 Task: Look for space in Islington, United Kingdom from 5th July, 2023 to 11th July, 2023 for 2 adults in price range Rs.8000 to Rs.16000. Place can be entire place with 2 bedrooms having 2 beds and 1 bathroom. Property type can be house, flat, guest house. Booking option can be shelf check-in. Required host language is English.
Action: Mouse moved to (470, 73)
Screenshot: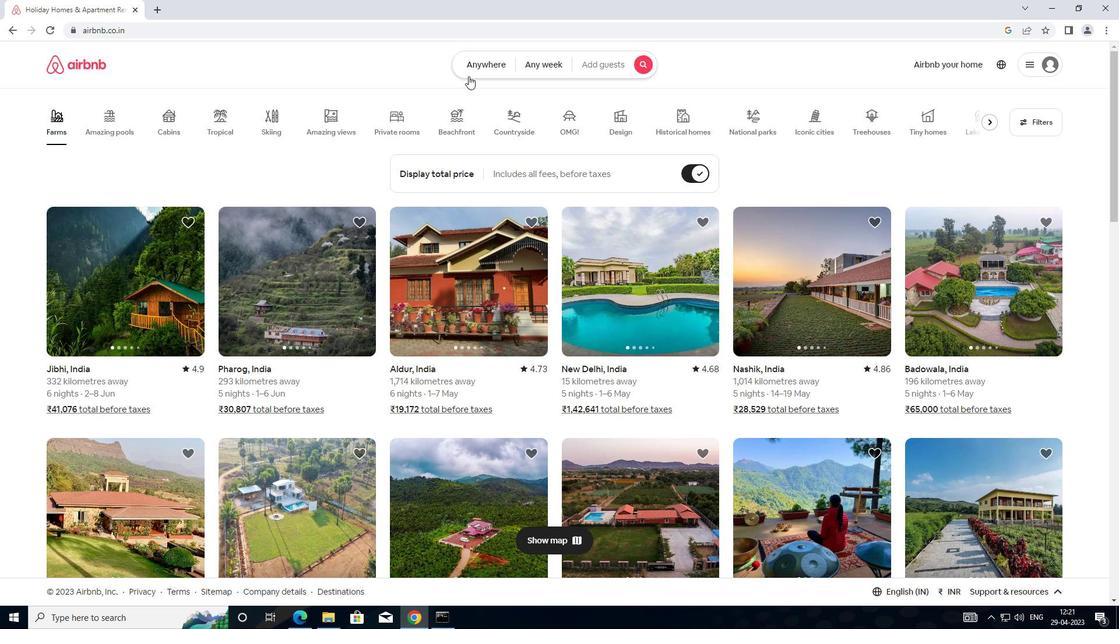 
Action: Mouse pressed left at (470, 73)
Screenshot: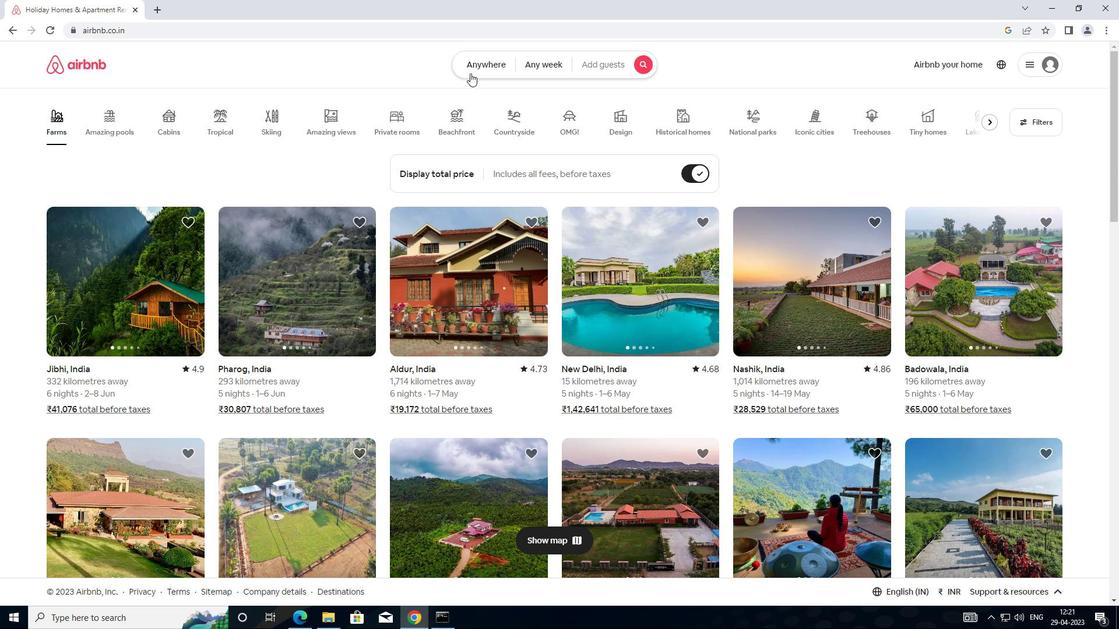 
Action: Mouse moved to (341, 116)
Screenshot: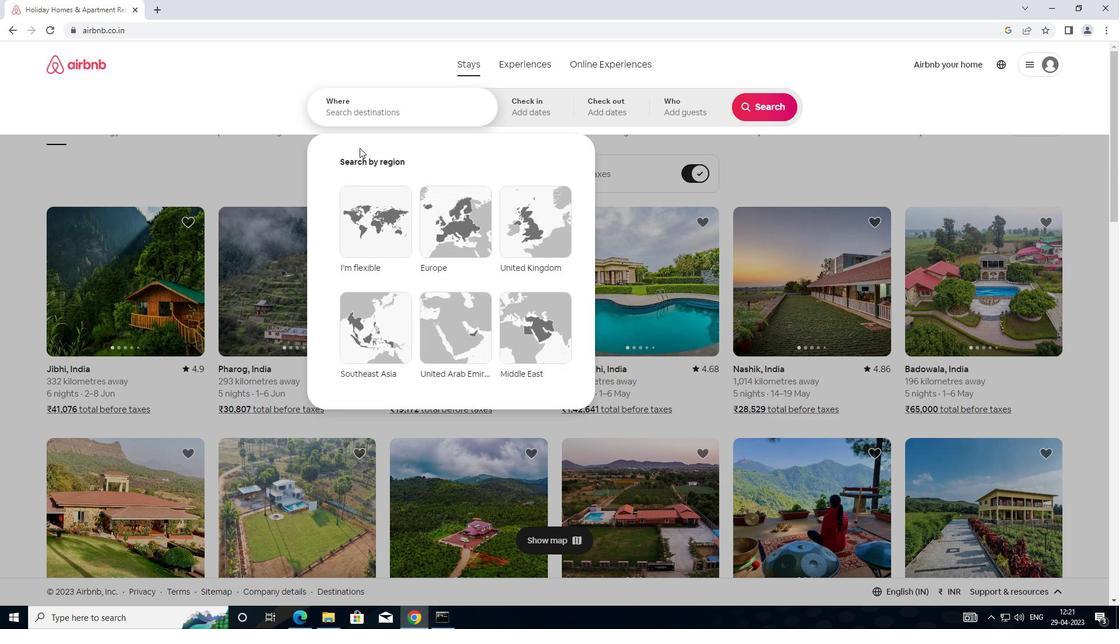
Action: Mouse pressed left at (341, 116)
Screenshot: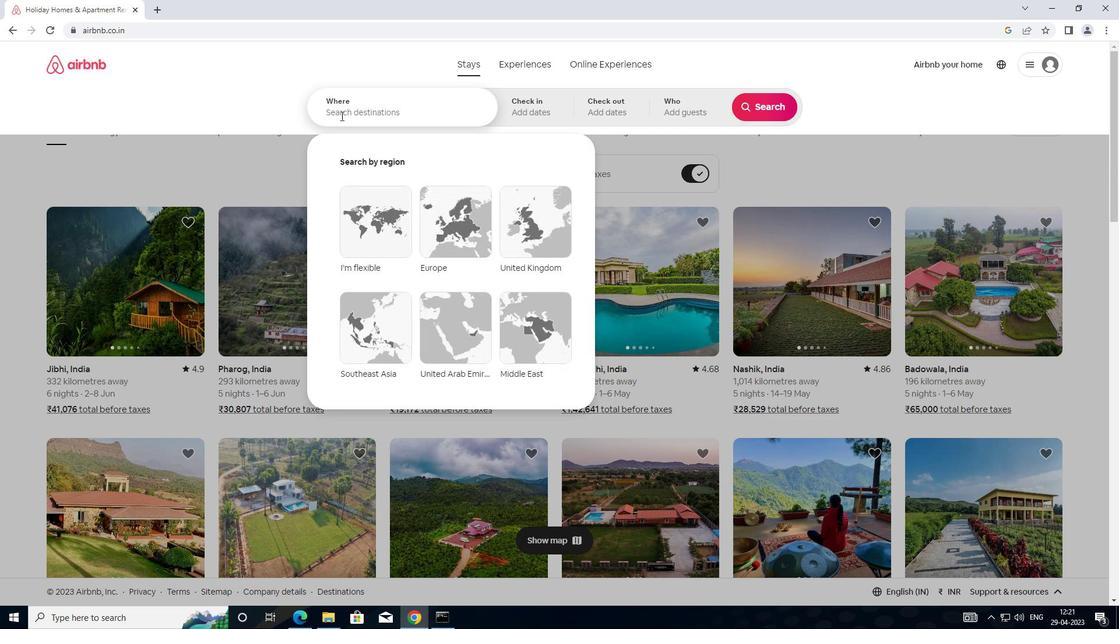 
Action: Mouse moved to (429, 114)
Screenshot: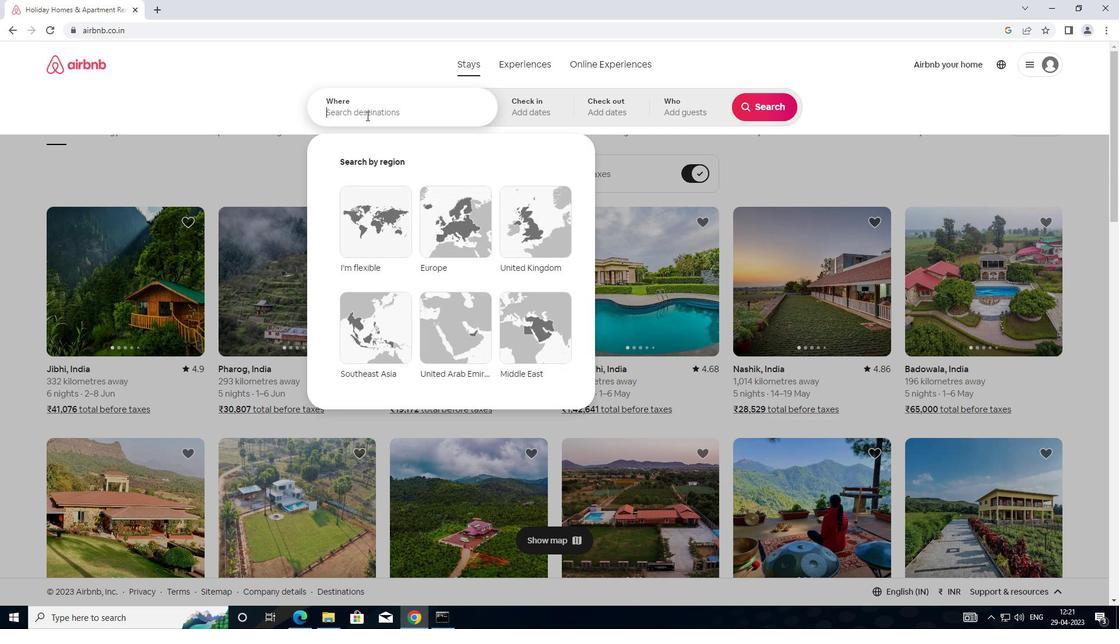 
Action: Key pressed <Key.shift>ISLINGTON,<Key.shift>UNITED<Key.space>KINGDOM
Screenshot: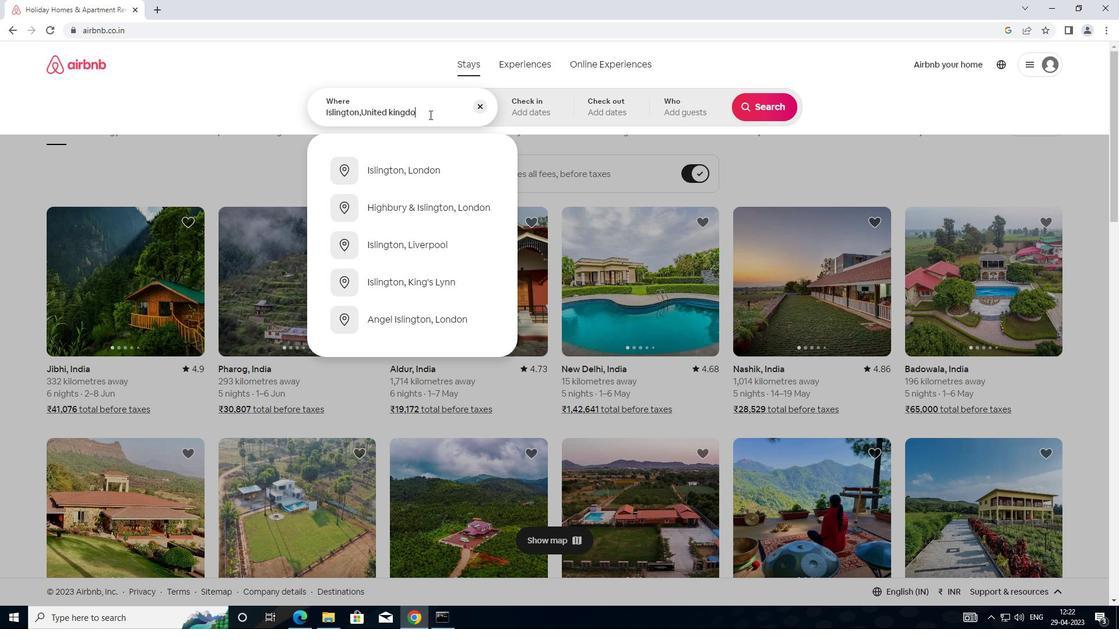 
Action: Mouse moved to (430, 165)
Screenshot: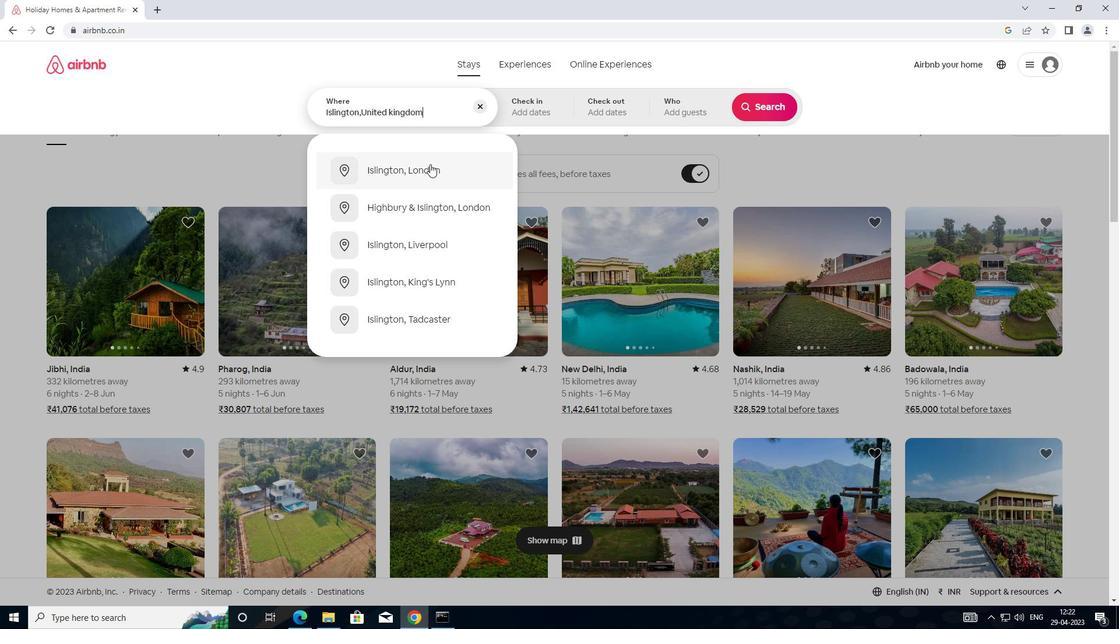 
Action: Mouse pressed left at (430, 165)
Screenshot: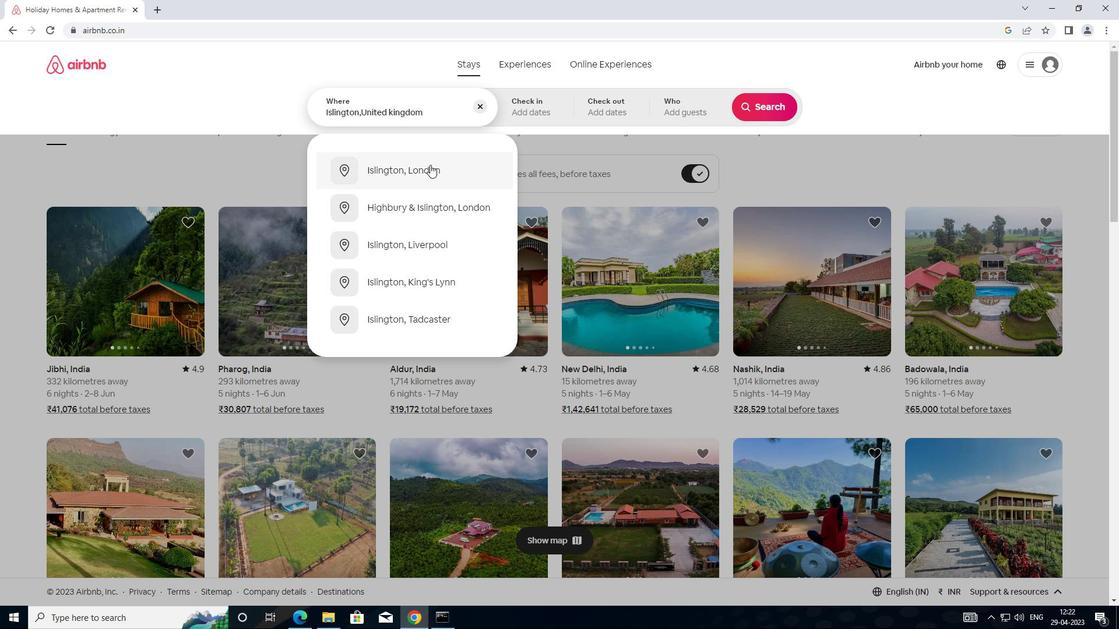 
Action: Mouse moved to (765, 202)
Screenshot: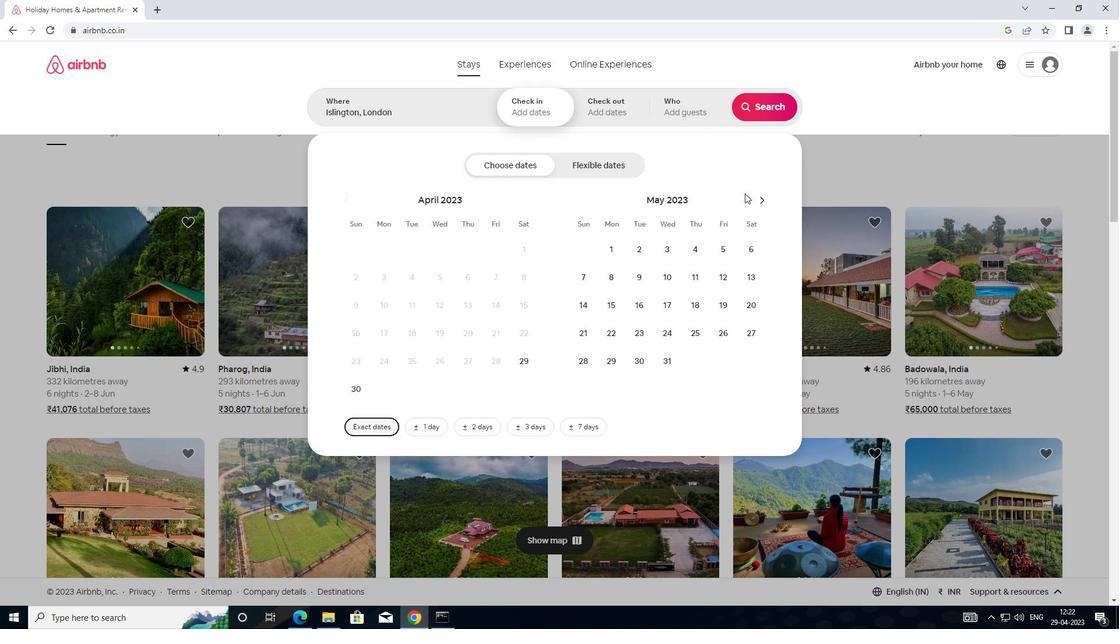 
Action: Mouse pressed left at (765, 202)
Screenshot: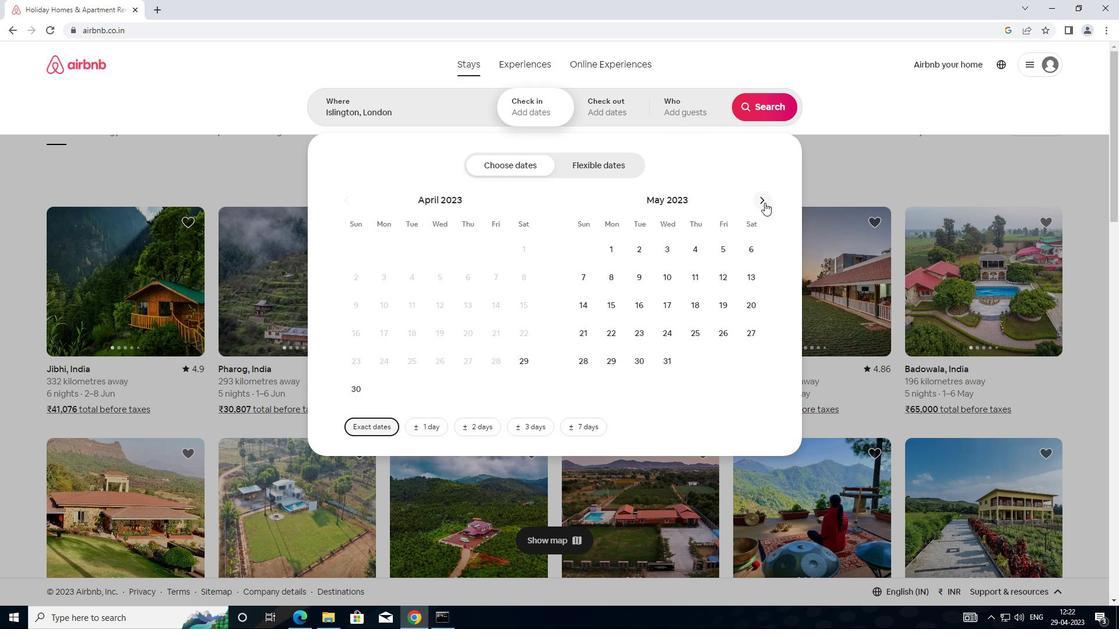 
Action: Mouse moved to (765, 202)
Screenshot: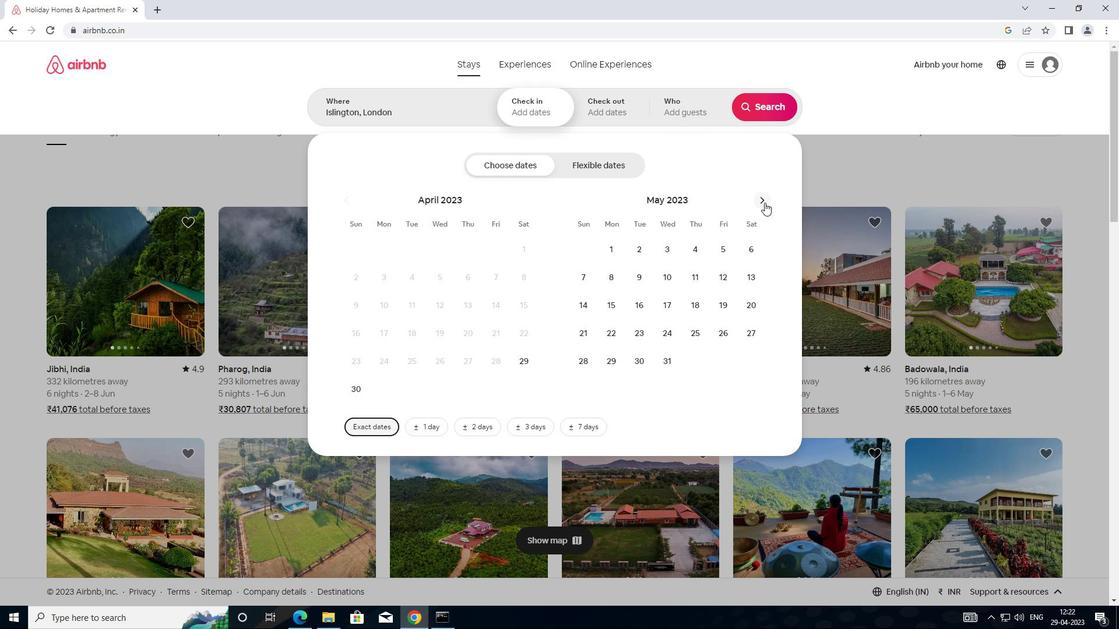 
Action: Mouse pressed left at (765, 202)
Screenshot: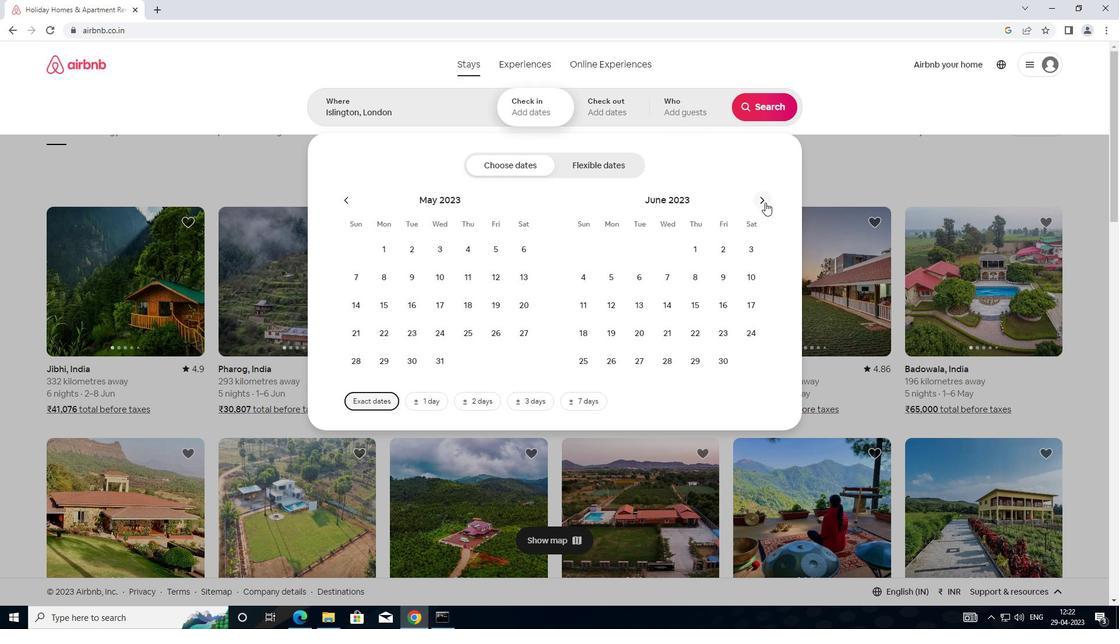 
Action: Mouse moved to (668, 279)
Screenshot: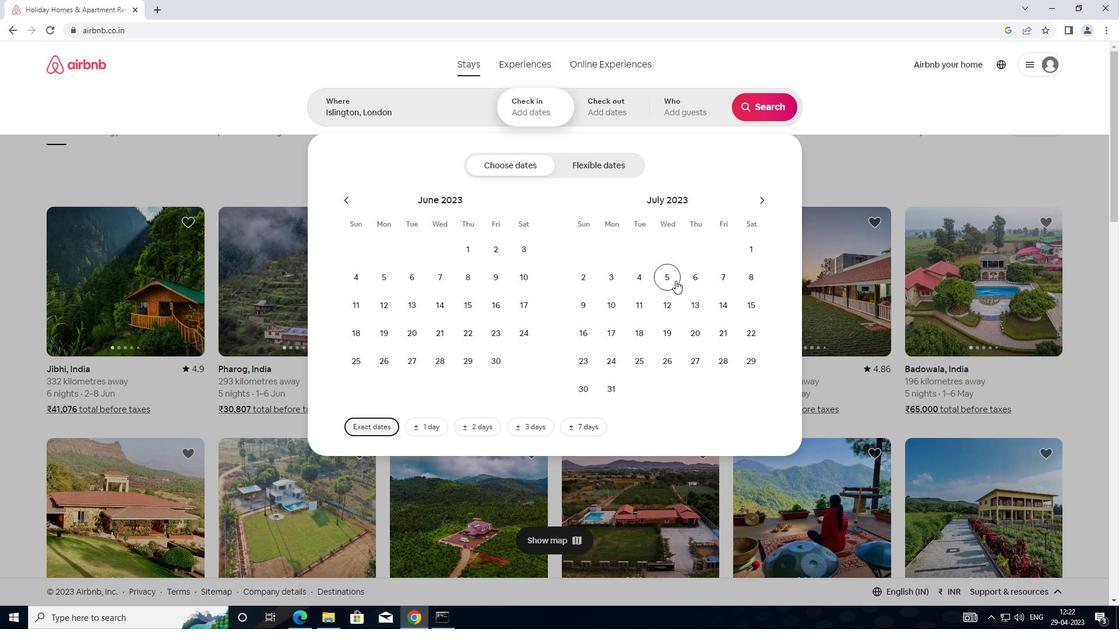 
Action: Mouse pressed left at (668, 279)
Screenshot: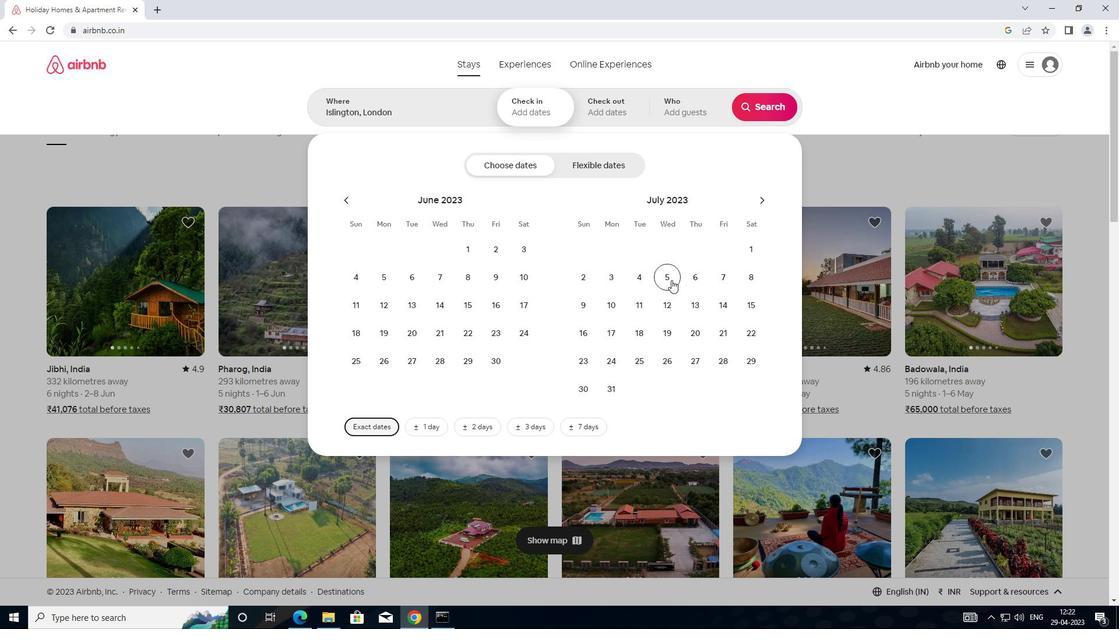 
Action: Mouse moved to (635, 314)
Screenshot: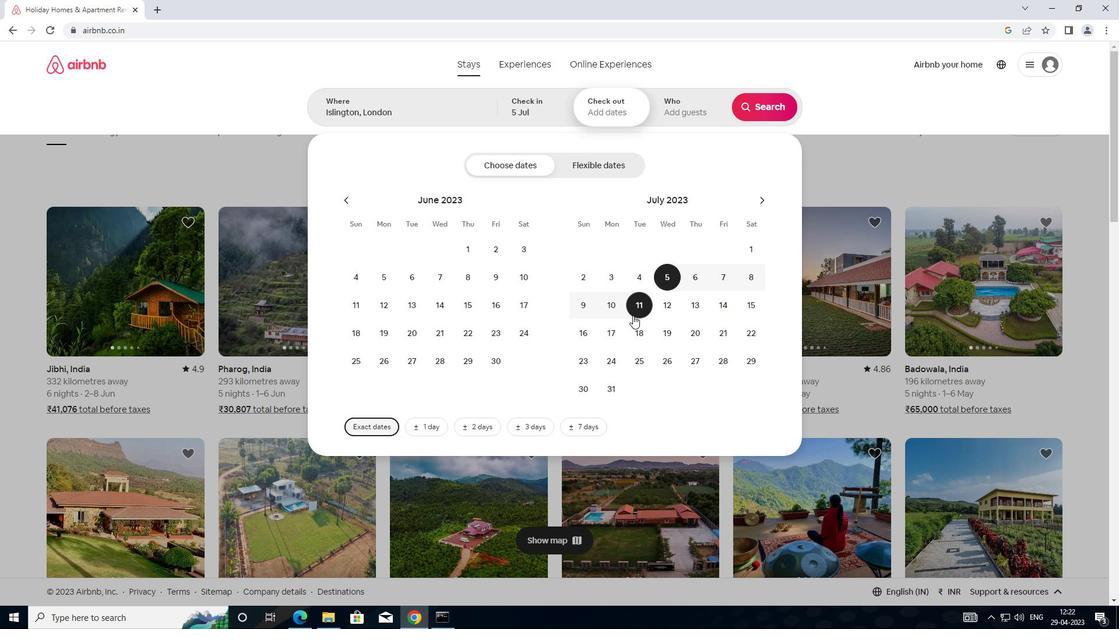 
Action: Mouse pressed left at (635, 314)
Screenshot: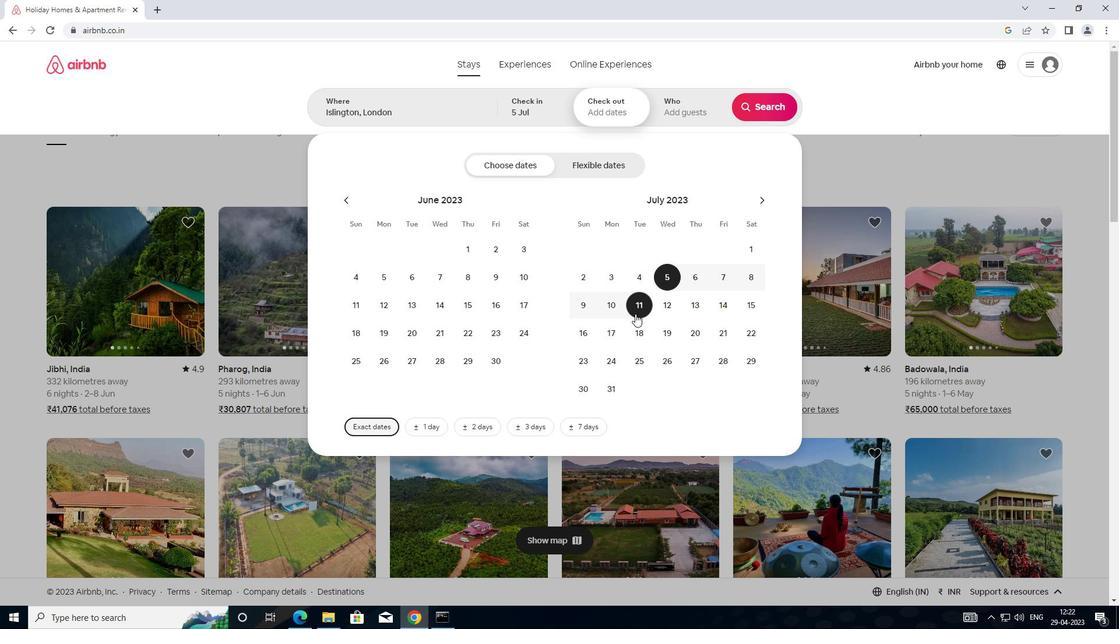 
Action: Mouse moved to (683, 103)
Screenshot: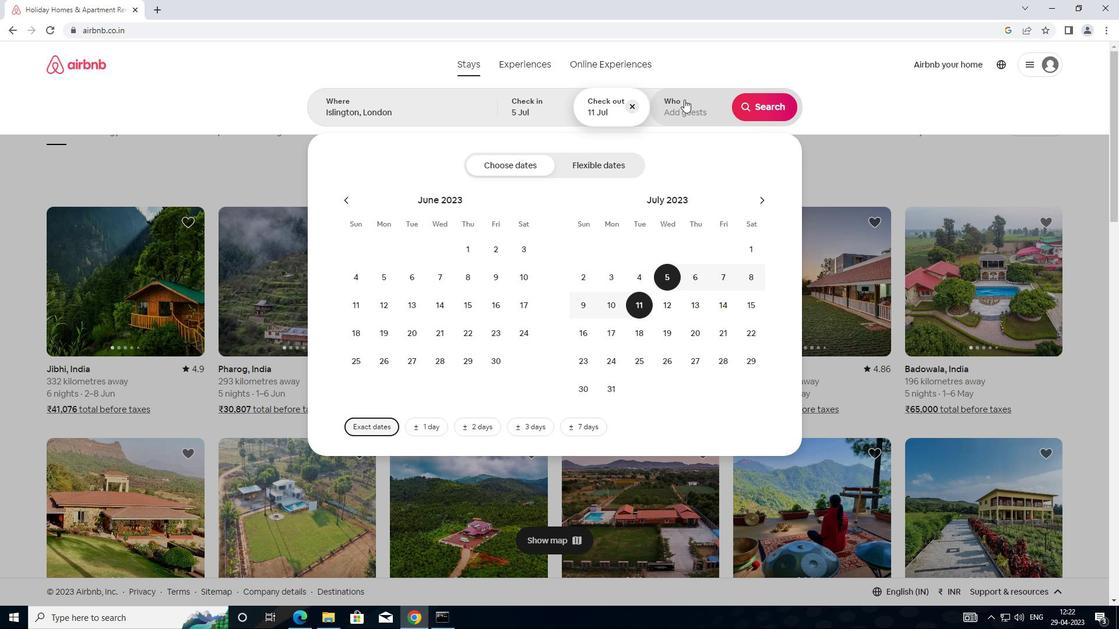 
Action: Mouse pressed left at (683, 103)
Screenshot: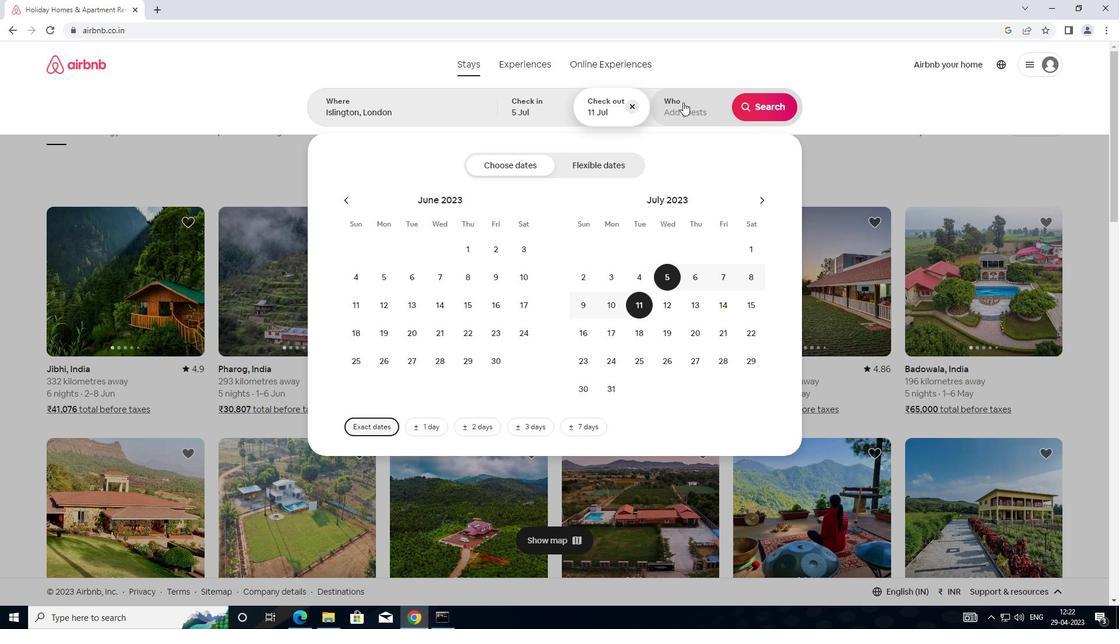 
Action: Mouse moved to (764, 162)
Screenshot: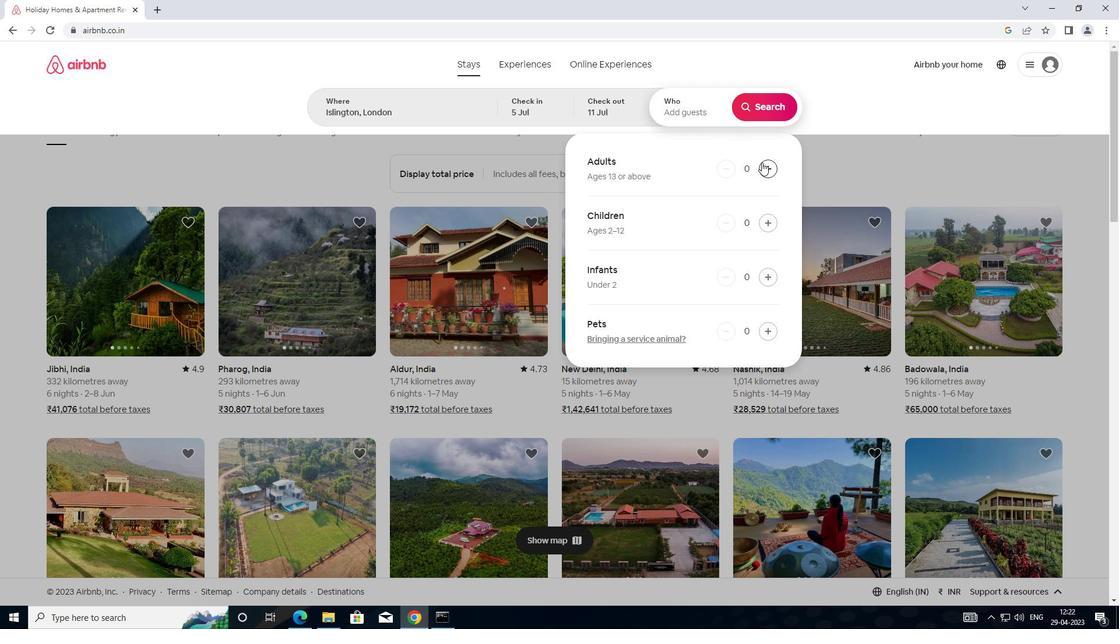 
Action: Mouse pressed left at (764, 162)
Screenshot: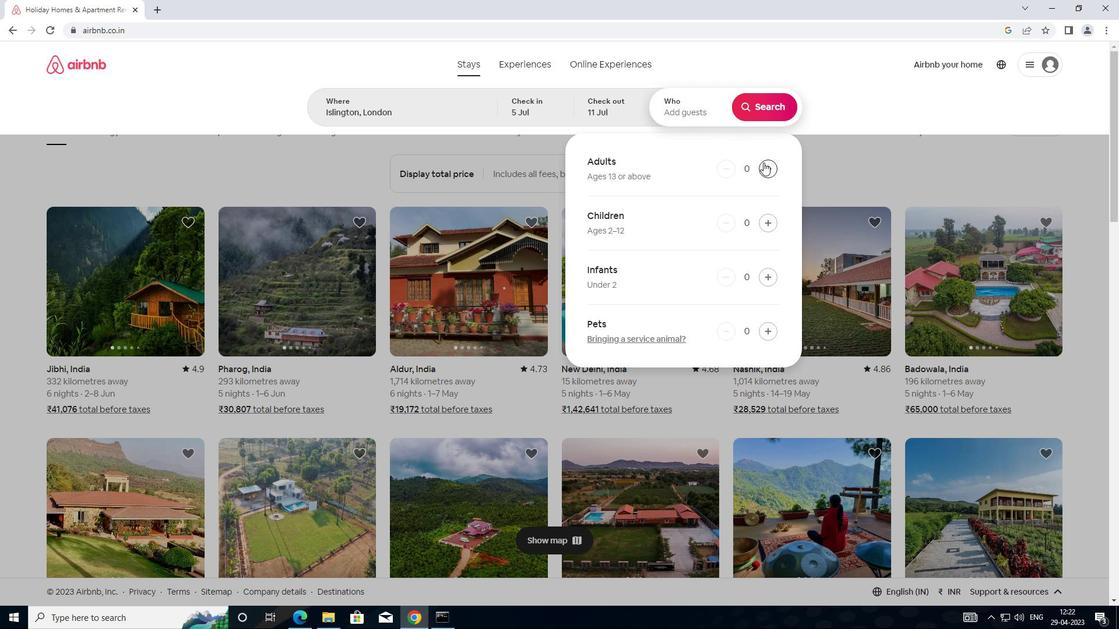 
Action: Mouse moved to (766, 163)
Screenshot: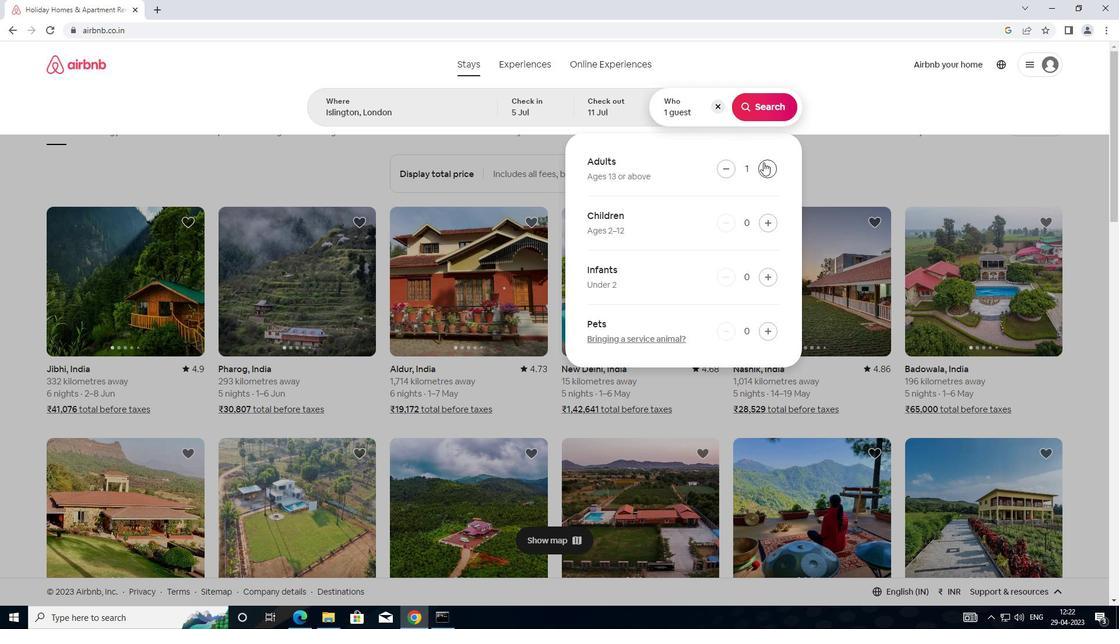 
Action: Mouse pressed left at (766, 163)
Screenshot: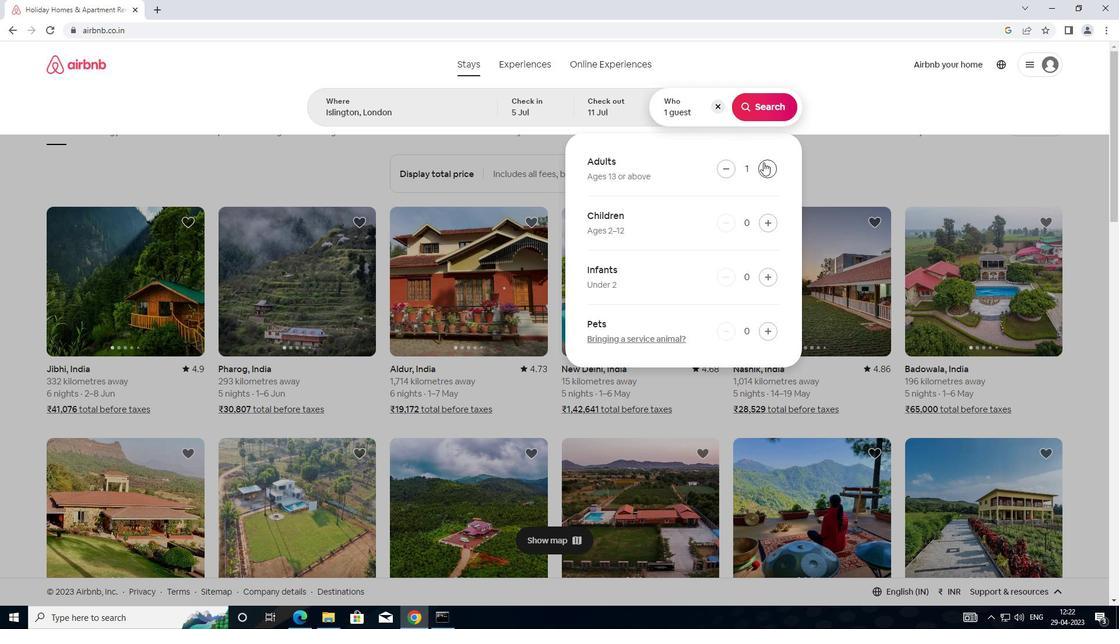 
Action: Mouse moved to (763, 113)
Screenshot: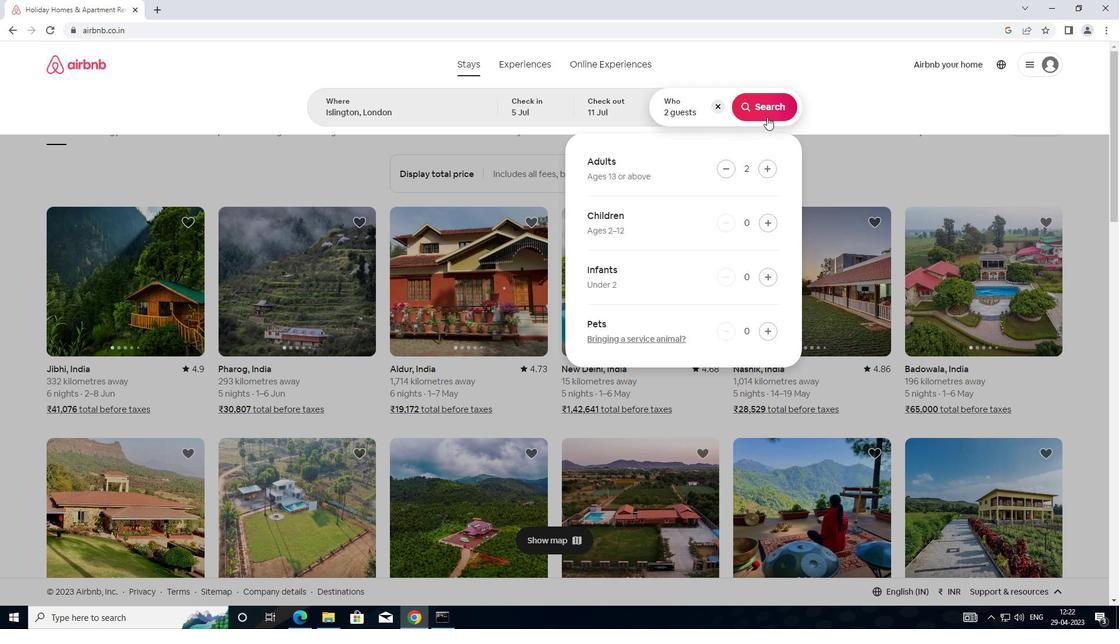 
Action: Mouse pressed left at (763, 113)
Screenshot: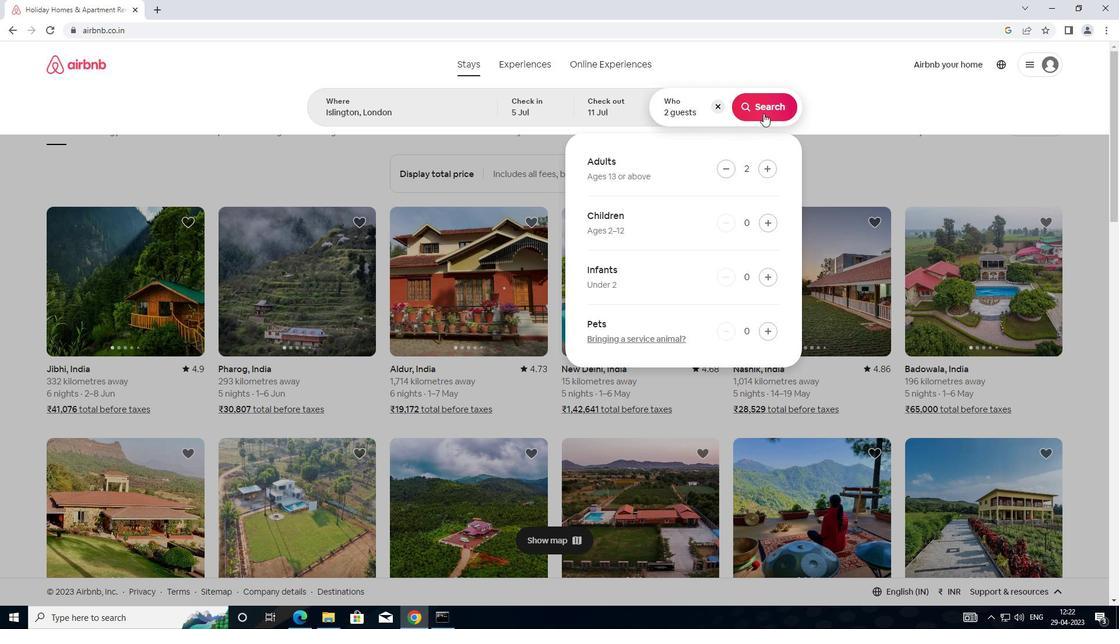 
Action: Mouse moved to (1081, 117)
Screenshot: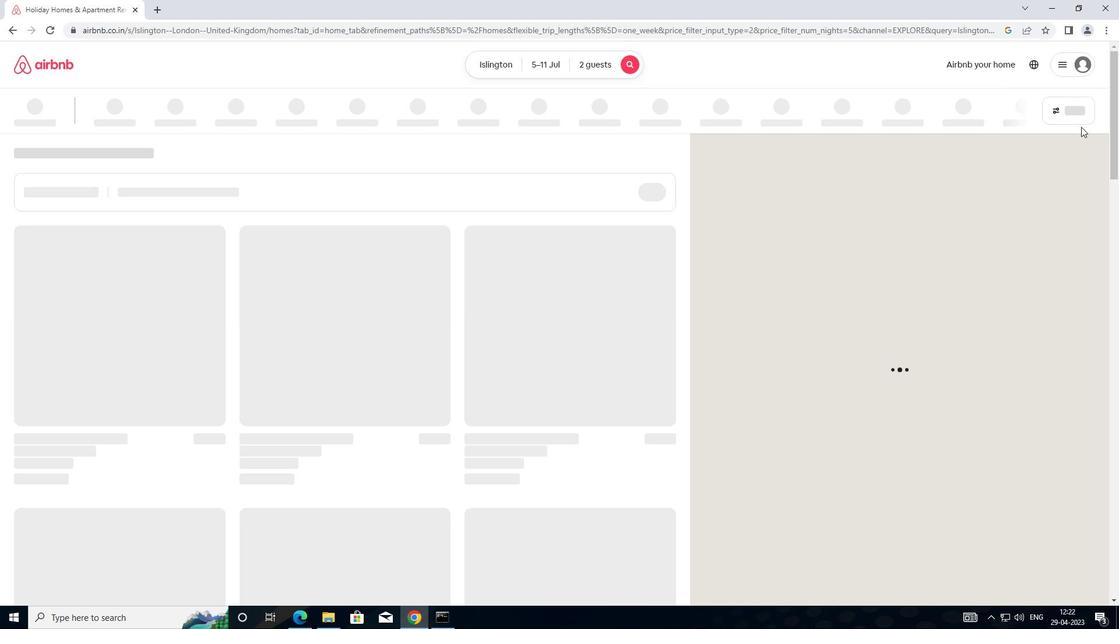 
Action: Mouse pressed left at (1081, 117)
Screenshot: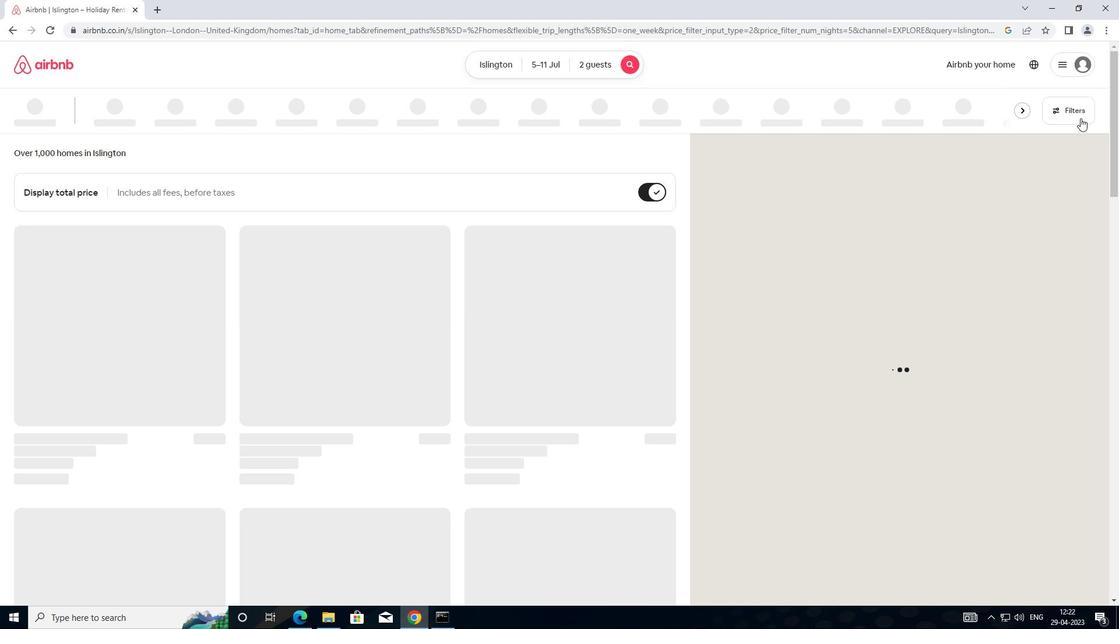 
Action: Mouse moved to (425, 255)
Screenshot: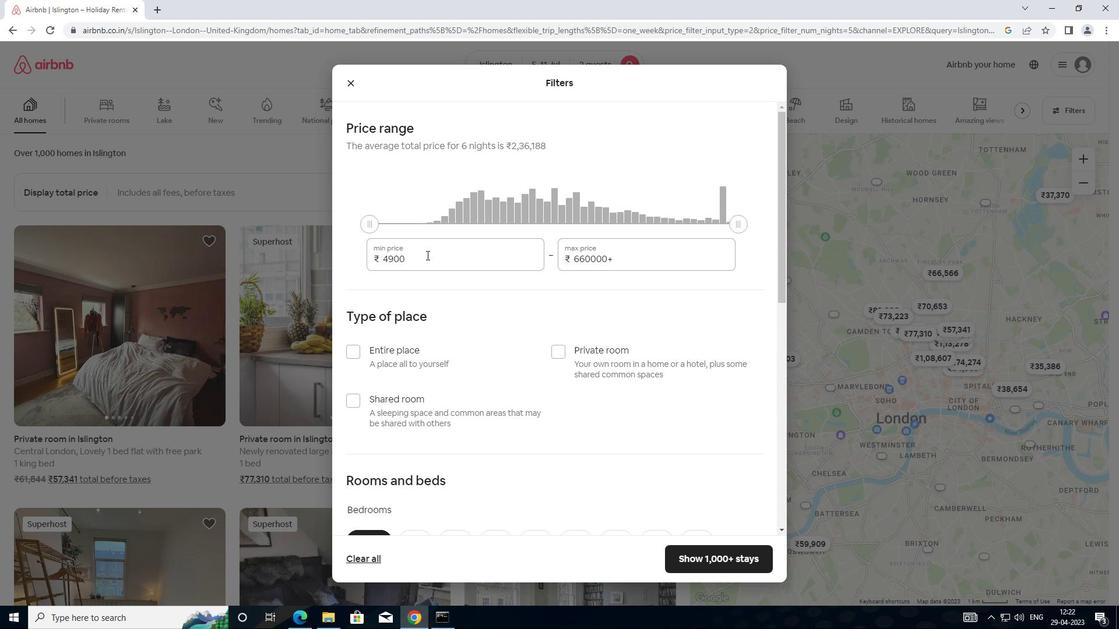 
Action: Mouse pressed left at (425, 255)
Screenshot: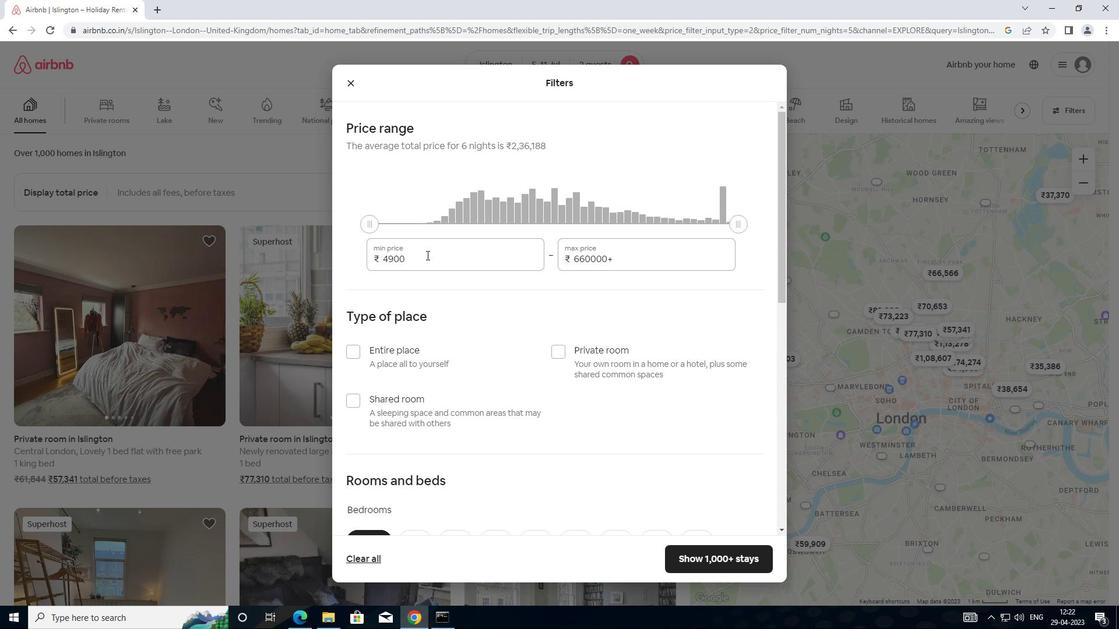 
Action: Mouse moved to (383, 247)
Screenshot: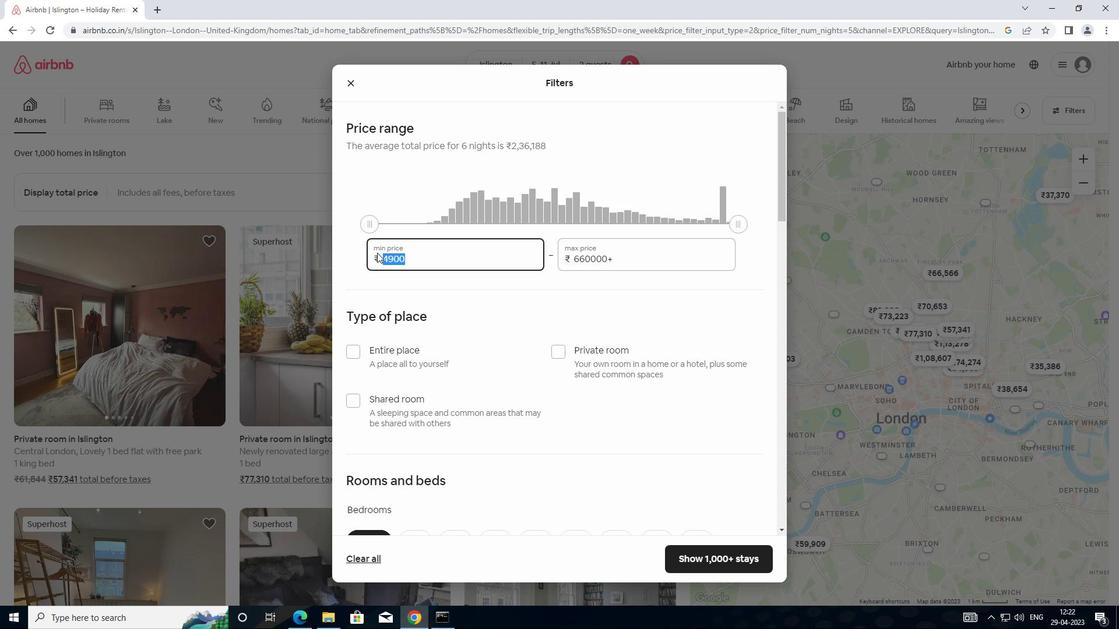 
Action: Key pressed 8000
Screenshot: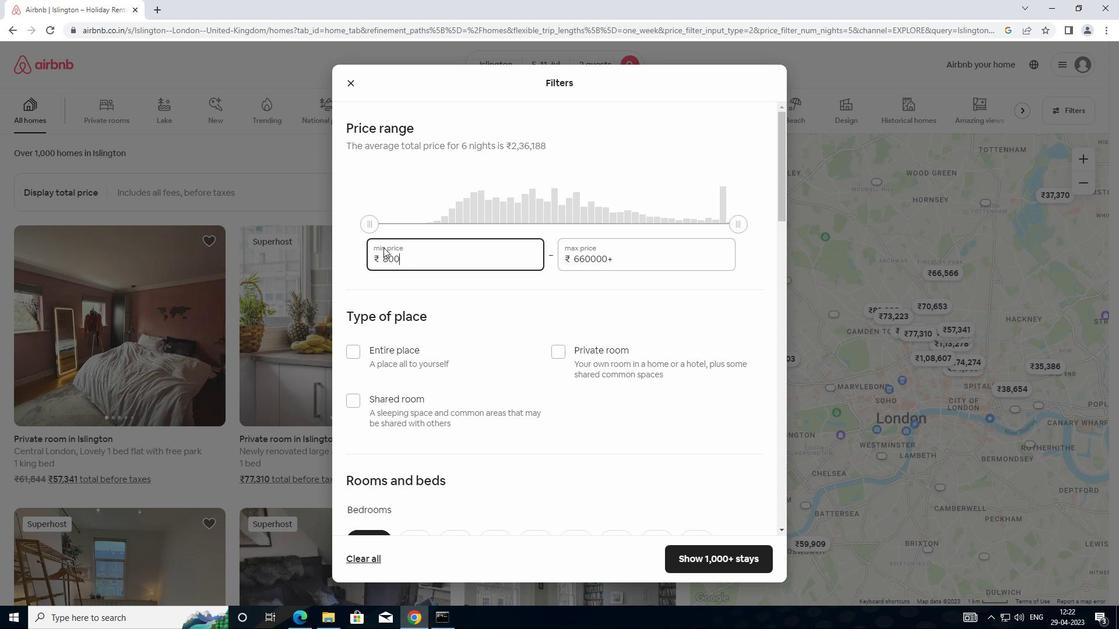 
Action: Mouse moved to (623, 264)
Screenshot: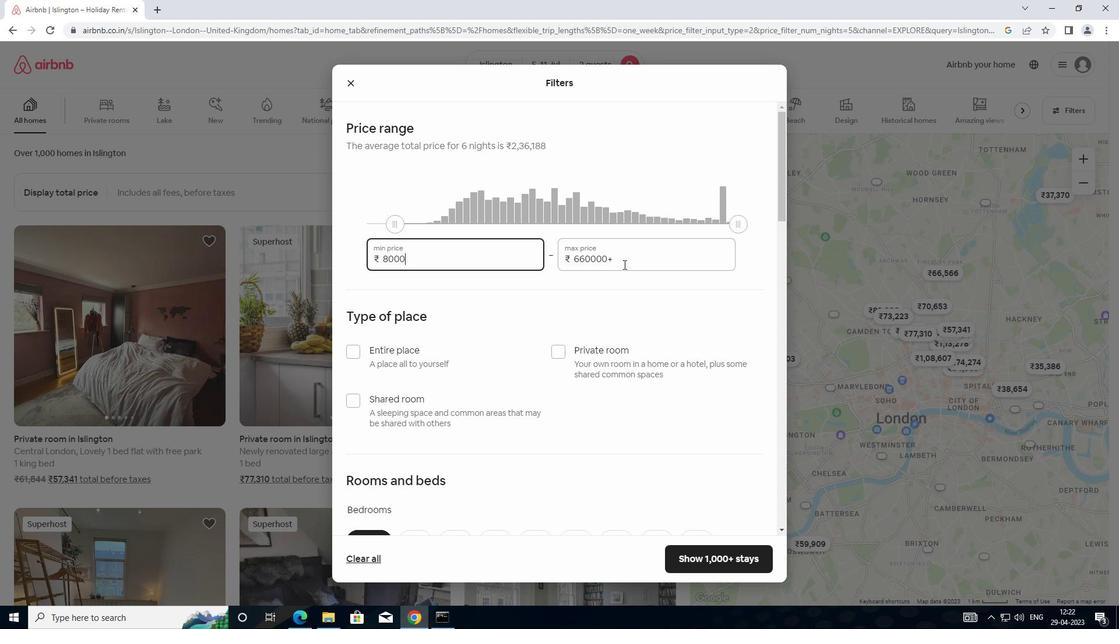 
Action: Mouse pressed left at (623, 264)
Screenshot: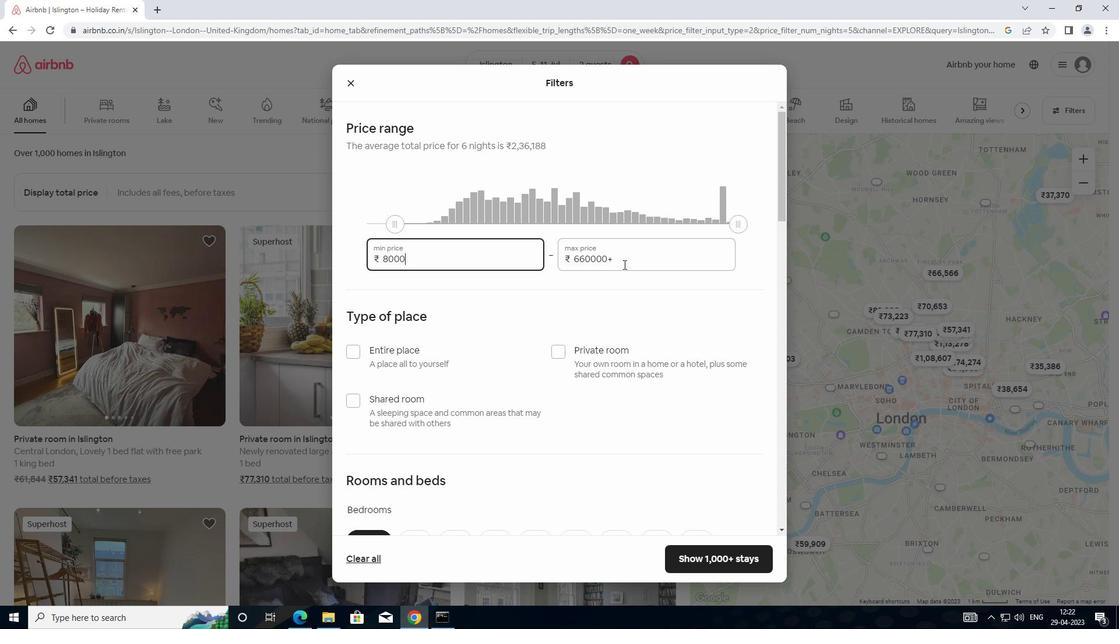 
Action: Mouse moved to (562, 269)
Screenshot: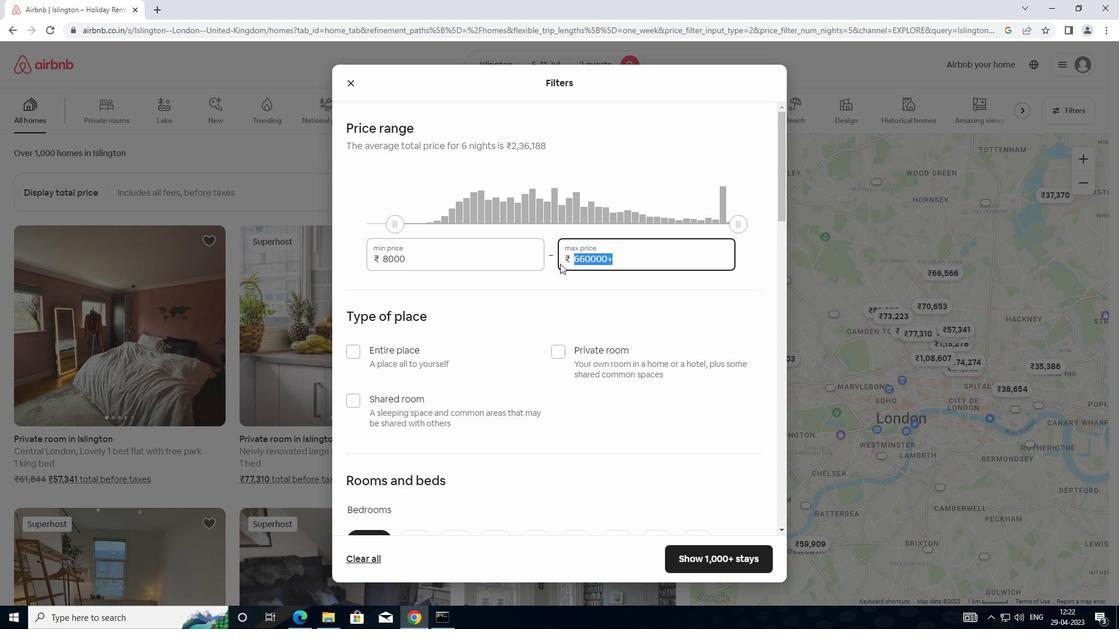 
Action: Key pressed 16000
Screenshot: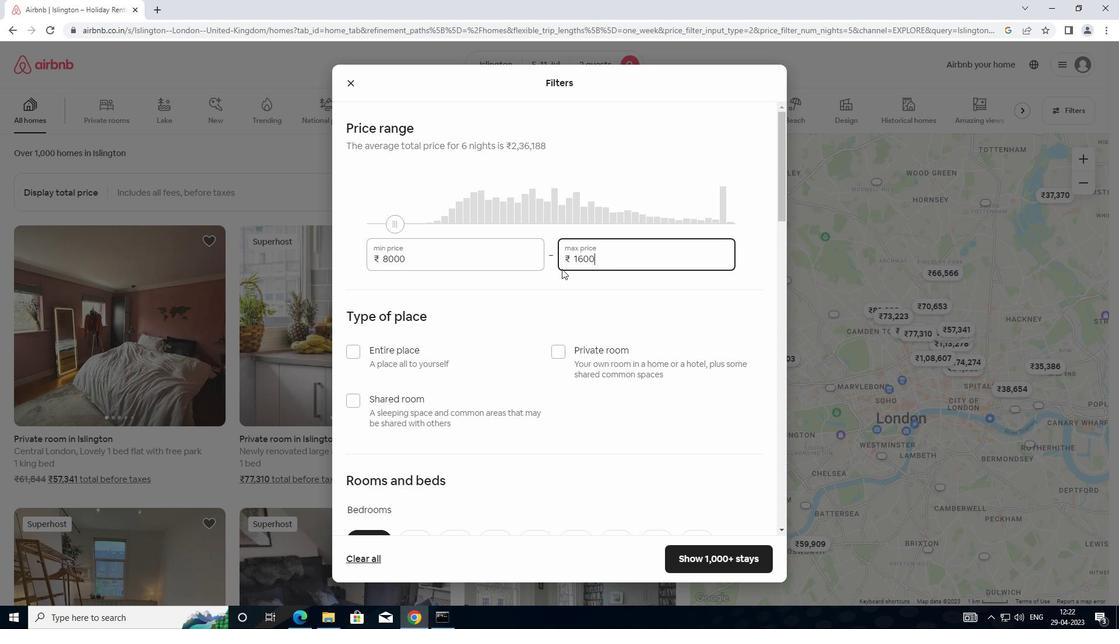 
Action: Mouse moved to (408, 320)
Screenshot: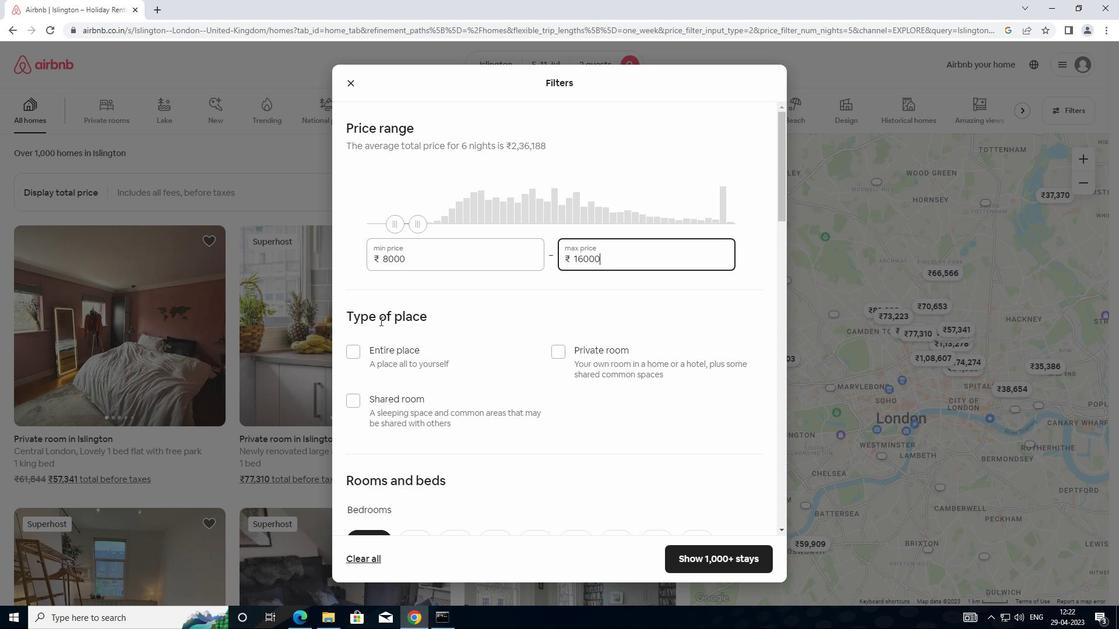 
Action: Mouse scrolled (408, 320) with delta (0, 0)
Screenshot: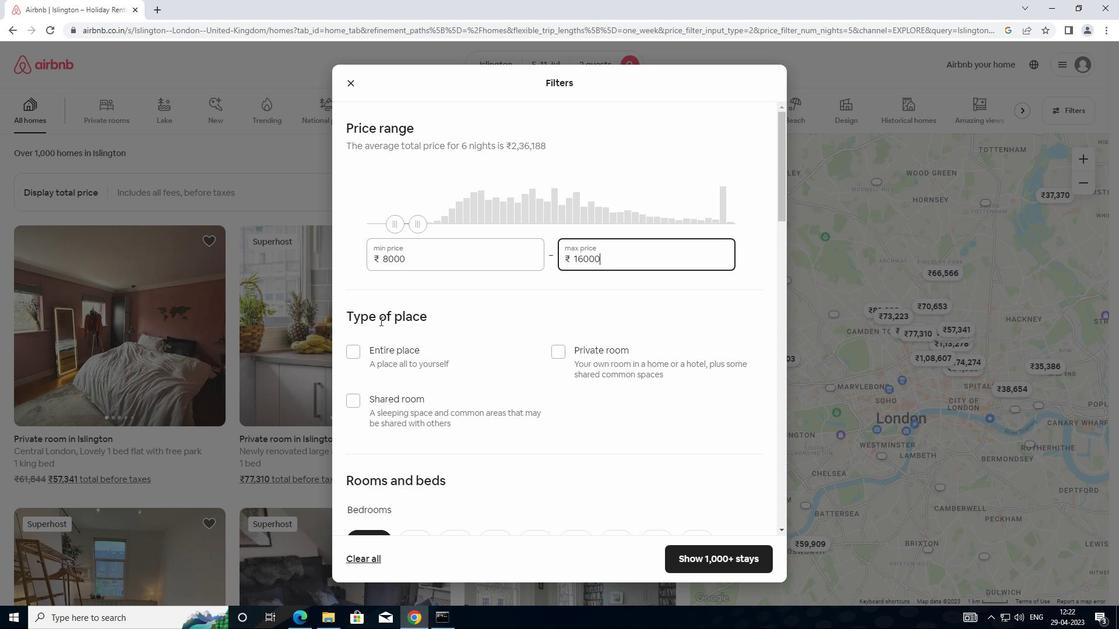 
Action: Mouse moved to (547, 289)
Screenshot: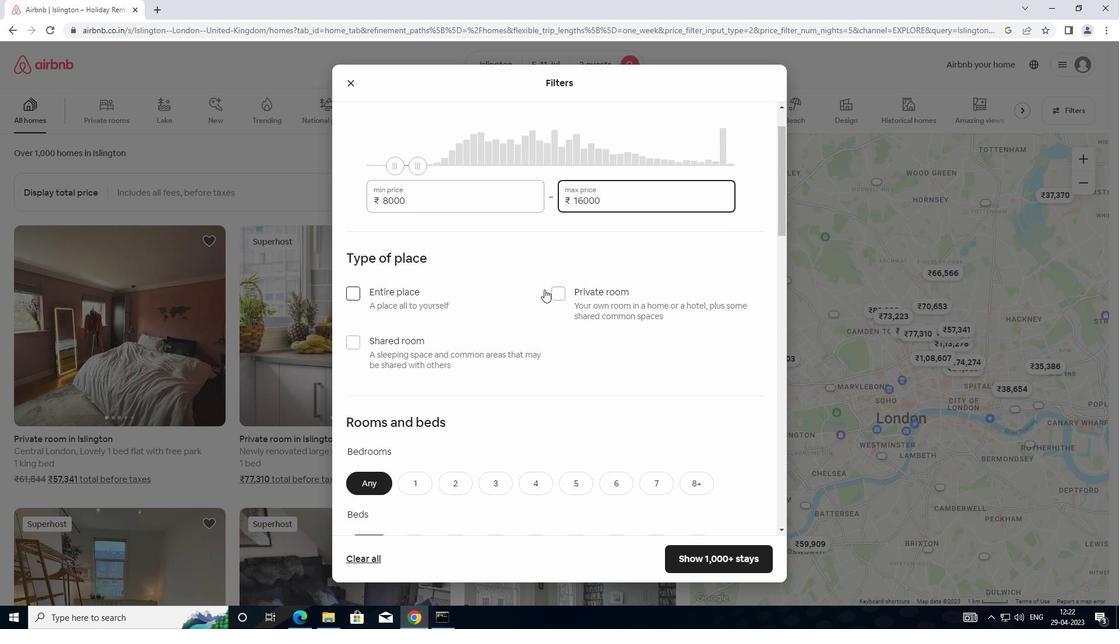
Action: Mouse scrolled (547, 289) with delta (0, 0)
Screenshot: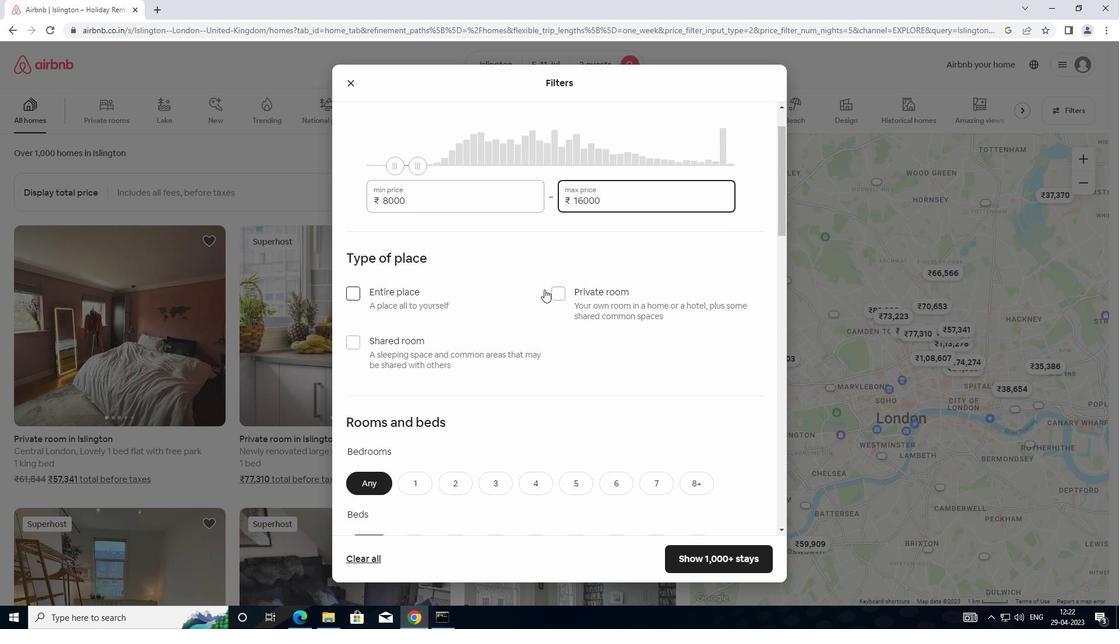 
Action: Mouse moved to (354, 237)
Screenshot: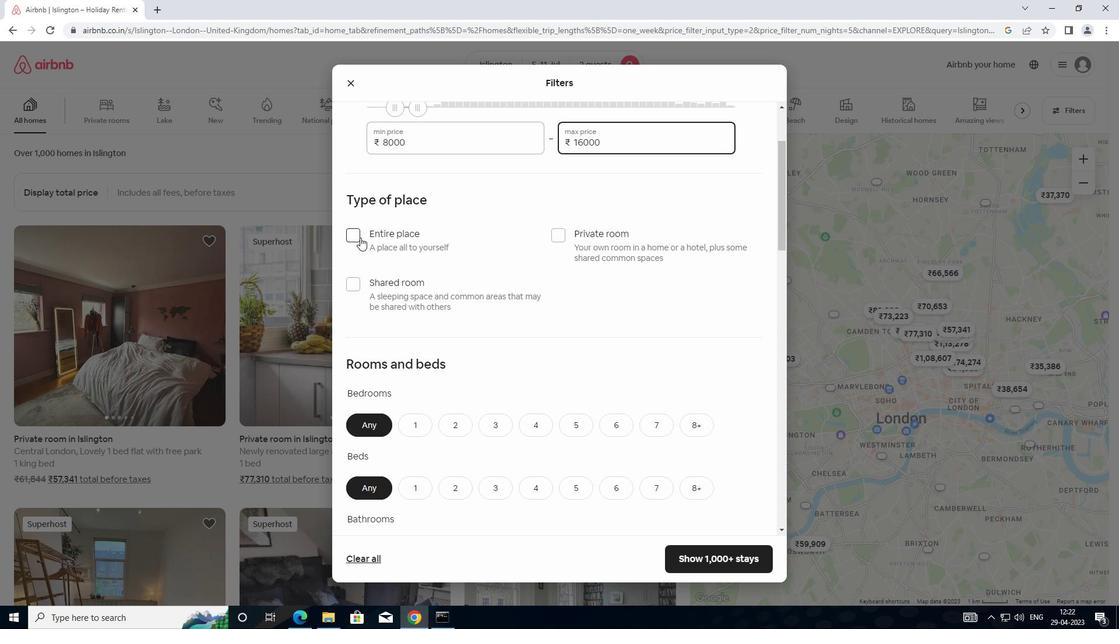 
Action: Mouse pressed left at (354, 237)
Screenshot: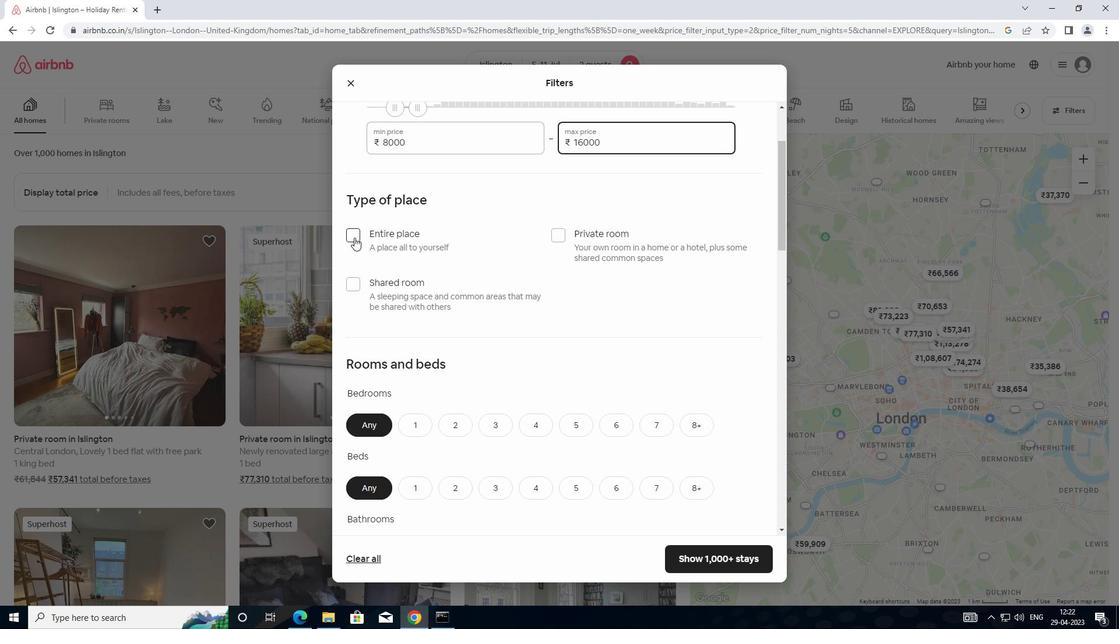 
Action: Mouse moved to (456, 250)
Screenshot: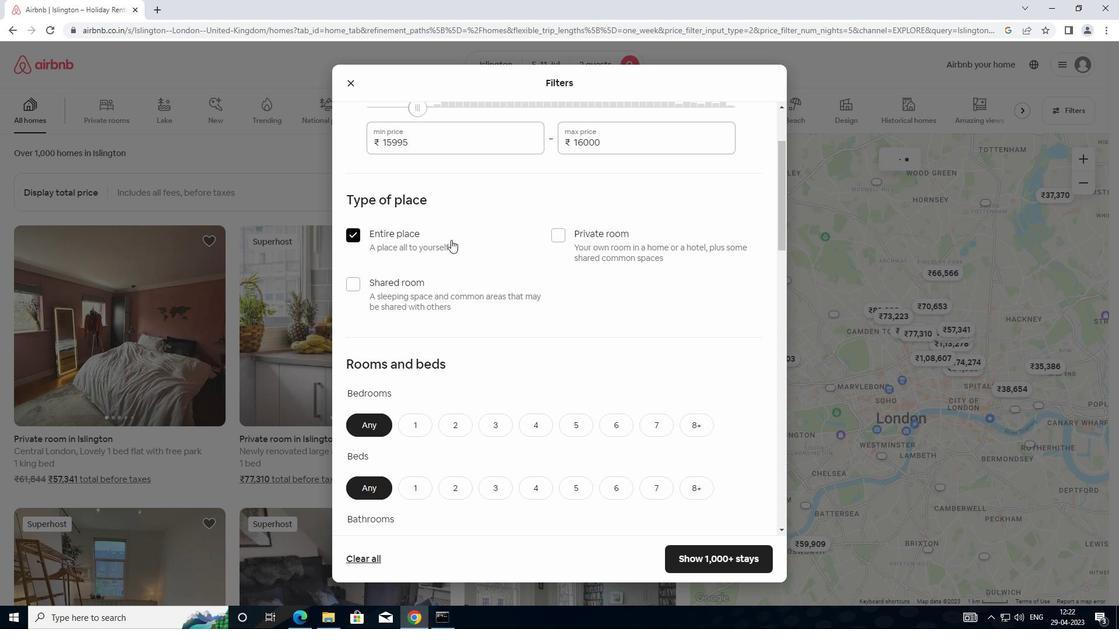 
Action: Mouse scrolled (456, 249) with delta (0, 0)
Screenshot: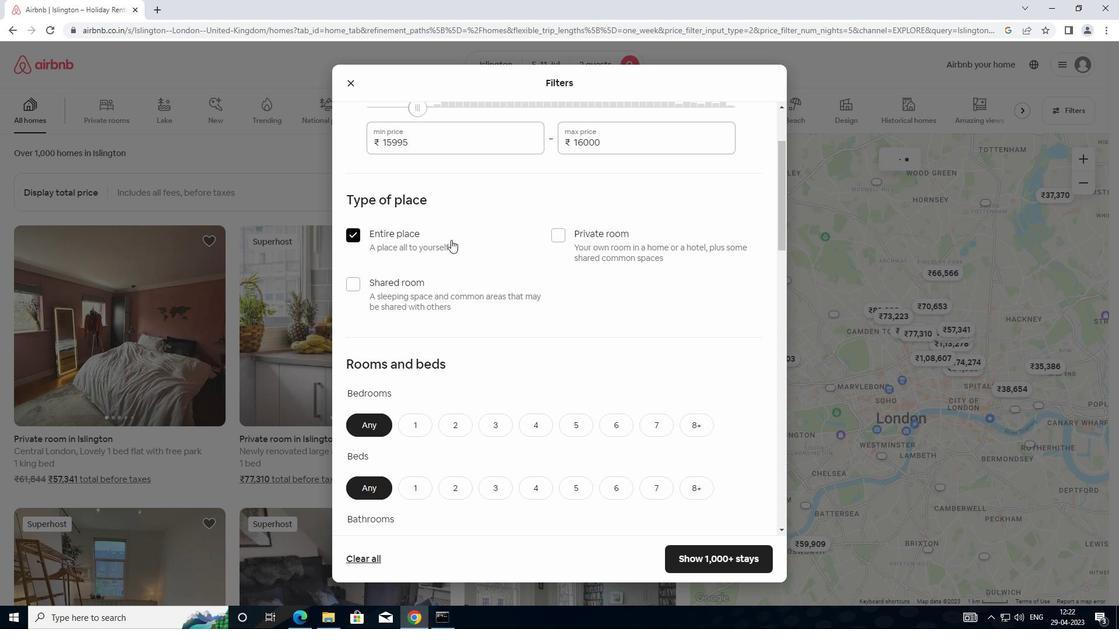 
Action: Mouse moved to (456, 250)
Screenshot: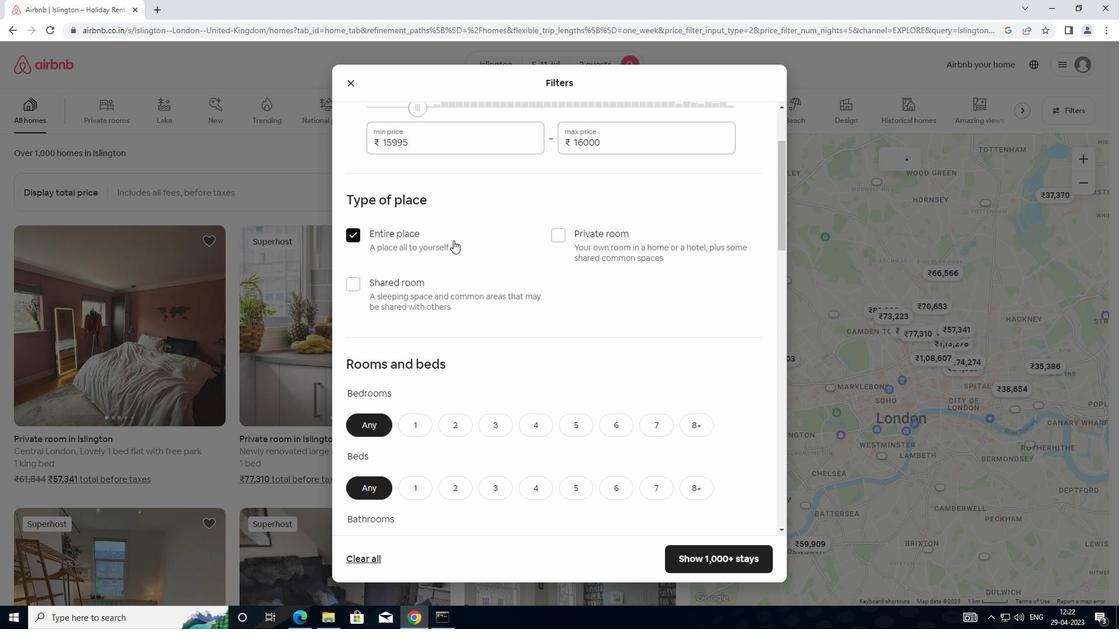 
Action: Mouse scrolled (456, 249) with delta (0, 0)
Screenshot: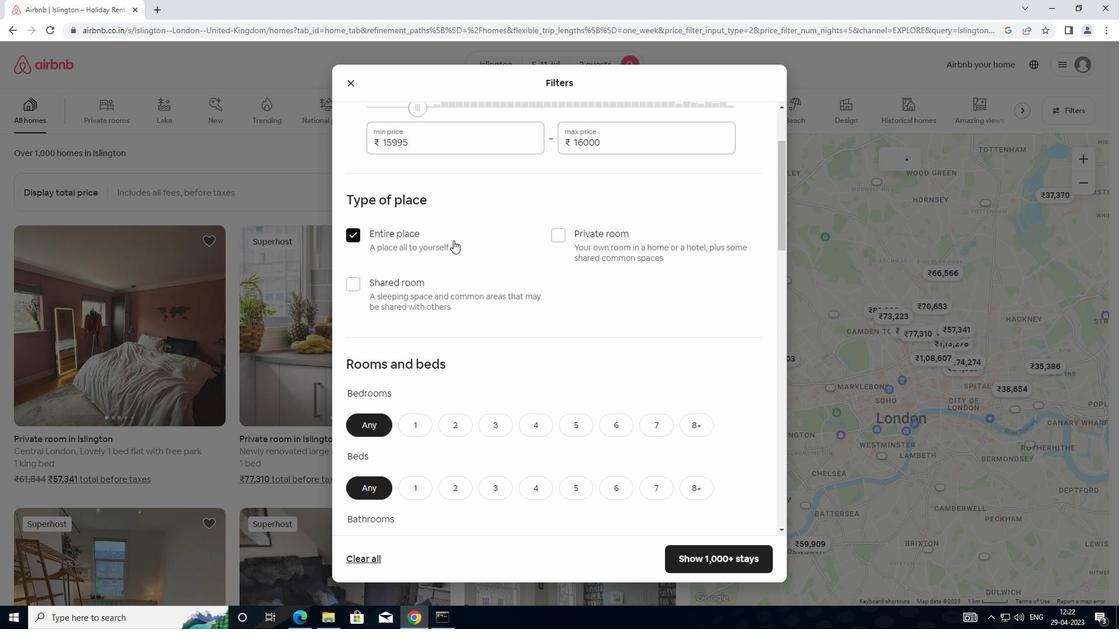 
Action: Mouse moved to (457, 251)
Screenshot: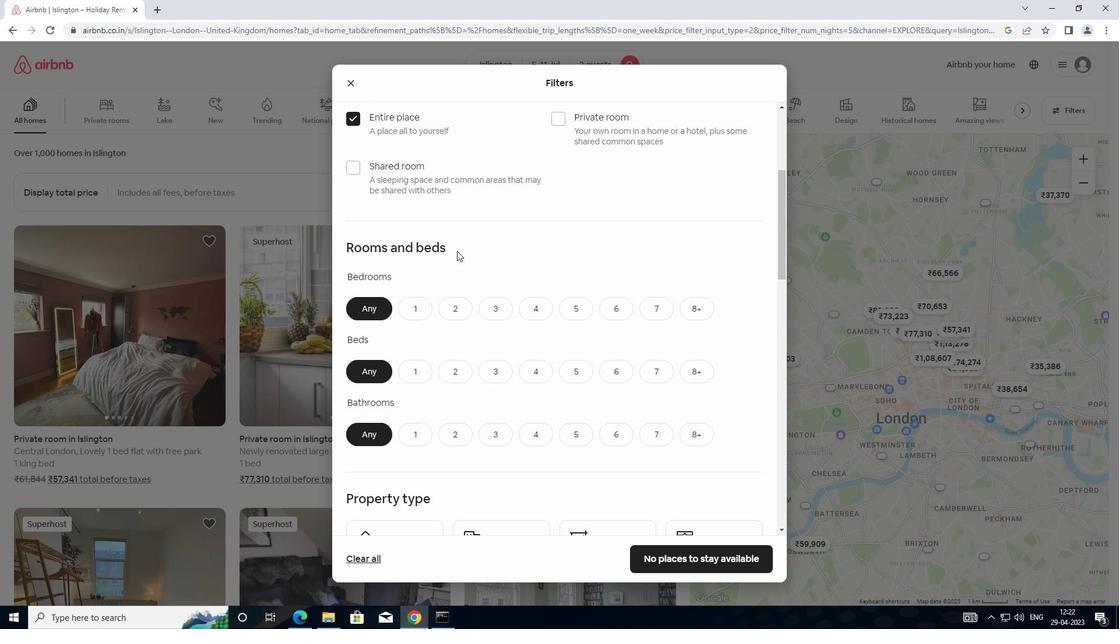 
Action: Mouse scrolled (457, 250) with delta (0, 0)
Screenshot: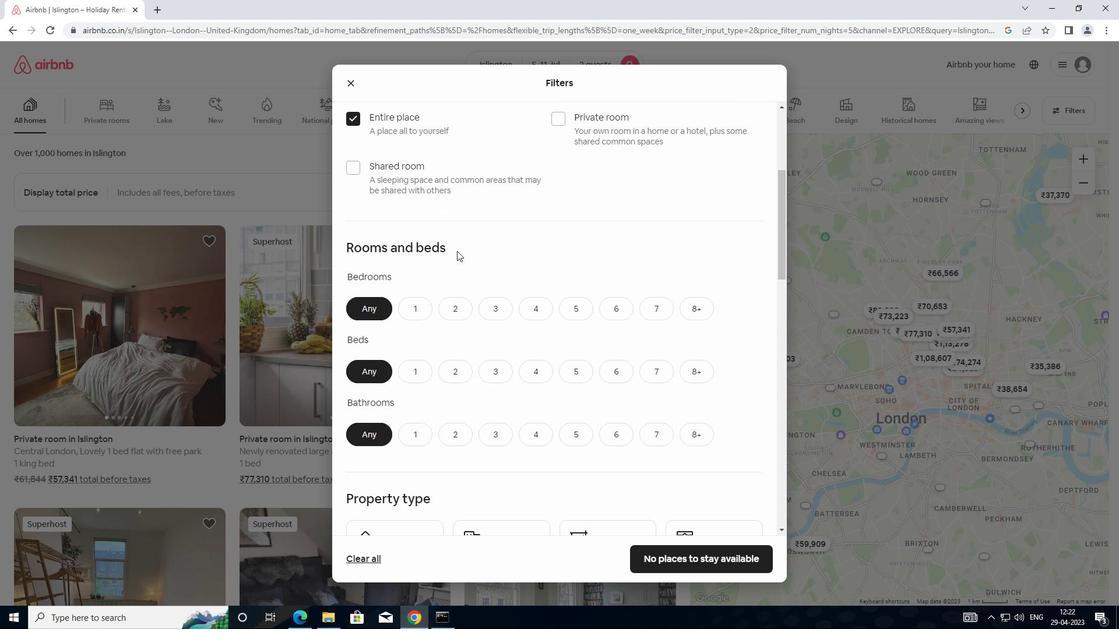 
Action: Mouse scrolled (457, 250) with delta (0, 0)
Screenshot: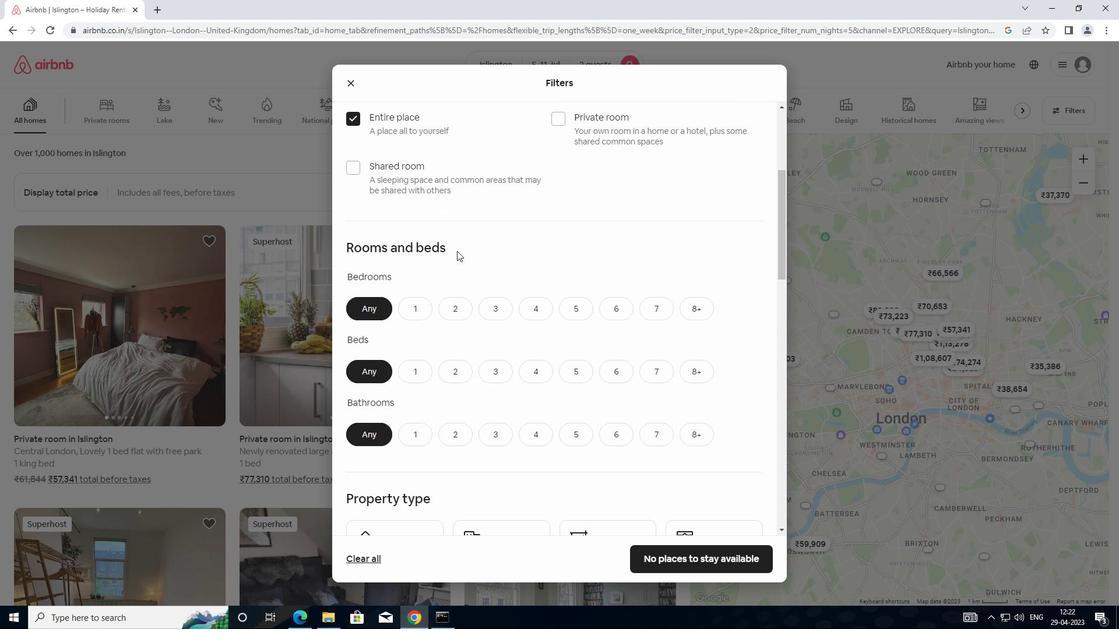 
Action: Mouse moved to (453, 196)
Screenshot: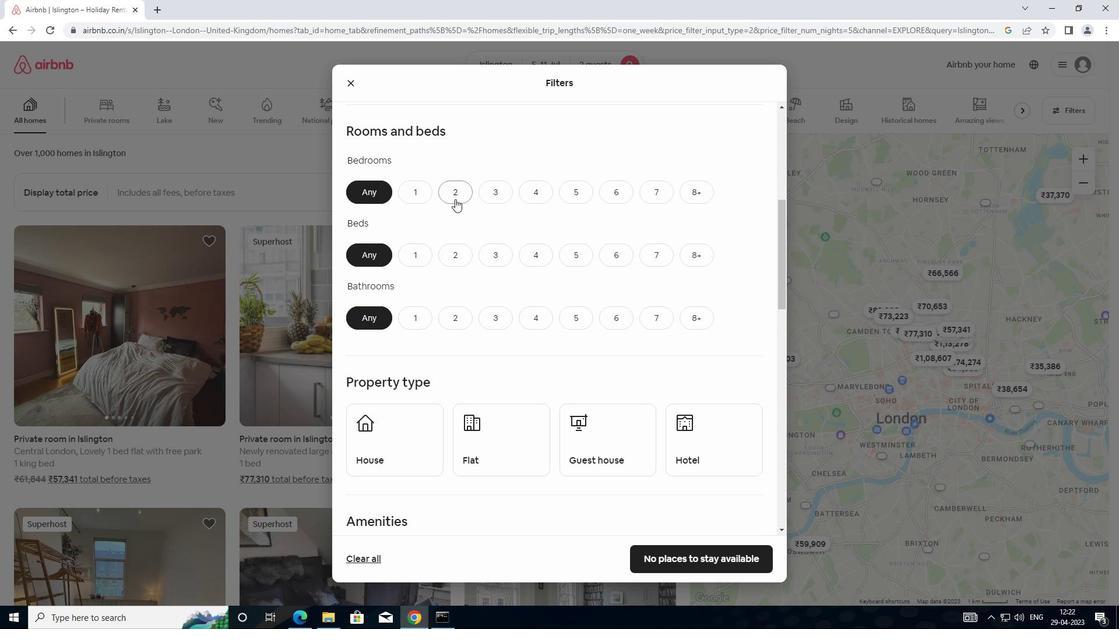 
Action: Mouse pressed left at (453, 196)
Screenshot: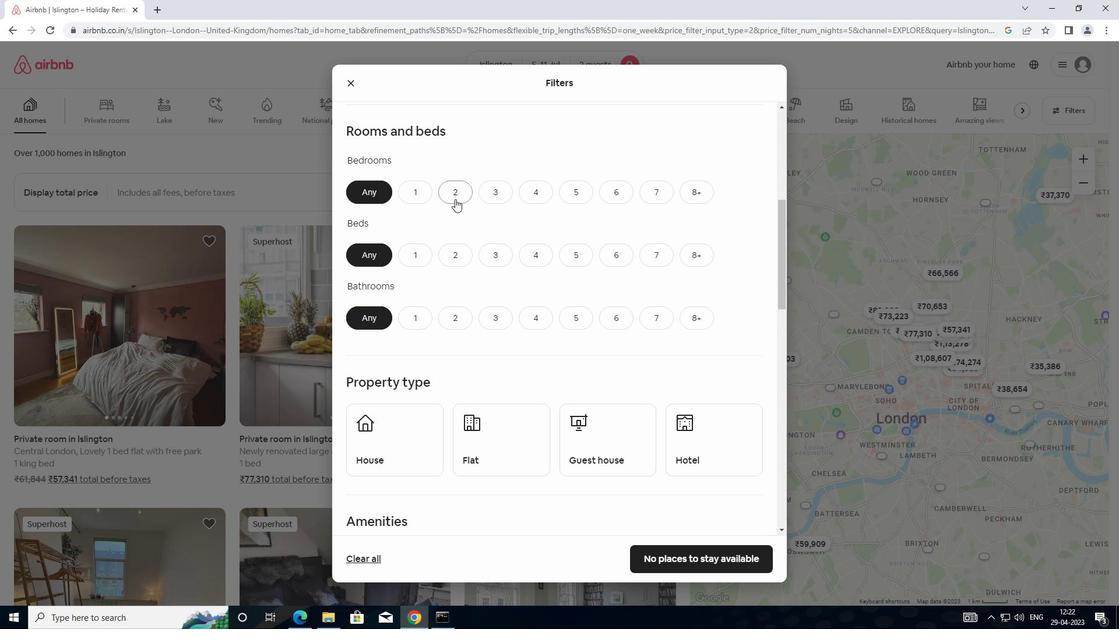 
Action: Mouse moved to (451, 253)
Screenshot: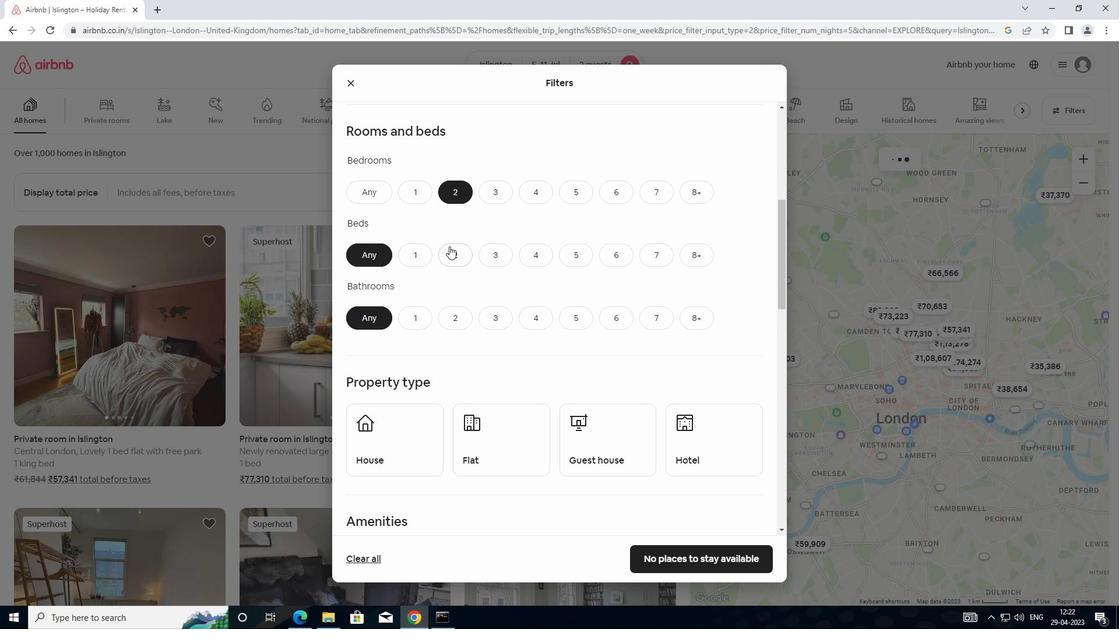 
Action: Mouse pressed left at (451, 253)
Screenshot: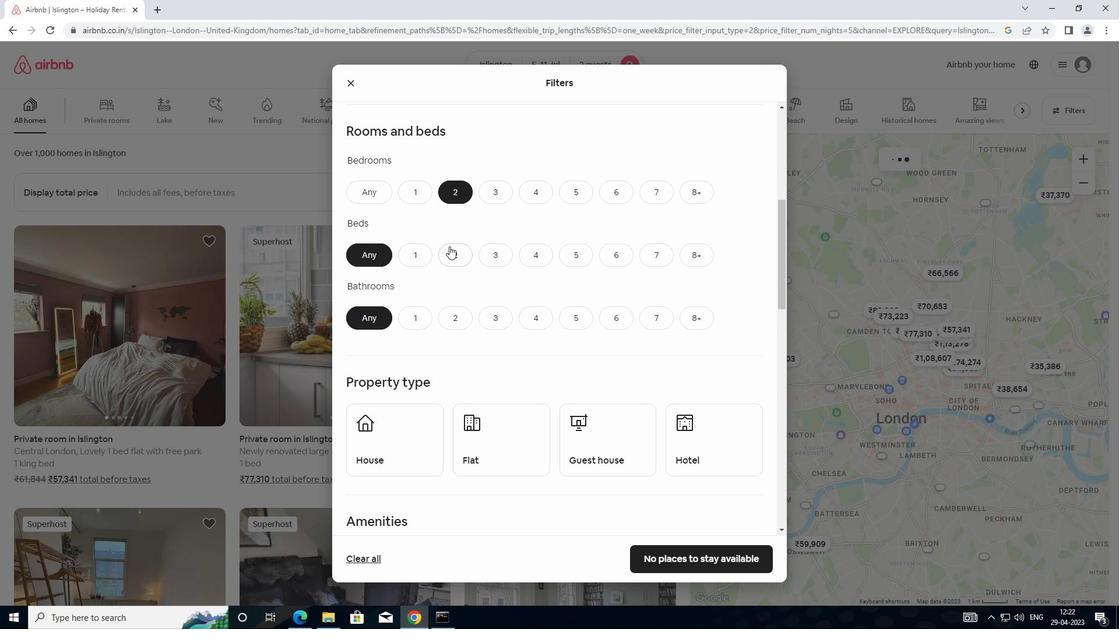
Action: Mouse moved to (418, 317)
Screenshot: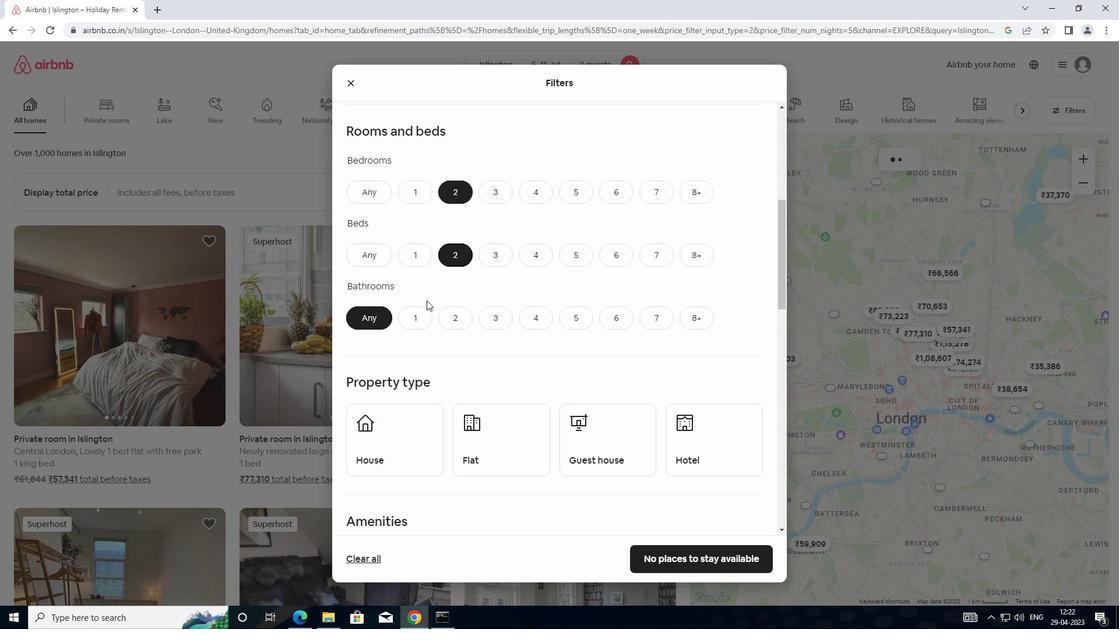 
Action: Mouse pressed left at (418, 317)
Screenshot: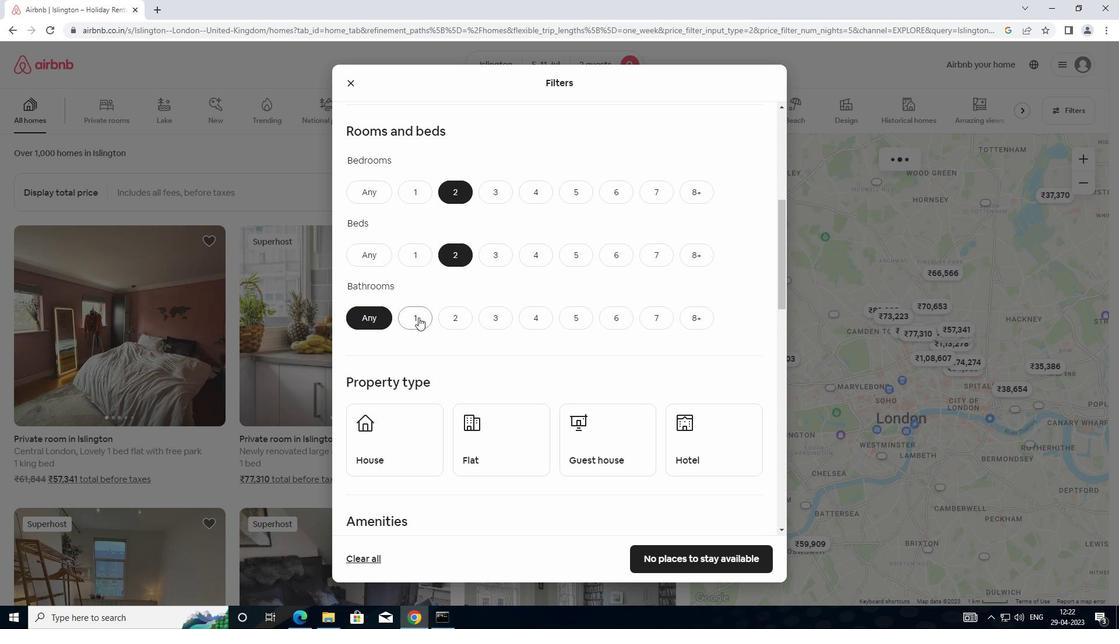
Action: Mouse moved to (435, 289)
Screenshot: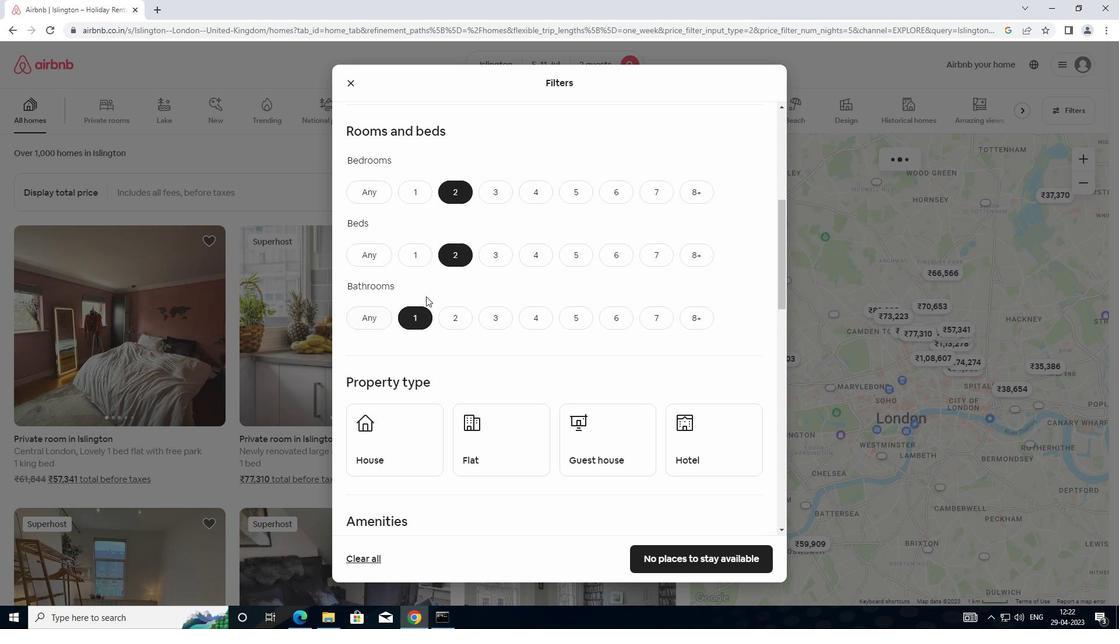 
Action: Mouse scrolled (435, 289) with delta (0, 0)
Screenshot: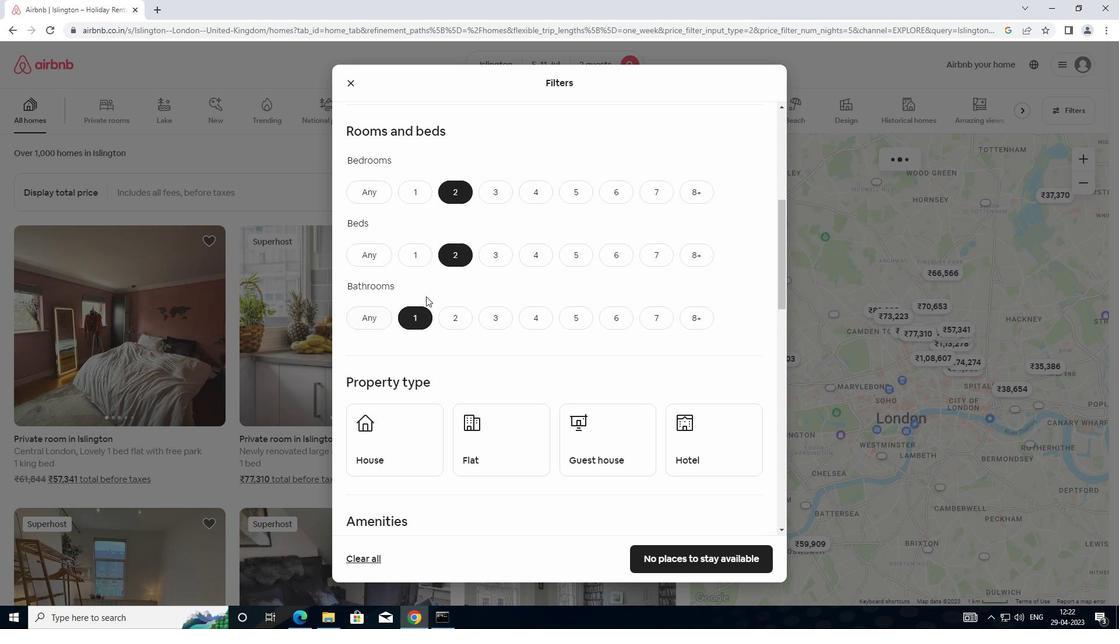 
Action: Mouse moved to (453, 284)
Screenshot: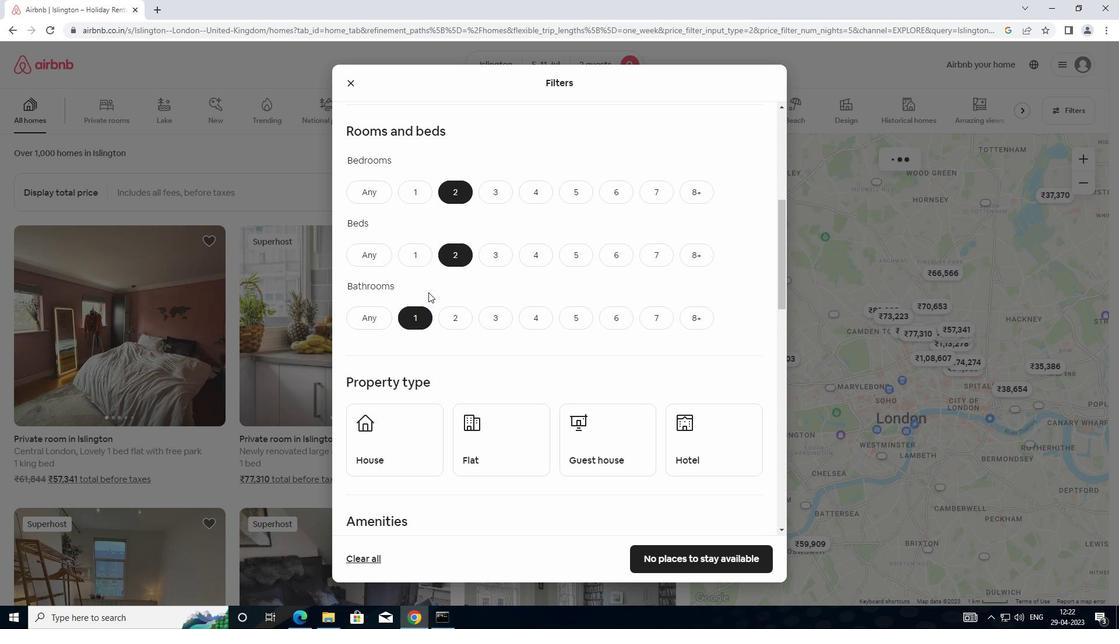 
Action: Mouse scrolled (453, 283) with delta (0, 0)
Screenshot: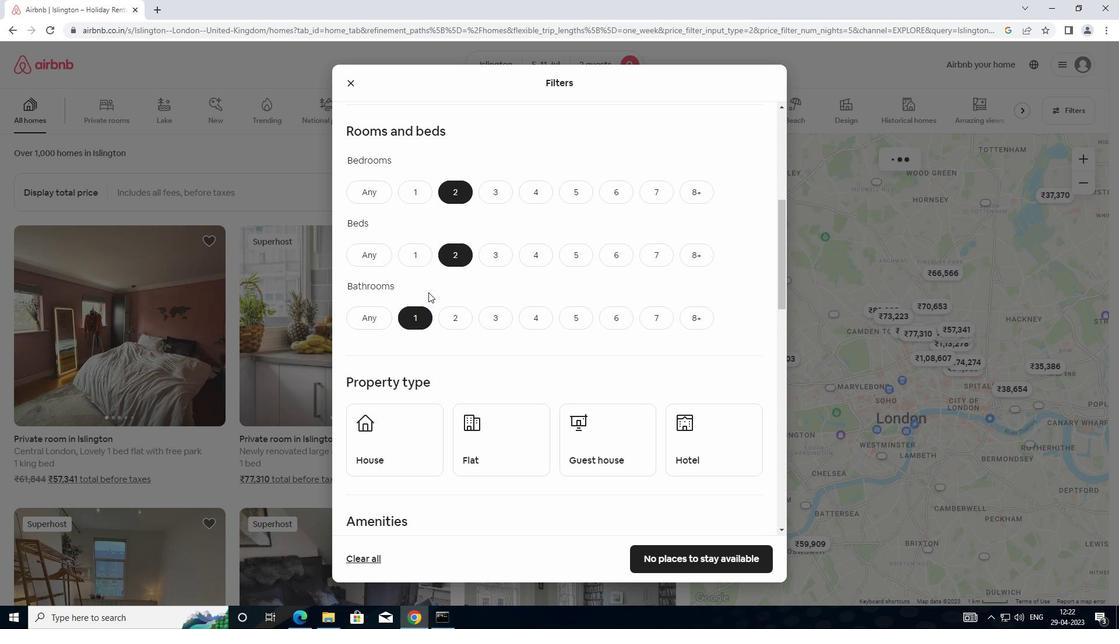 
Action: Mouse moved to (475, 276)
Screenshot: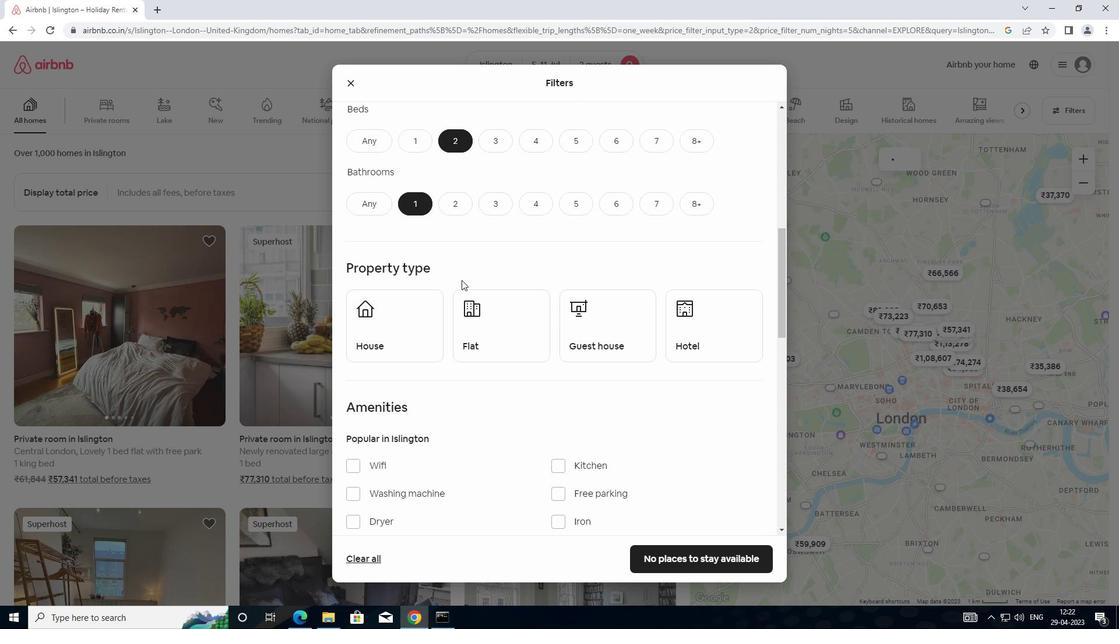
Action: Mouse scrolled (475, 275) with delta (0, 0)
Screenshot: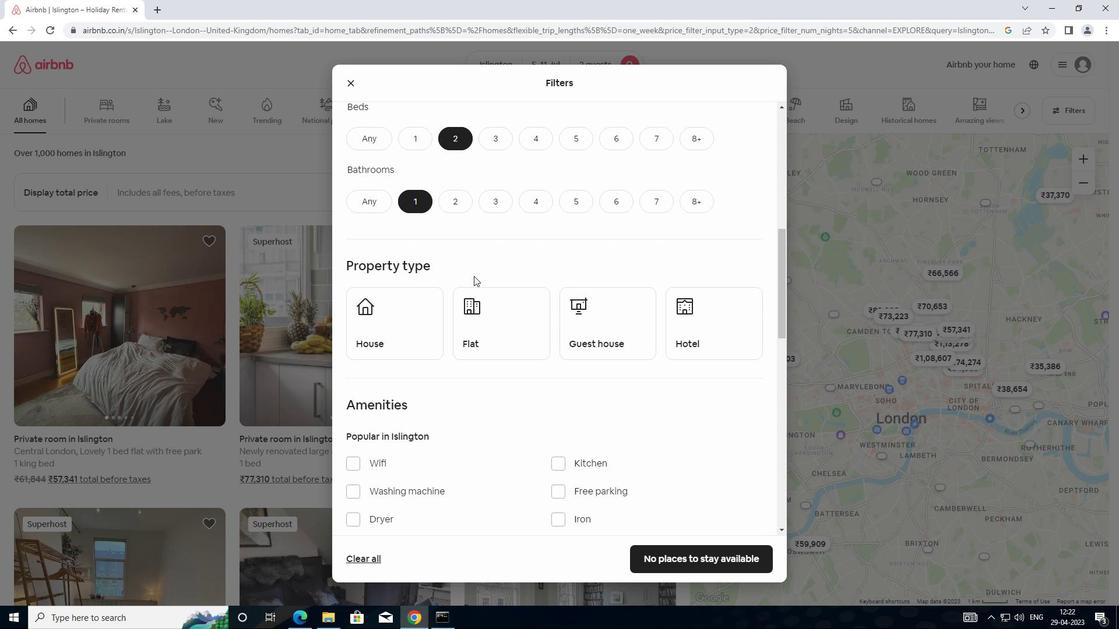 
Action: Mouse moved to (397, 284)
Screenshot: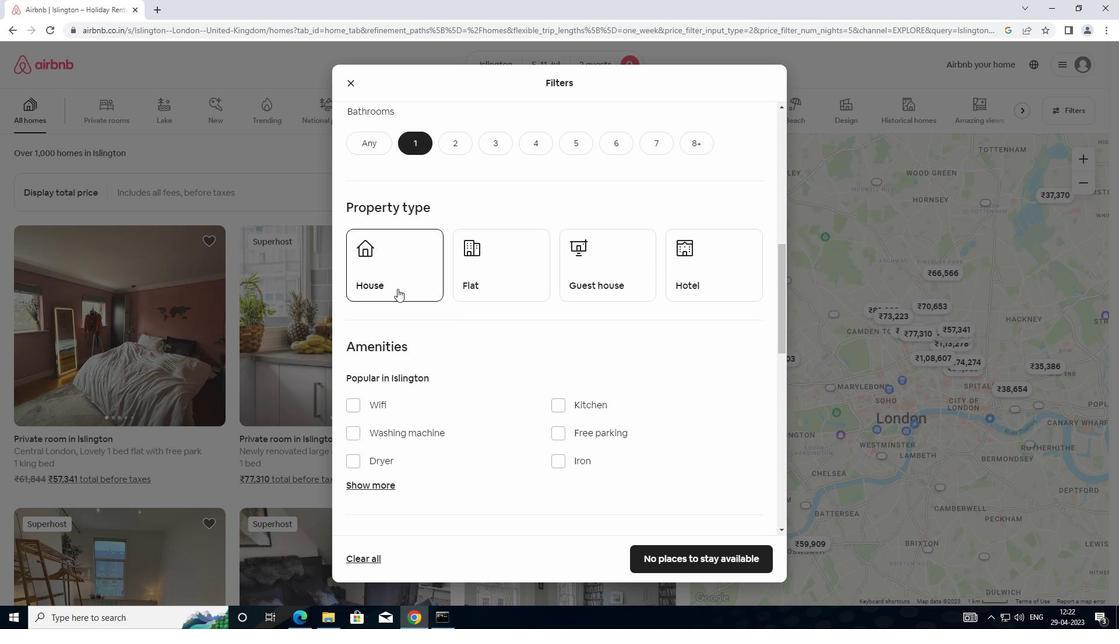 
Action: Mouse pressed left at (397, 284)
Screenshot: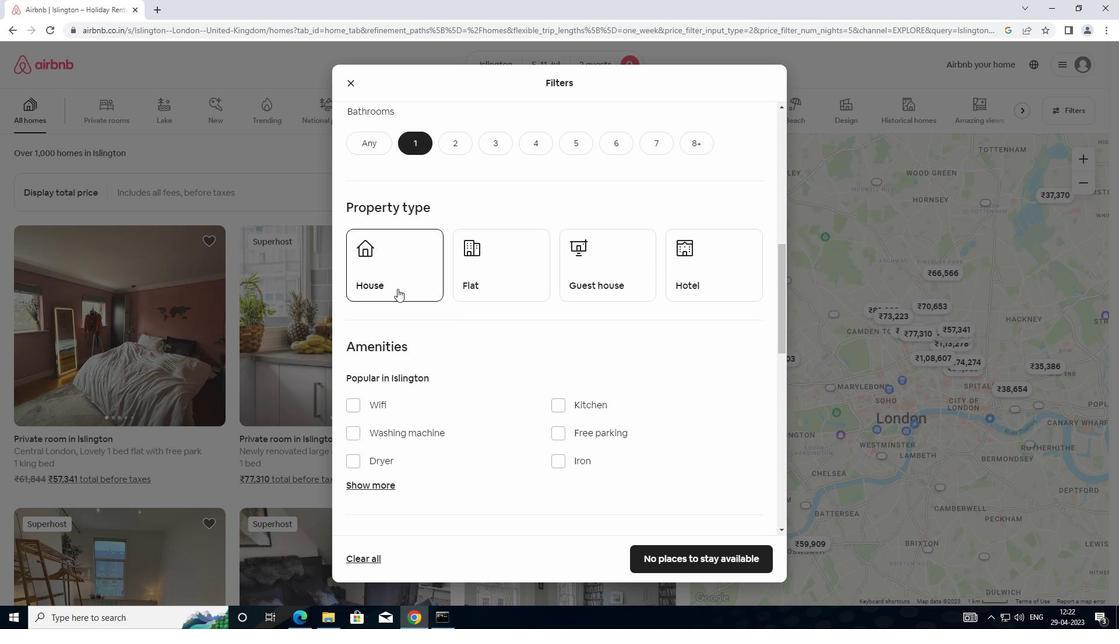 
Action: Mouse moved to (508, 289)
Screenshot: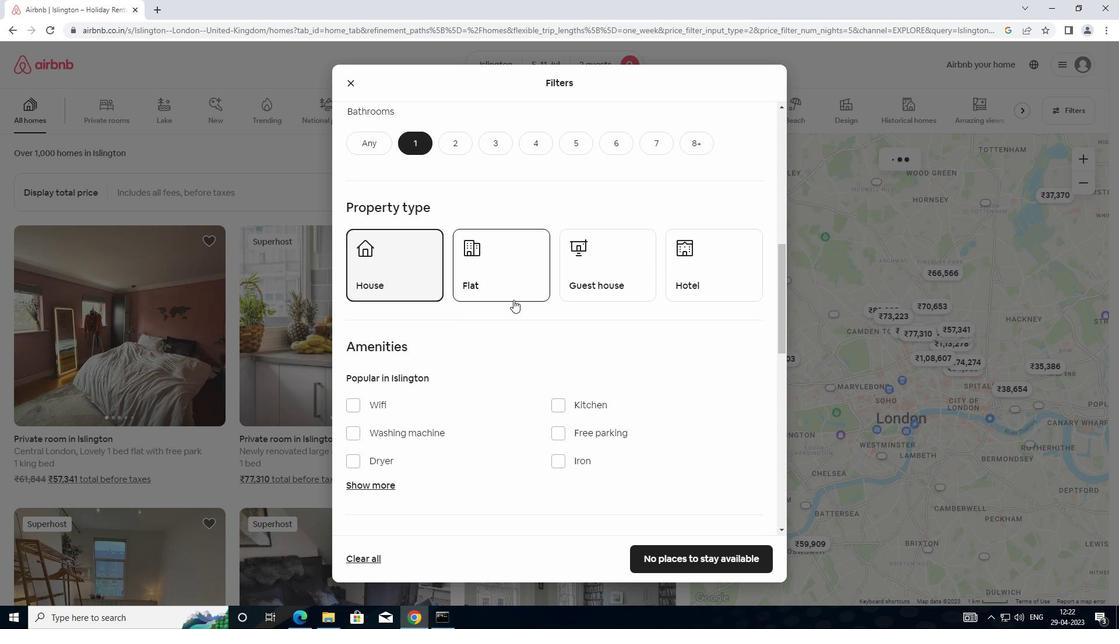 
Action: Mouse pressed left at (508, 289)
Screenshot: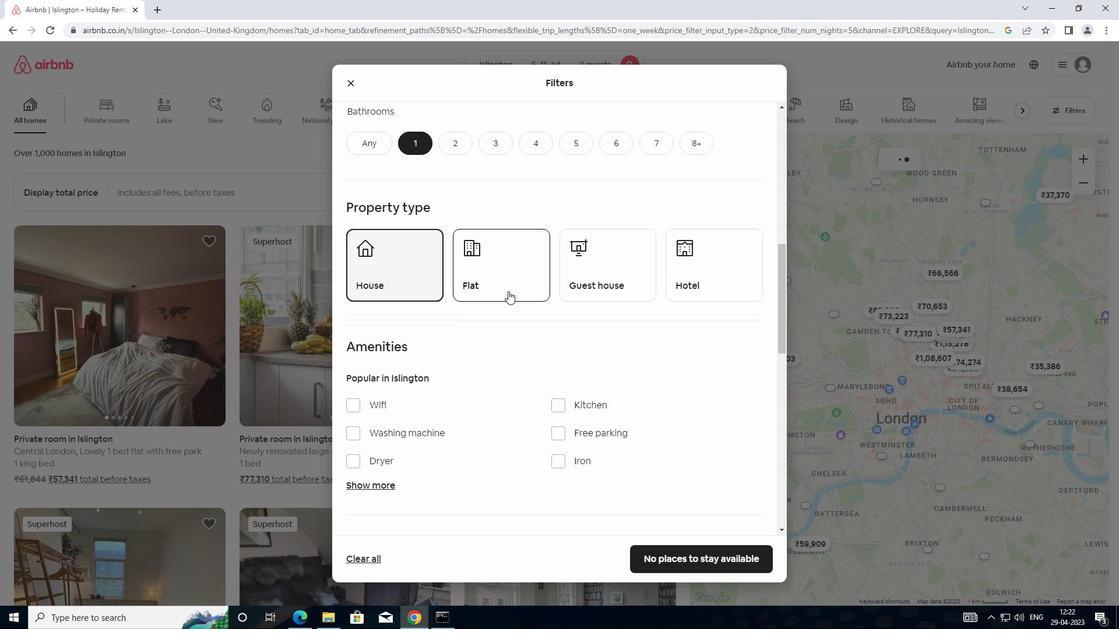 
Action: Mouse moved to (597, 275)
Screenshot: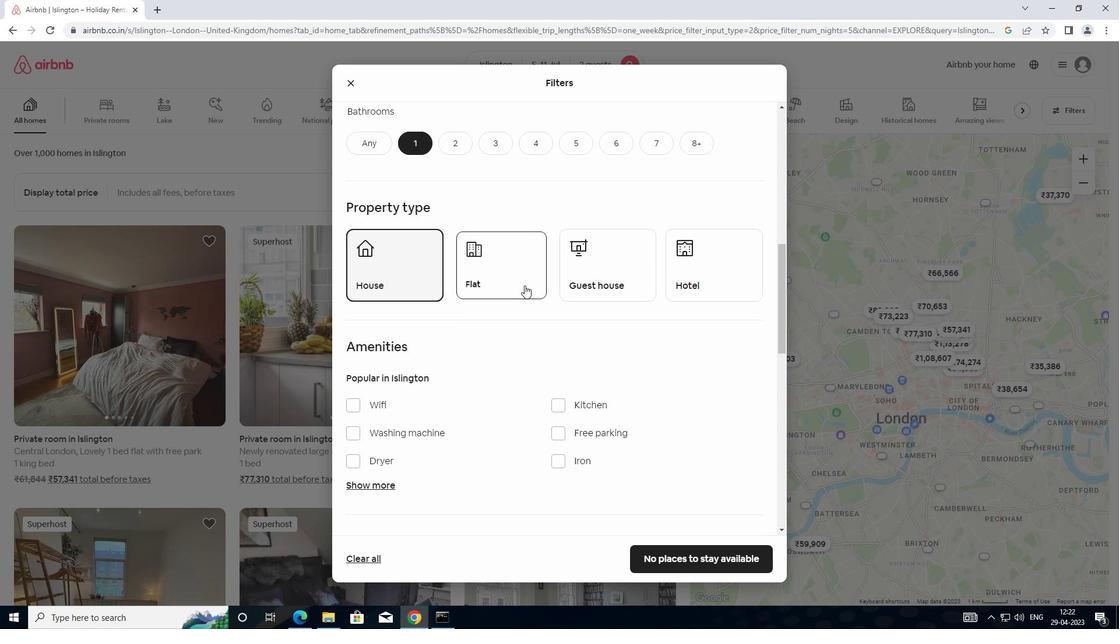 
Action: Mouse pressed left at (597, 275)
Screenshot: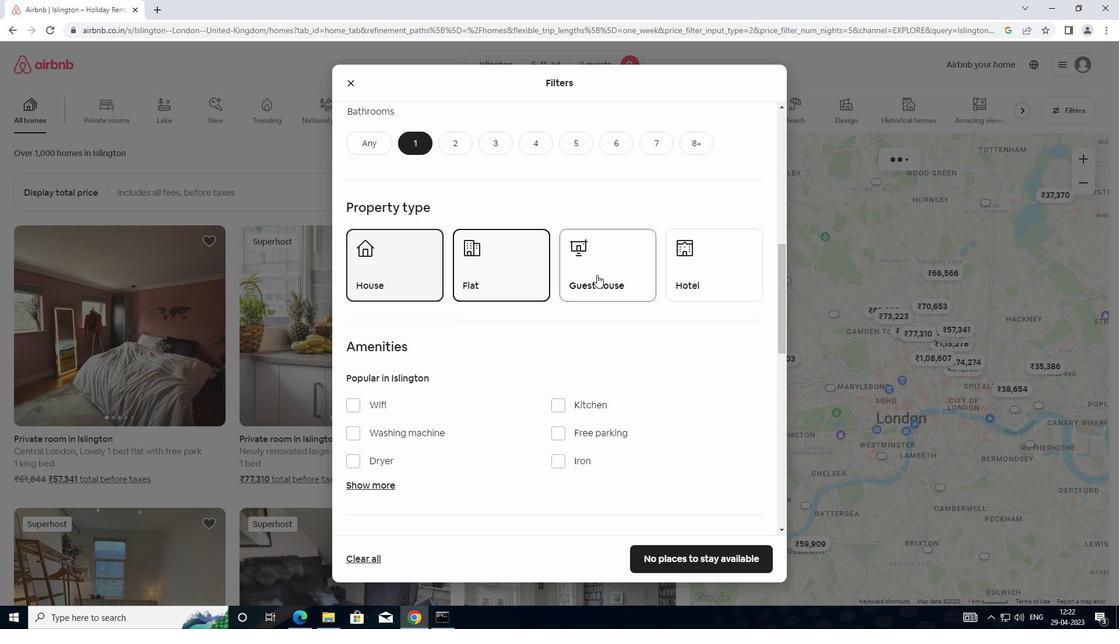 
Action: Mouse moved to (568, 323)
Screenshot: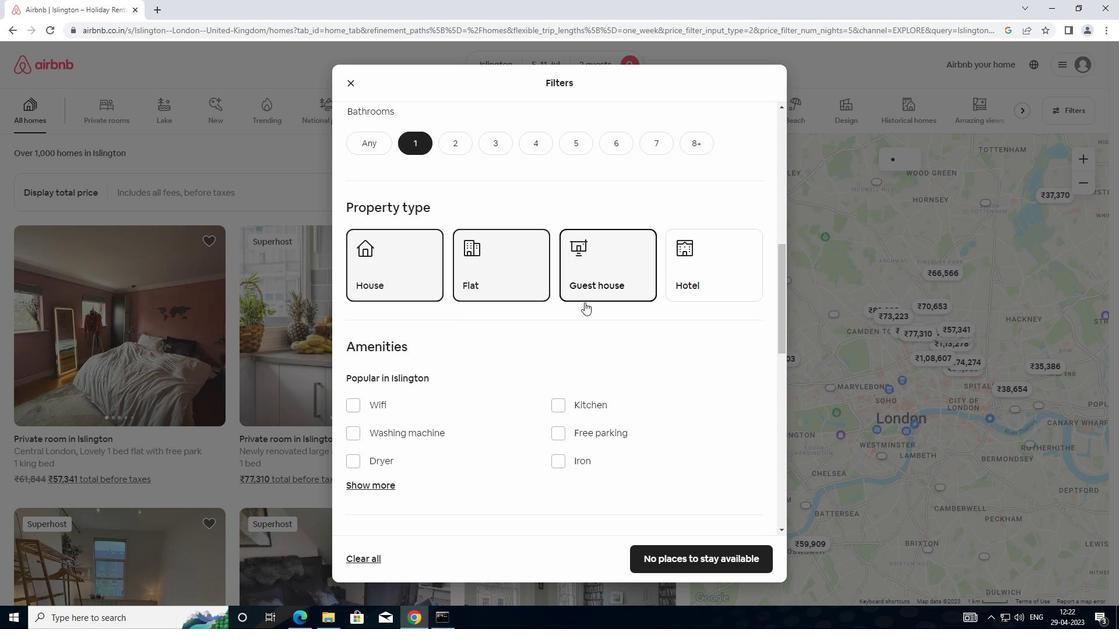 
Action: Mouse scrolled (568, 322) with delta (0, 0)
Screenshot: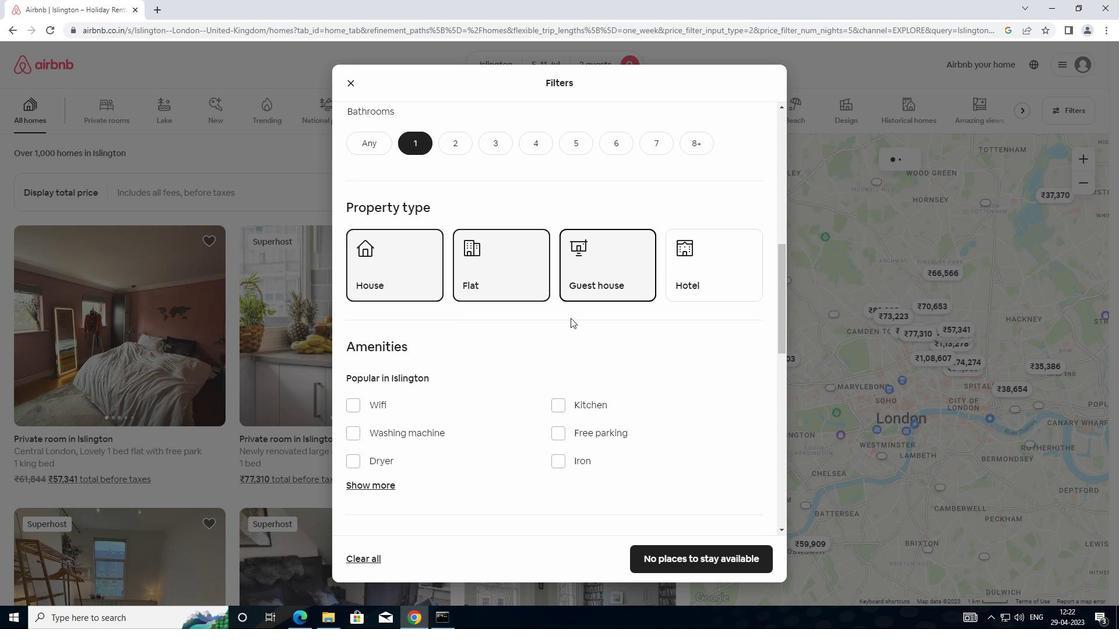 
Action: Mouse scrolled (568, 322) with delta (0, 0)
Screenshot: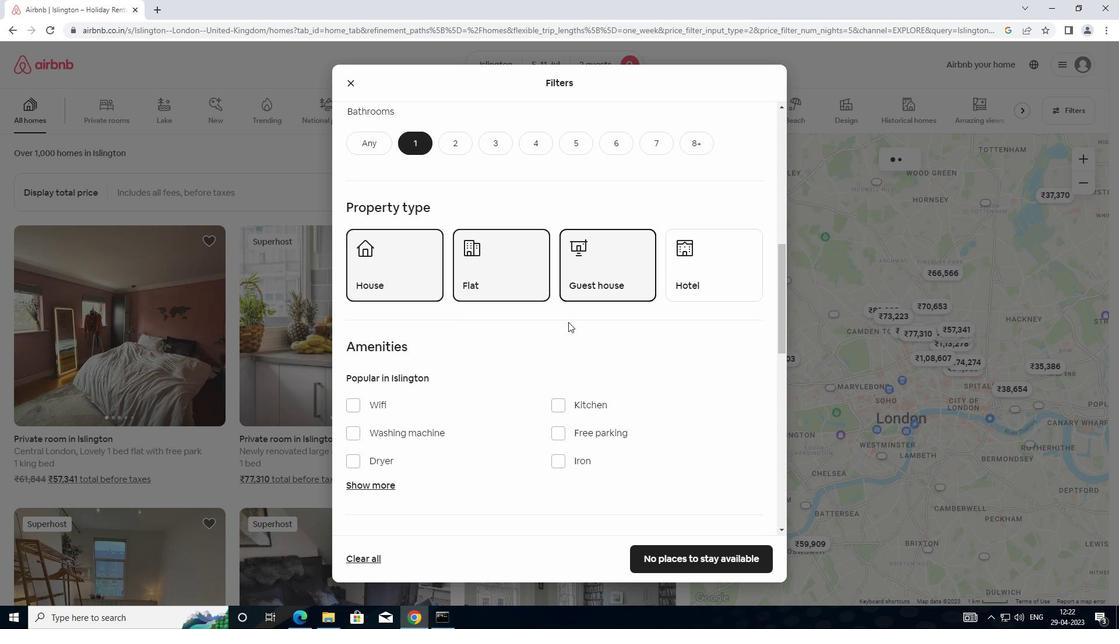 
Action: Mouse scrolled (568, 322) with delta (0, 0)
Screenshot: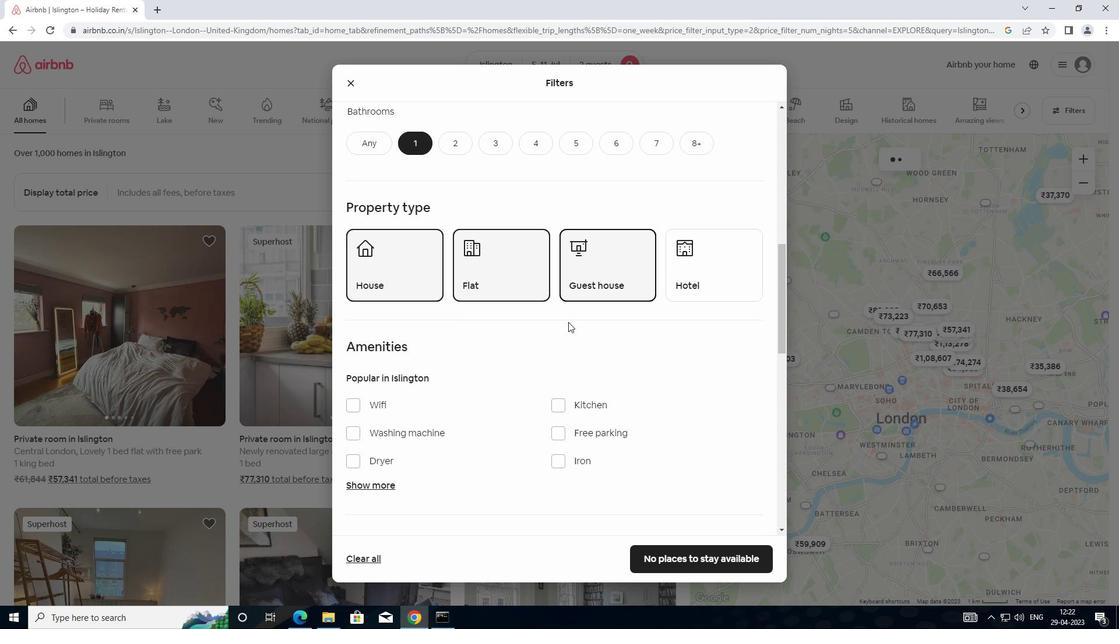 
Action: Mouse moved to (347, 234)
Screenshot: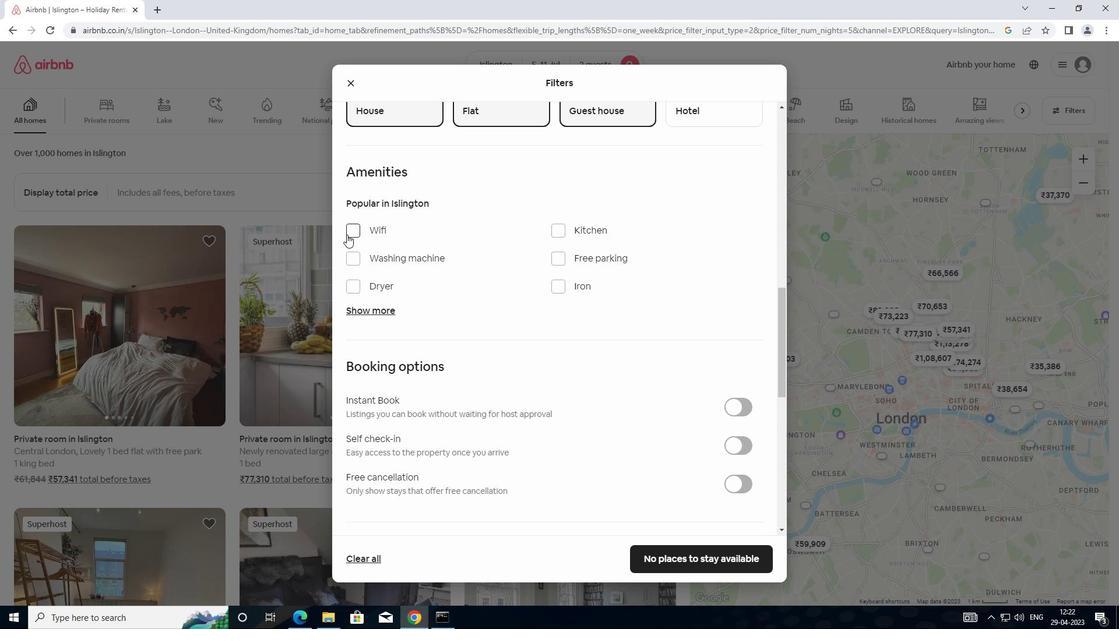 
Action: Mouse pressed left at (347, 234)
Screenshot: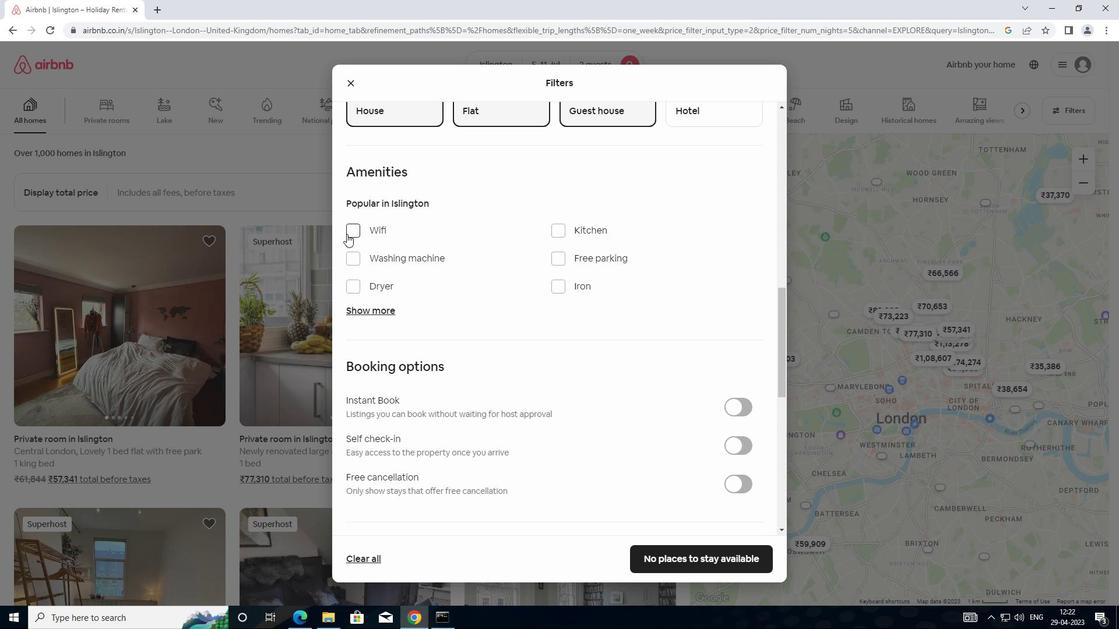 
Action: Mouse moved to (612, 348)
Screenshot: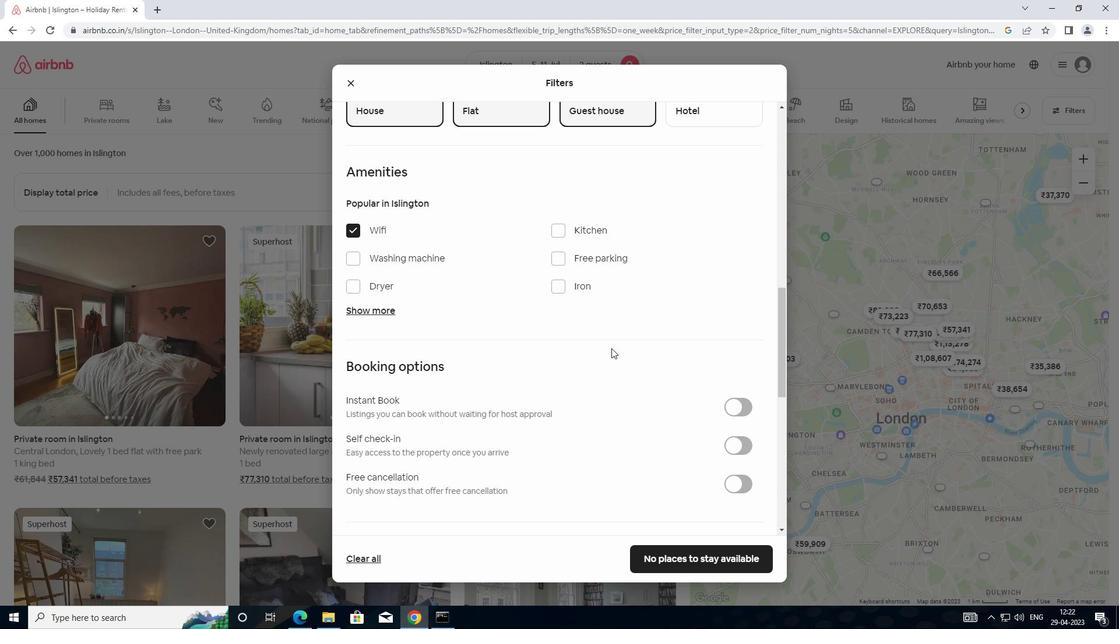 
Action: Mouse scrolled (612, 348) with delta (0, 0)
Screenshot: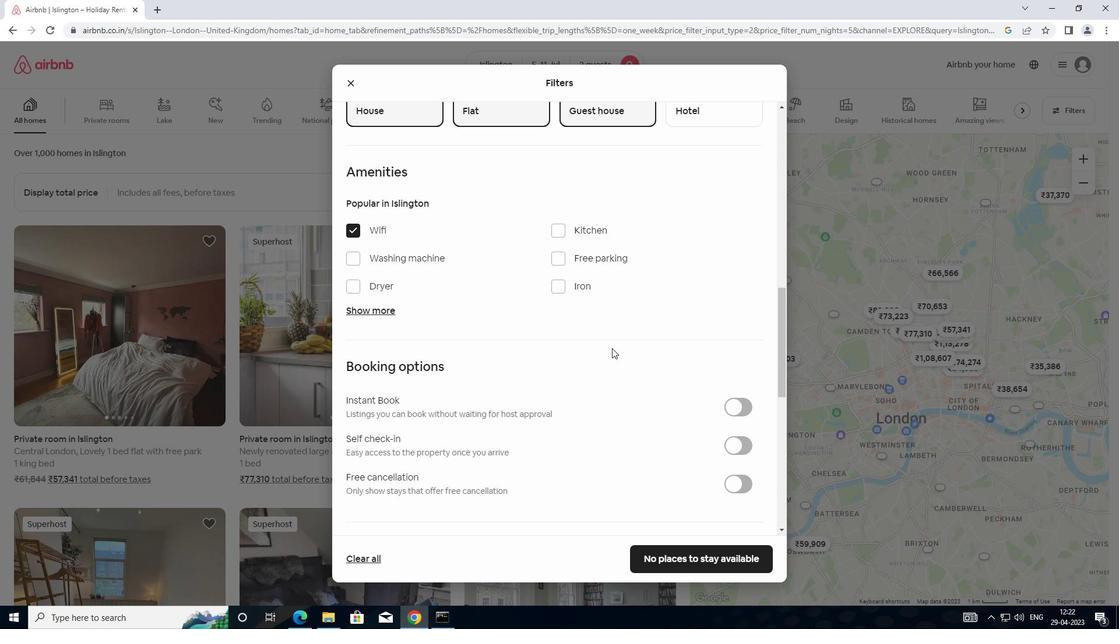 
Action: Mouse moved to (351, 169)
Screenshot: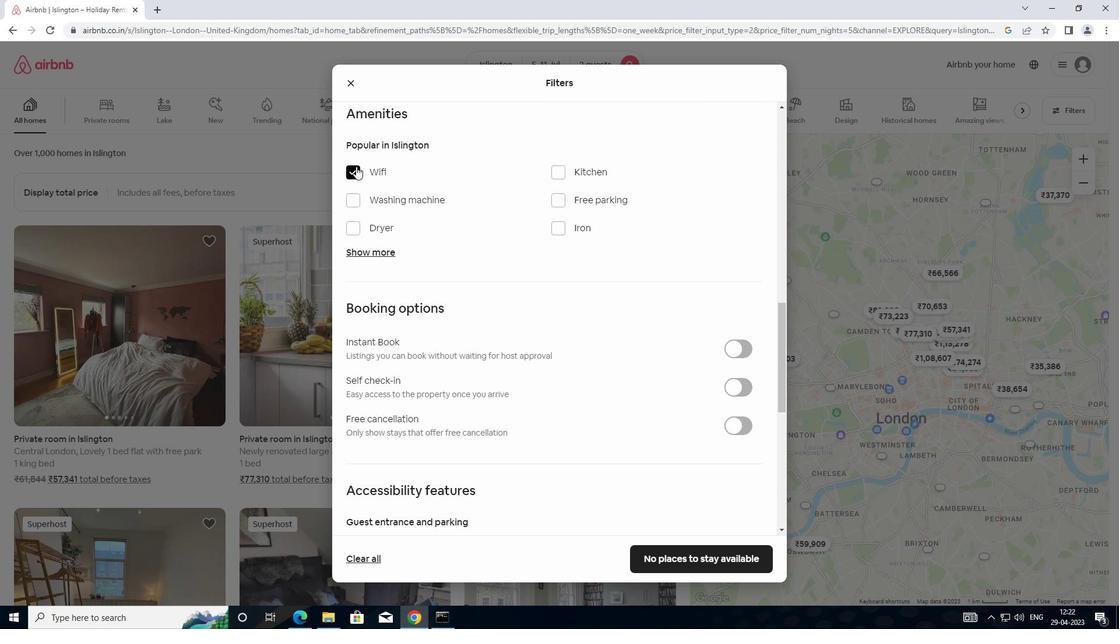 
Action: Mouse pressed left at (351, 169)
Screenshot: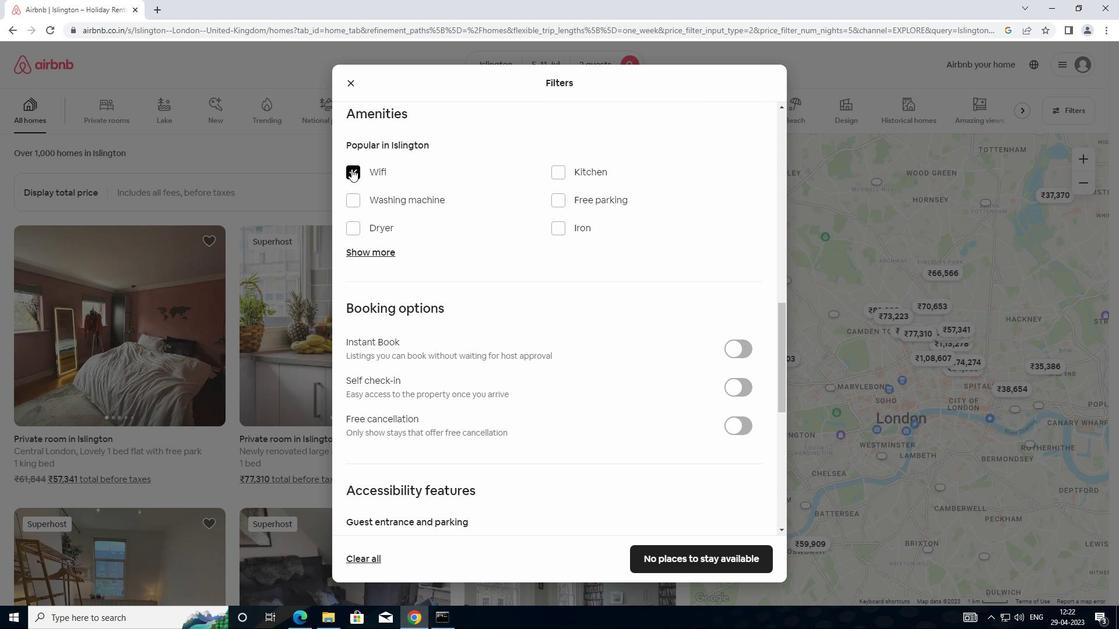 
Action: Mouse moved to (748, 395)
Screenshot: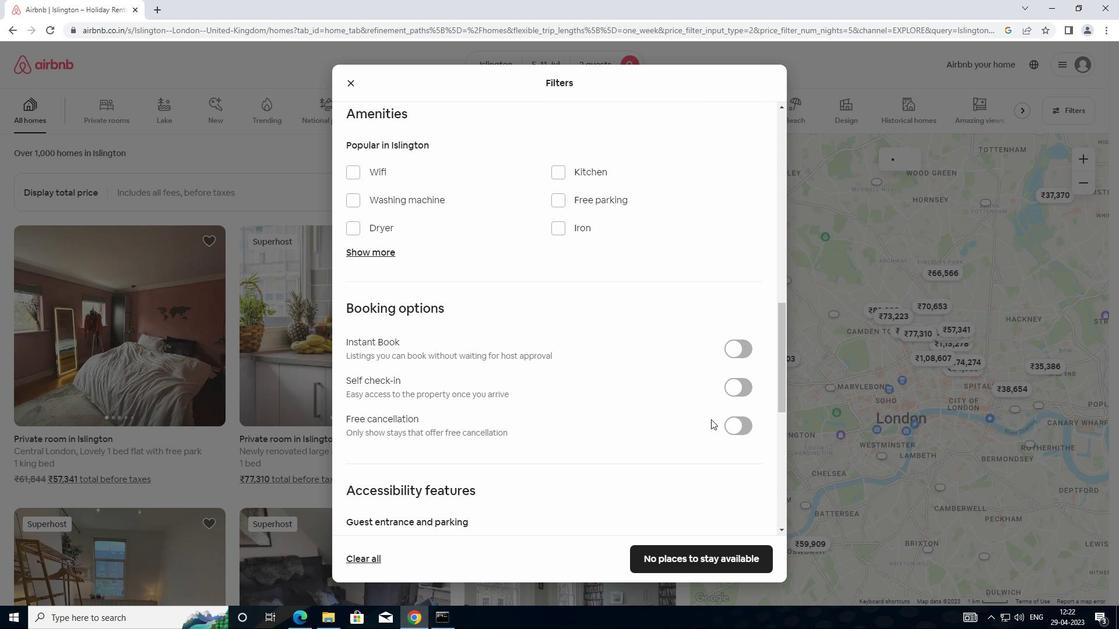 
Action: Mouse pressed left at (748, 395)
Screenshot: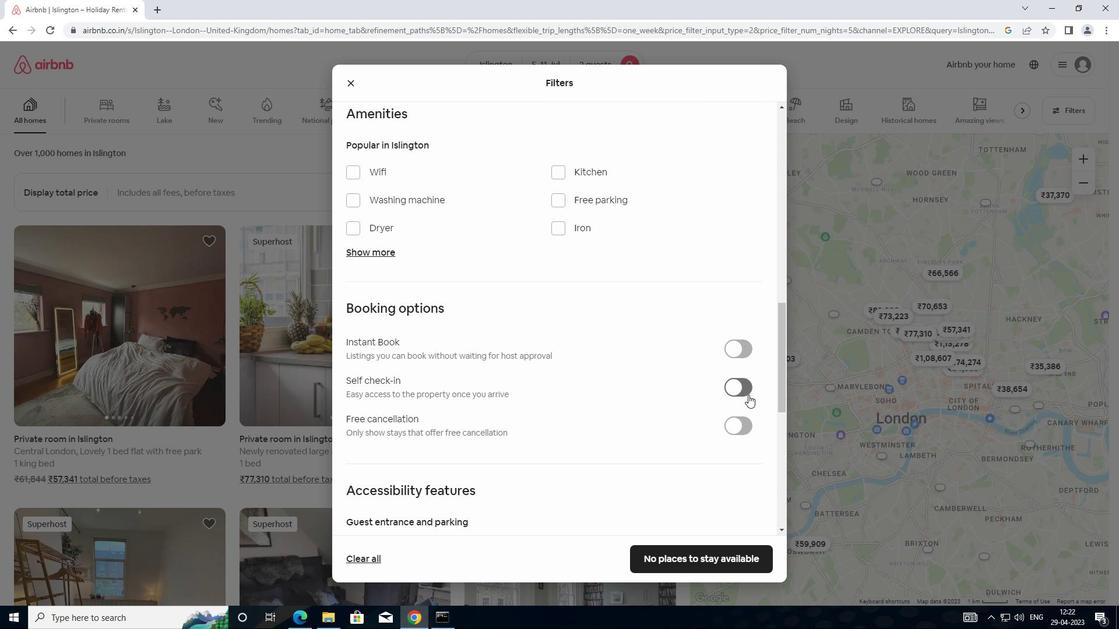 
Action: Mouse moved to (653, 430)
Screenshot: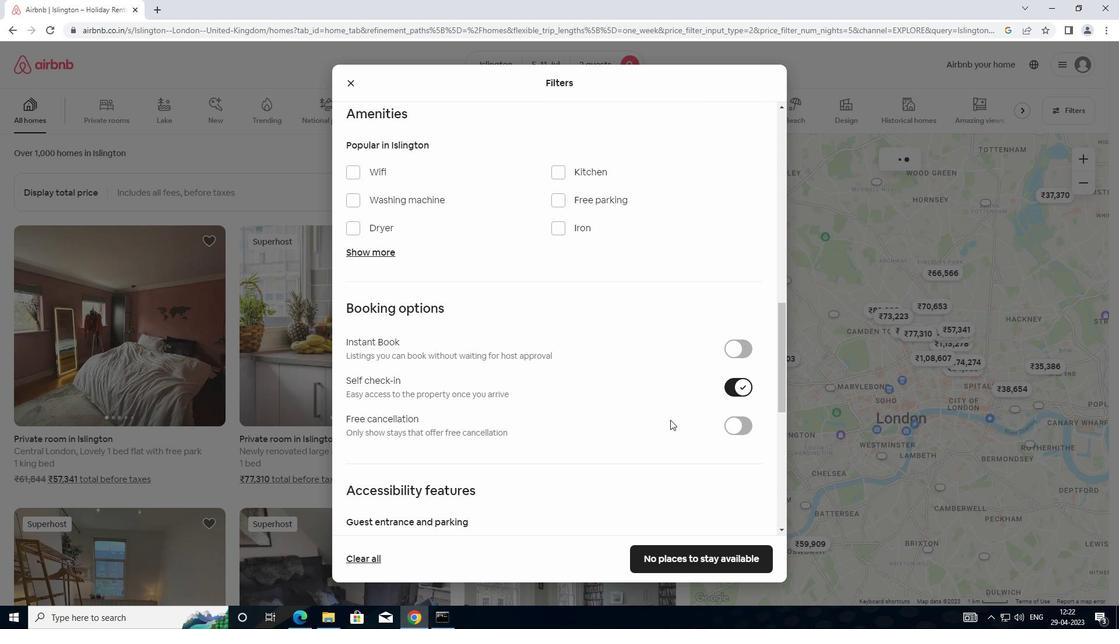 
Action: Mouse scrolled (653, 429) with delta (0, 0)
Screenshot: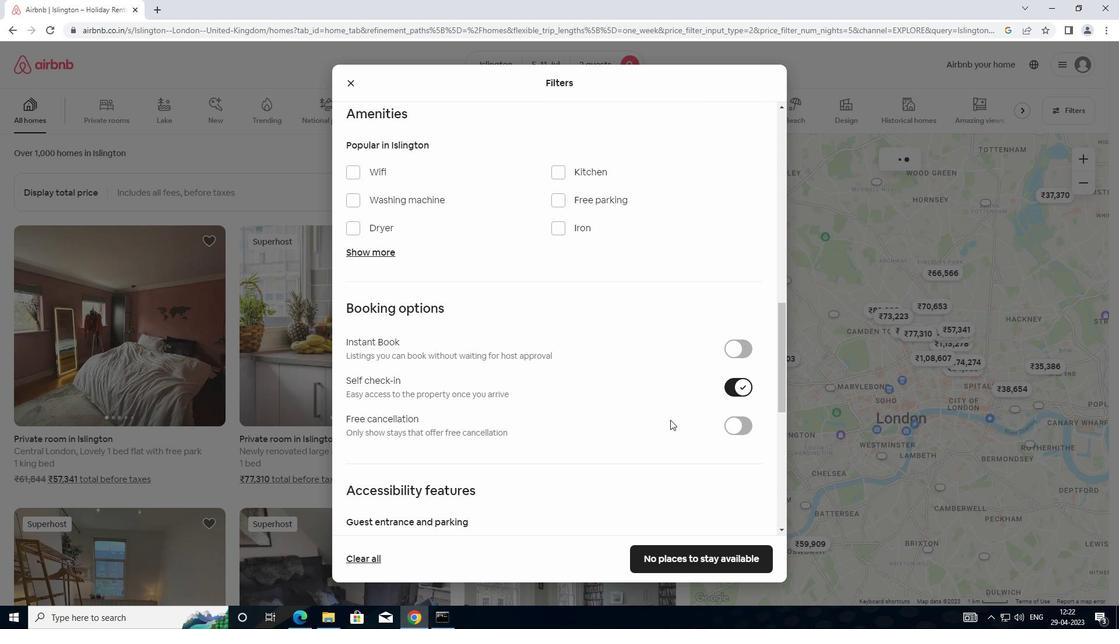 
Action: Mouse scrolled (653, 429) with delta (0, 0)
Screenshot: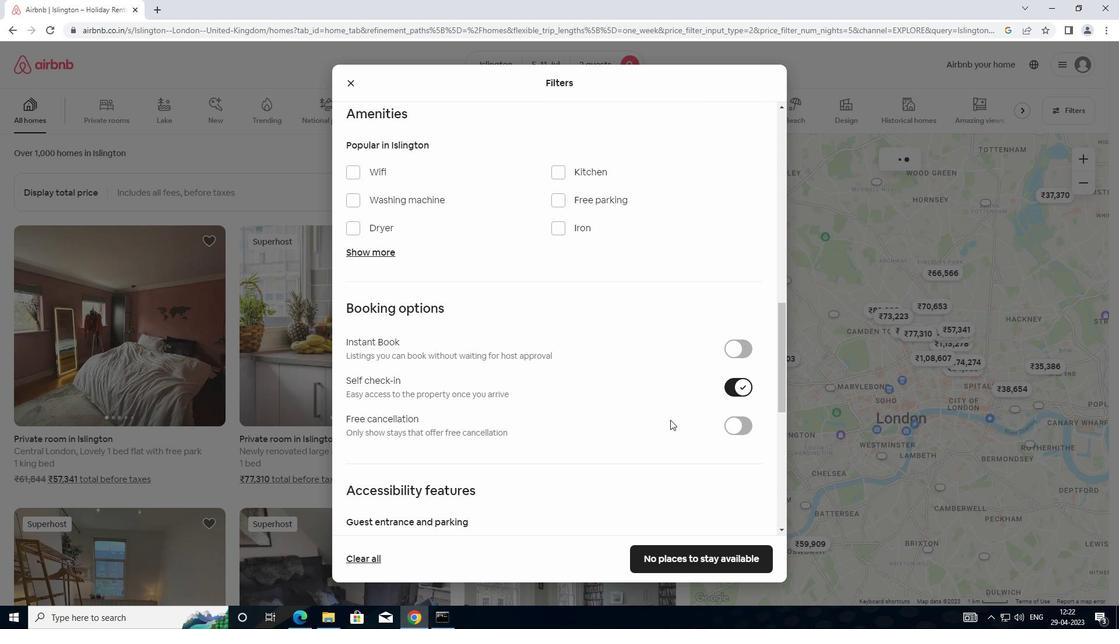 
Action: Mouse moved to (652, 431)
Screenshot: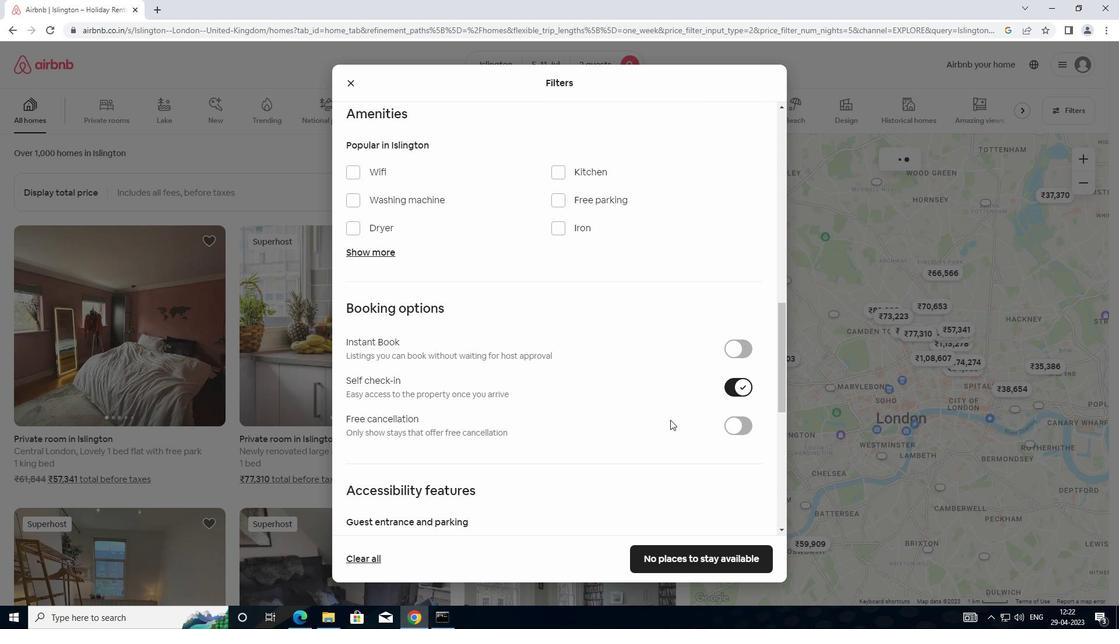 
Action: Mouse scrolled (652, 431) with delta (0, 0)
Screenshot: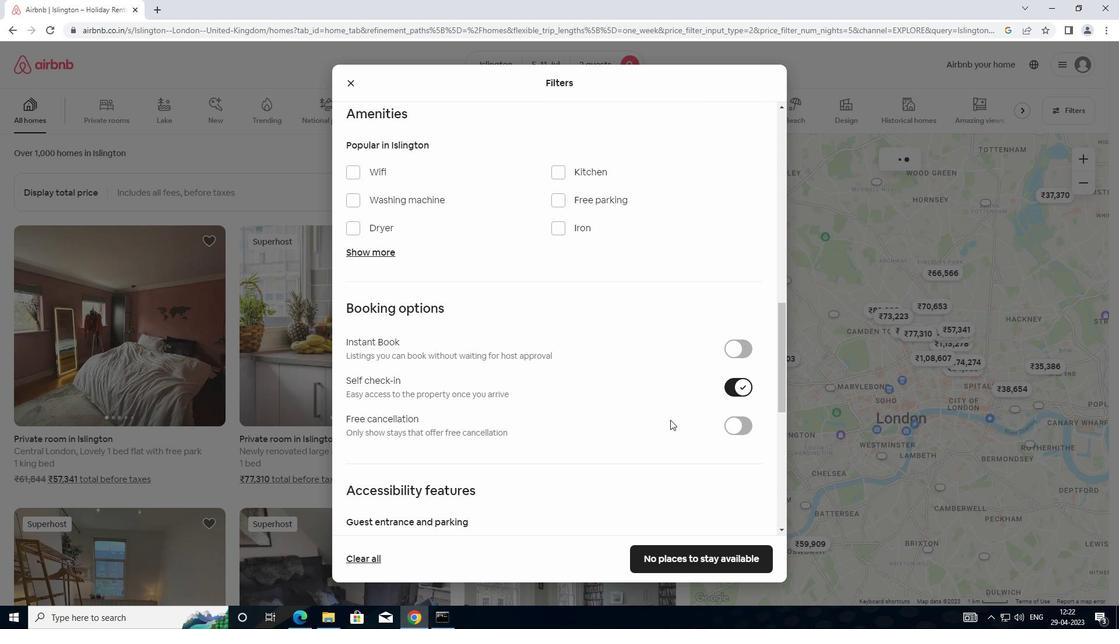 
Action: Mouse moved to (667, 387)
Screenshot: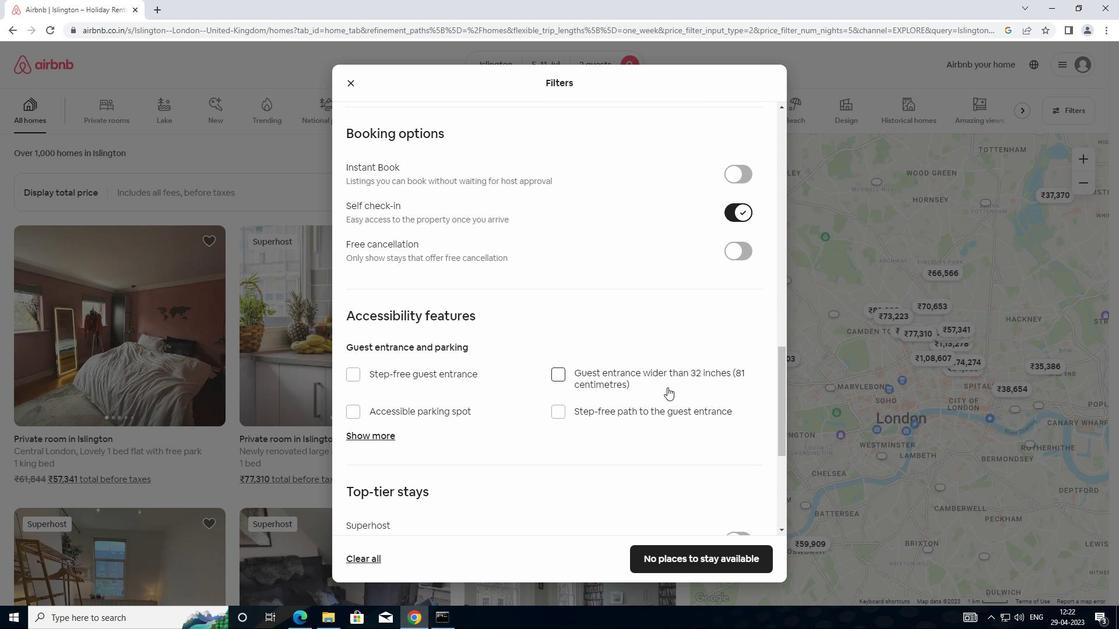 
Action: Mouse scrolled (667, 387) with delta (0, 0)
Screenshot: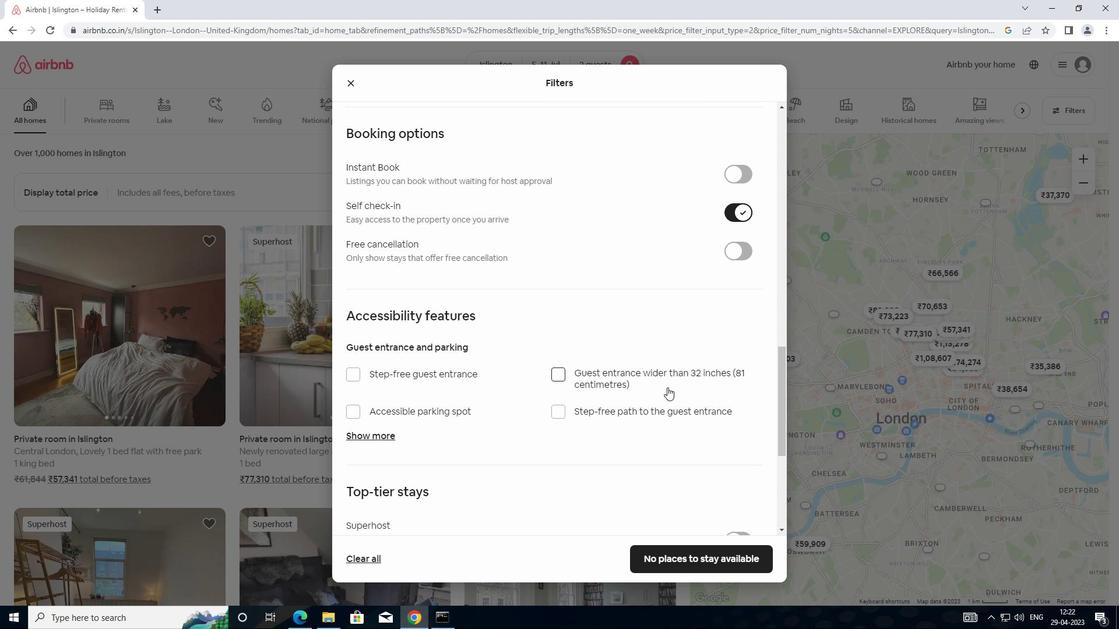 
Action: Mouse moved to (667, 387)
Screenshot: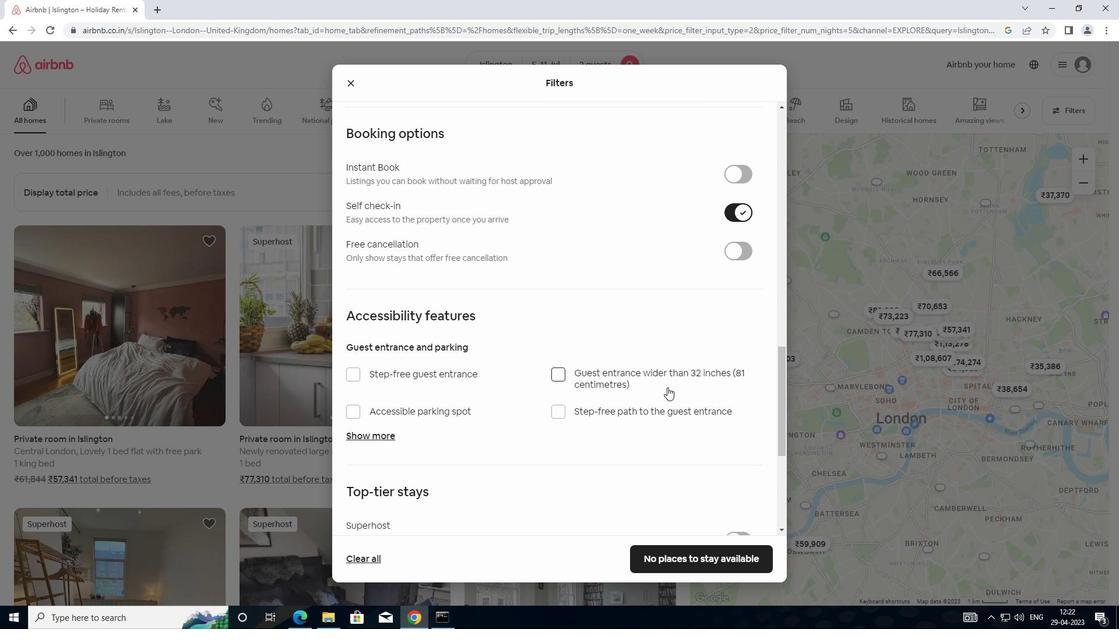 
Action: Mouse scrolled (667, 387) with delta (0, 0)
Screenshot: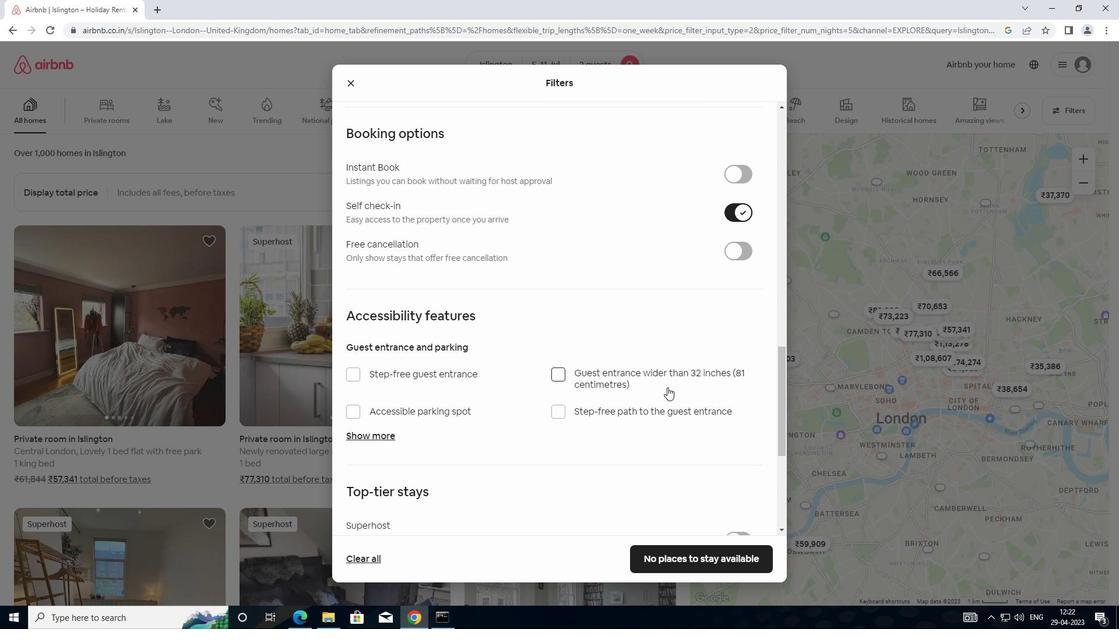 
Action: Mouse moved to (666, 387)
Screenshot: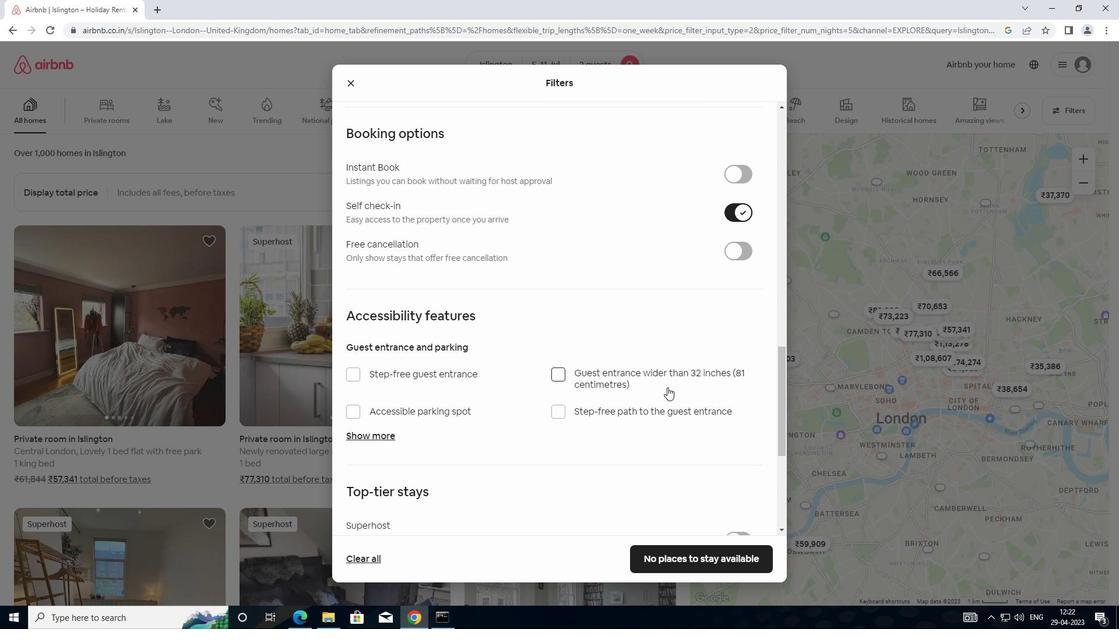 
Action: Mouse scrolled (666, 387) with delta (0, 0)
Screenshot: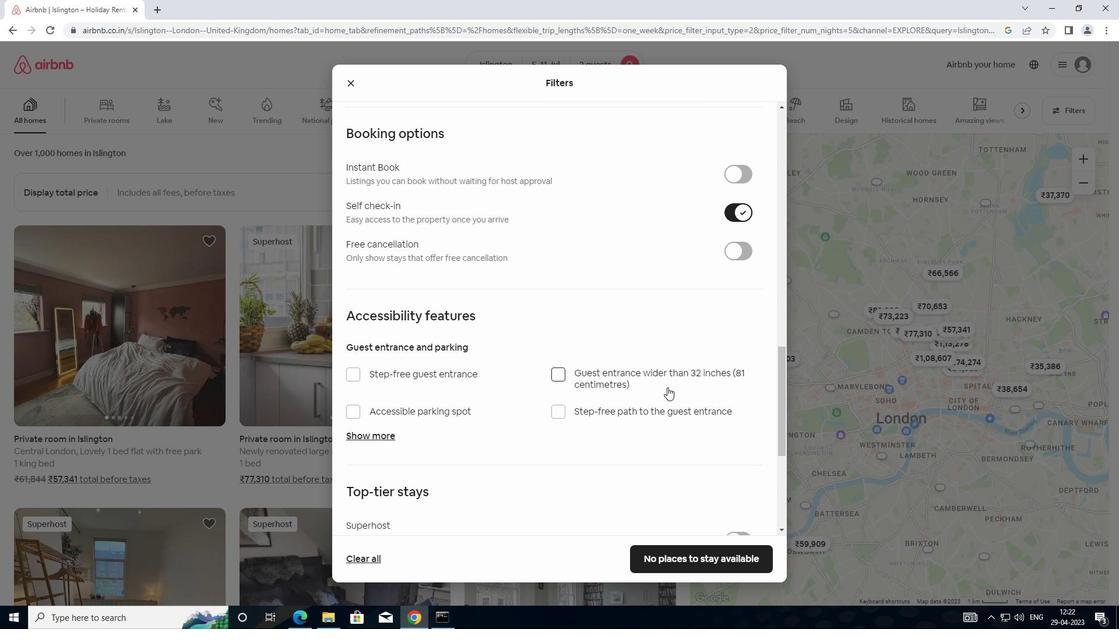 
Action: Mouse moved to (721, 408)
Screenshot: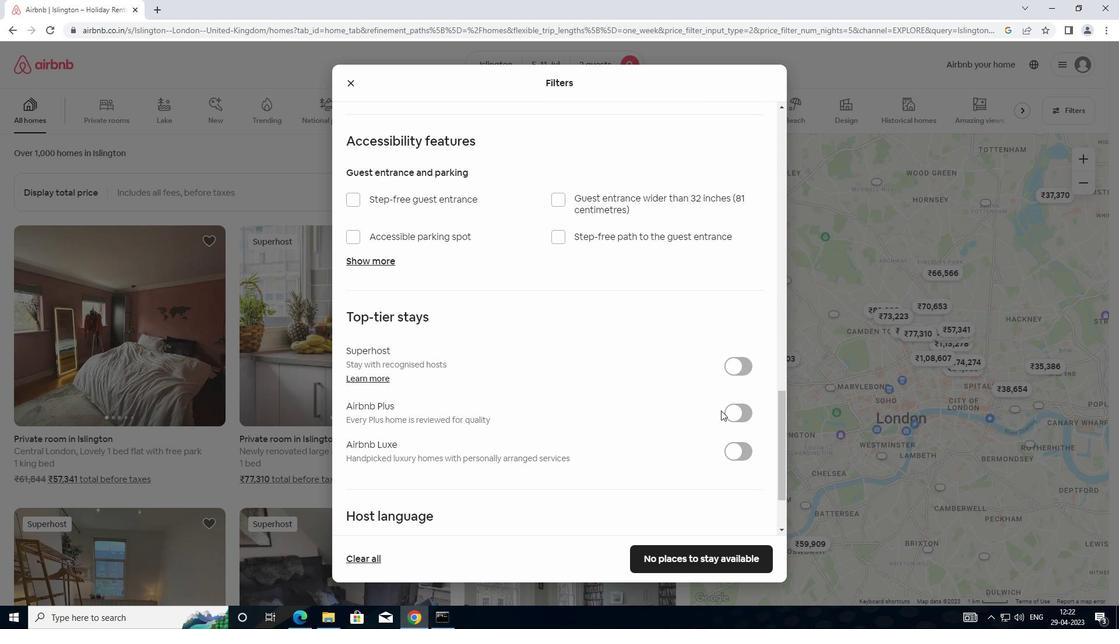 
Action: Mouse scrolled (721, 407) with delta (0, 0)
Screenshot: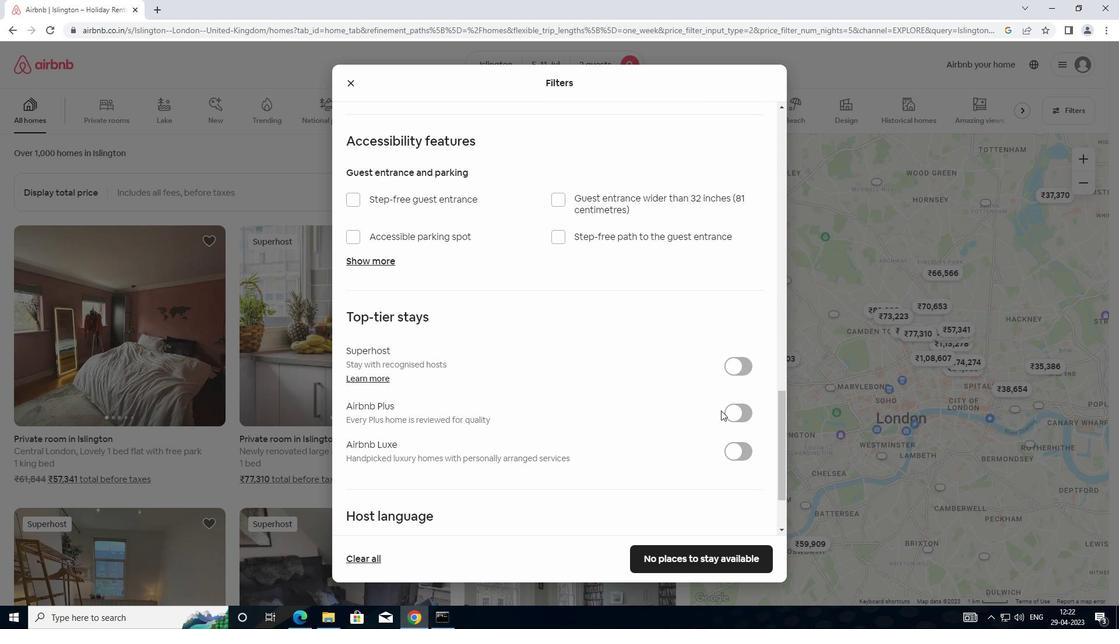 
Action: Mouse moved to (720, 408)
Screenshot: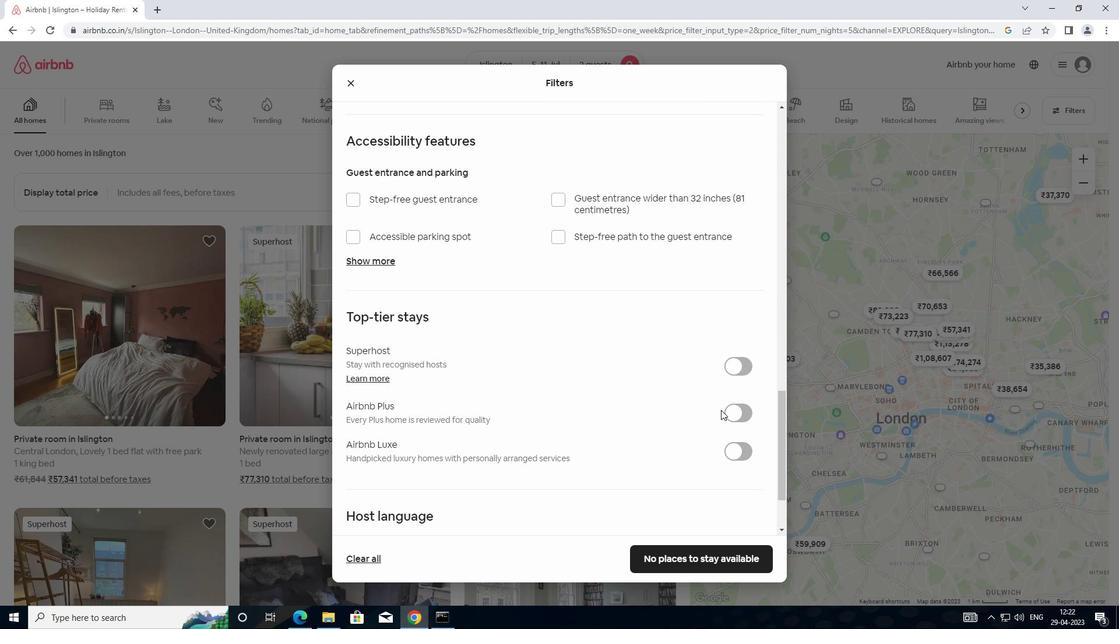 
Action: Mouse scrolled (720, 407) with delta (0, 0)
Screenshot: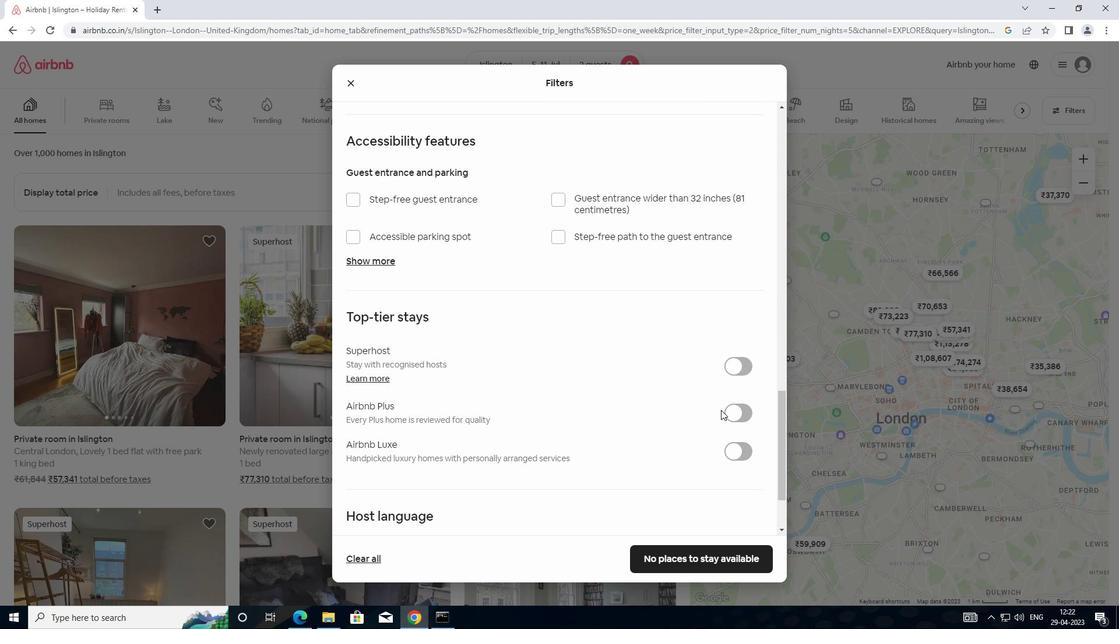 
Action: Mouse moved to (719, 409)
Screenshot: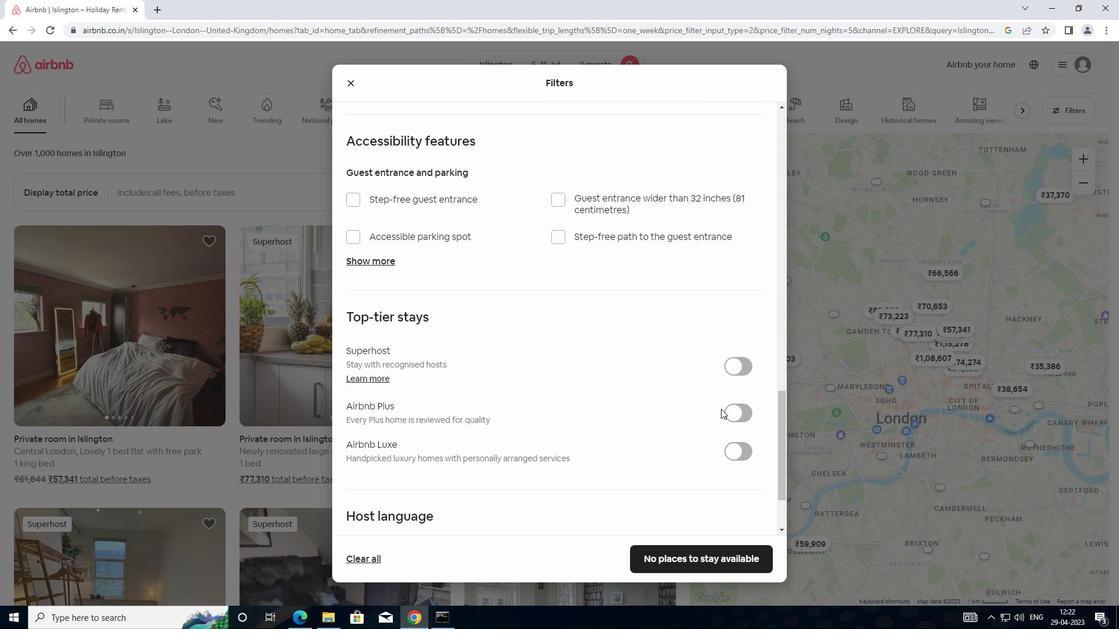 
Action: Mouse scrolled (719, 408) with delta (0, 0)
Screenshot: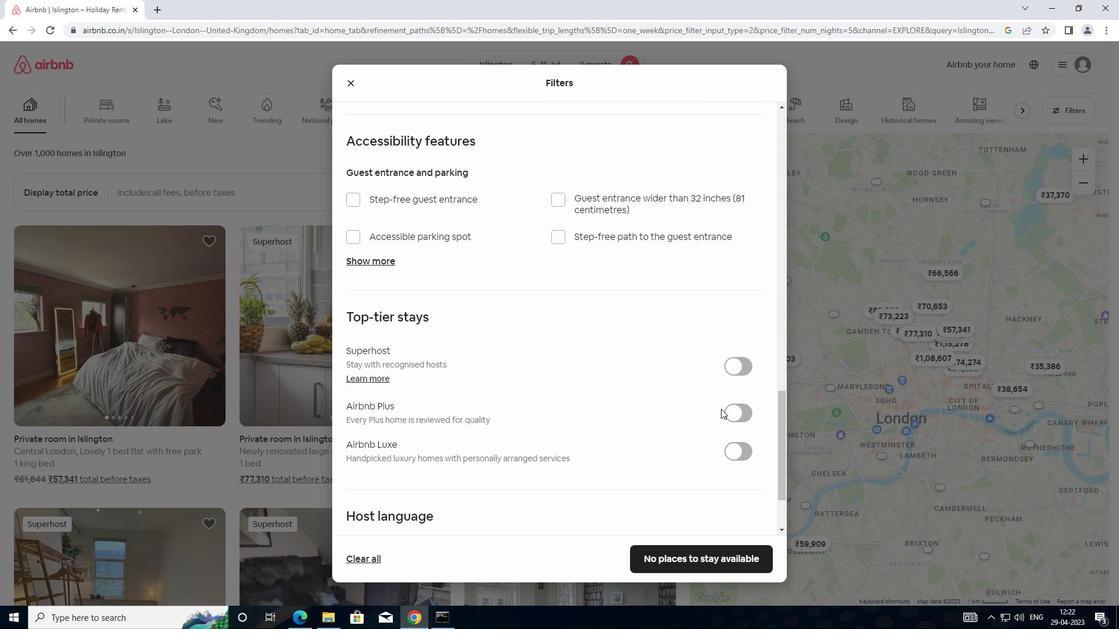 
Action: Mouse moved to (716, 410)
Screenshot: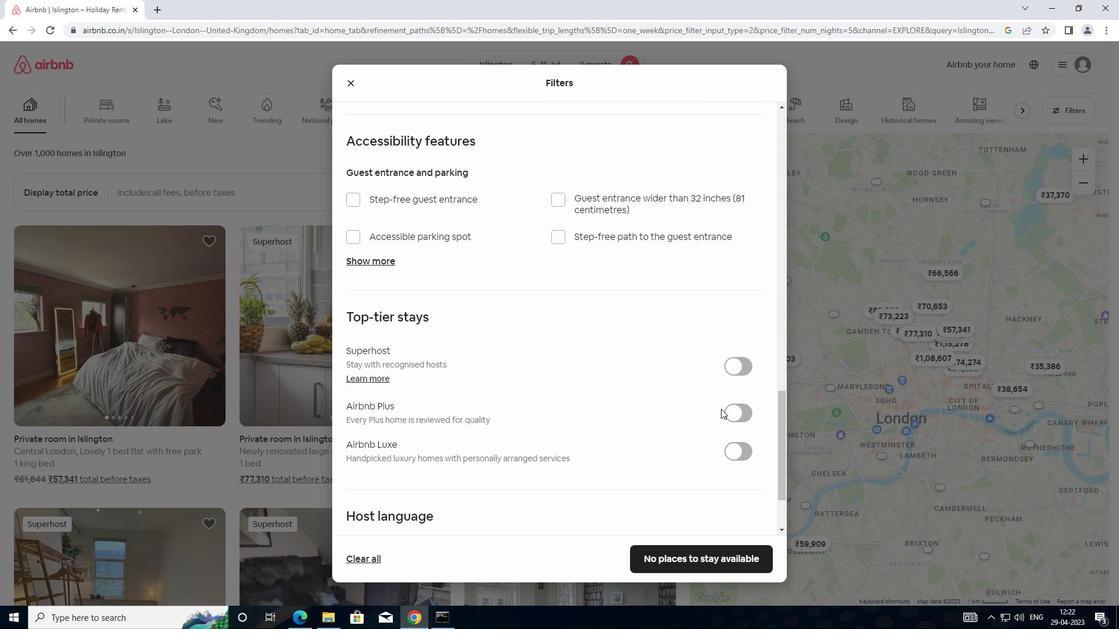 
Action: Mouse scrolled (716, 409) with delta (0, 0)
Screenshot: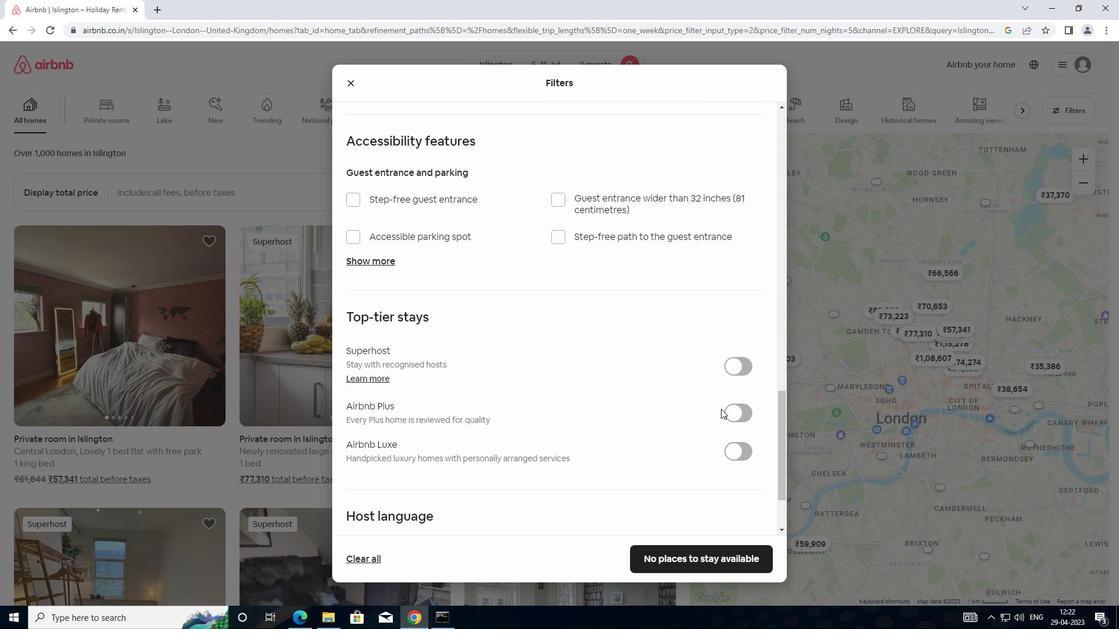 
Action: Mouse moved to (355, 452)
Screenshot: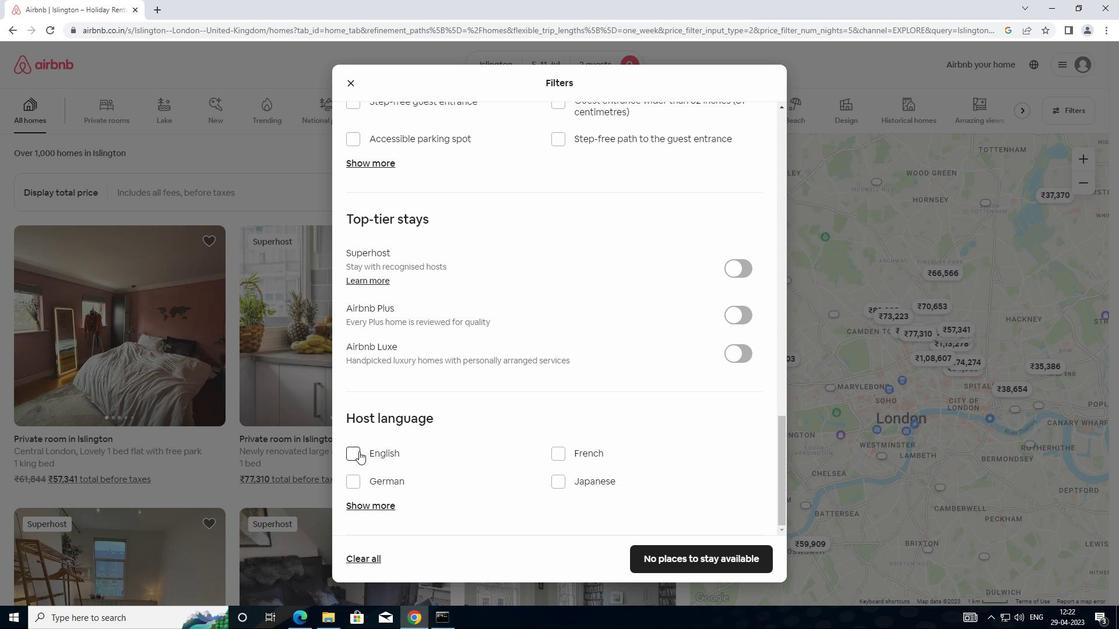 
Action: Mouse pressed left at (355, 452)
Screenshot: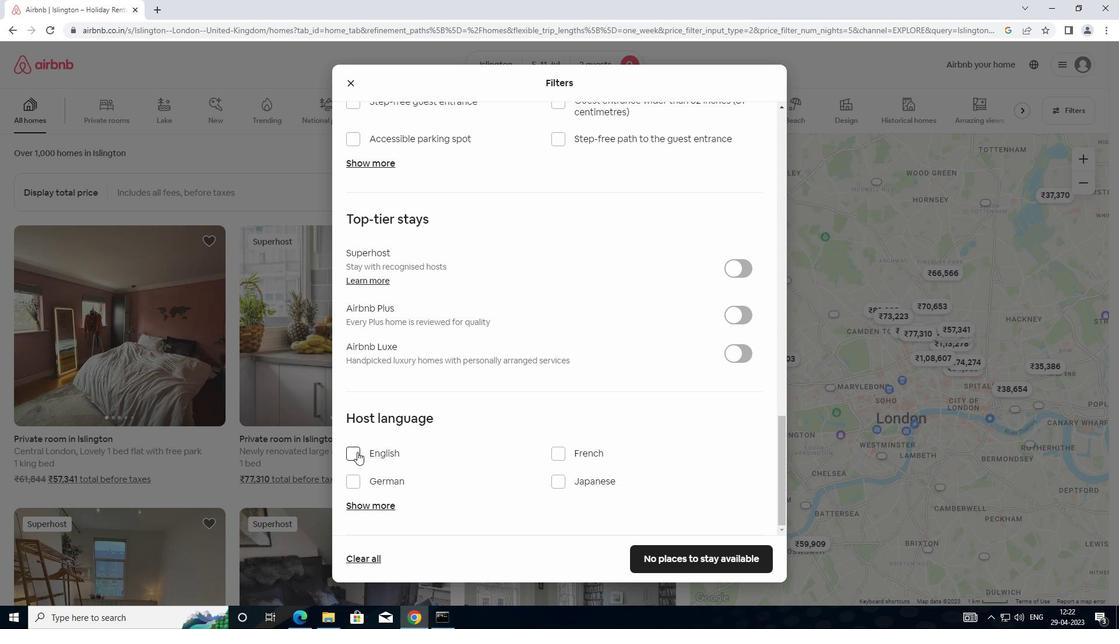 
Action: Mouse moved to (647, 553)
Screenshot: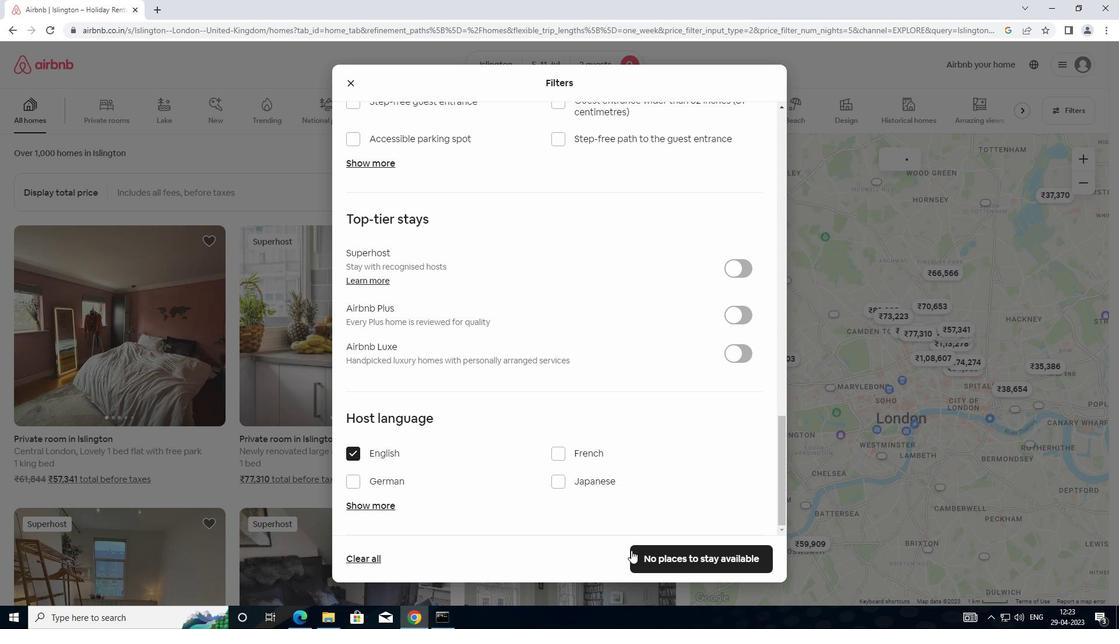 
Action: Mouse pressed left at (647, 553)
Screenshot: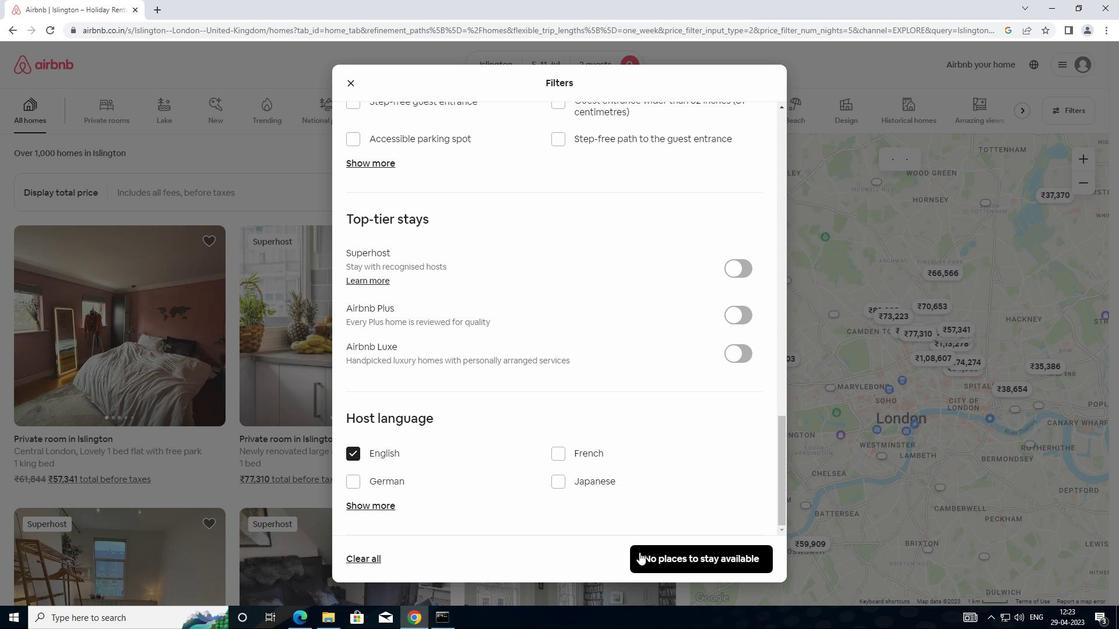 
Action: Mouse moved to (645, 551)
Screenshot: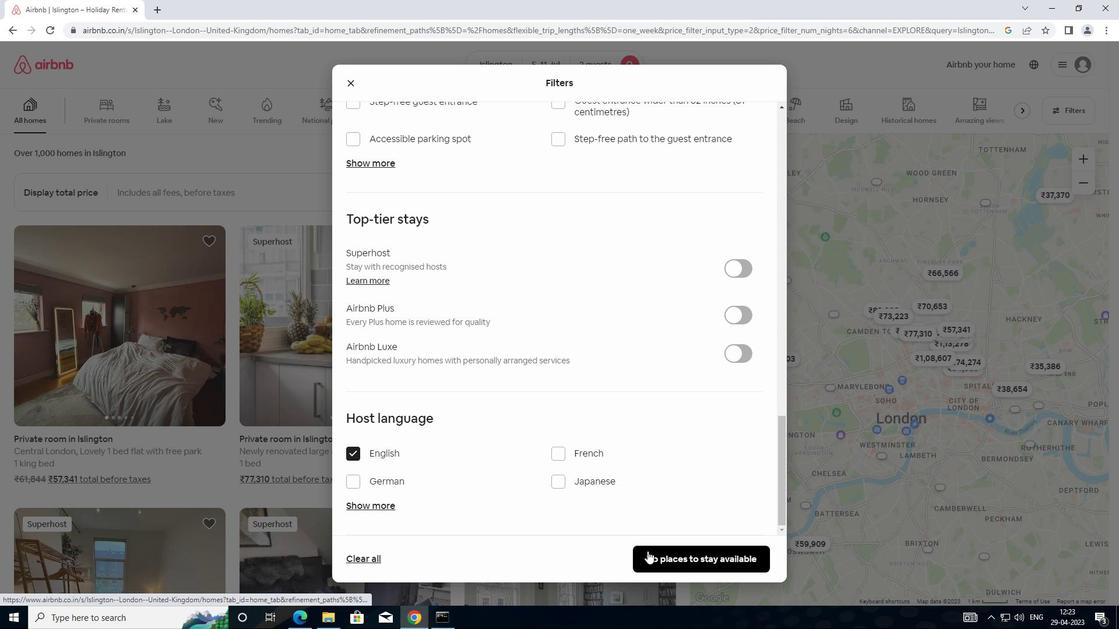 
